 Task: Add an event  with title  Product Launch, date '2023/10/26' & Select Event type as  Collective. Add location for the event as  321 Passeig de Gracia, Barcelona, Spain and add a description: A product launch event is an exciting occasion where a new product is introduced to the market. It brings together stakeholders, industry experts, media personnel, and potential customers to showcase the product's features, benefits, and unique selling points. Create an event link  http-productlaunchcom & Select the event color as  Light Pink. , logged in from the account softage.1@softage.netand send the event invitation to softage.4@softage.net and softage.5@softage.net
Action: Mouse moved to (791, 237)
Screenshot: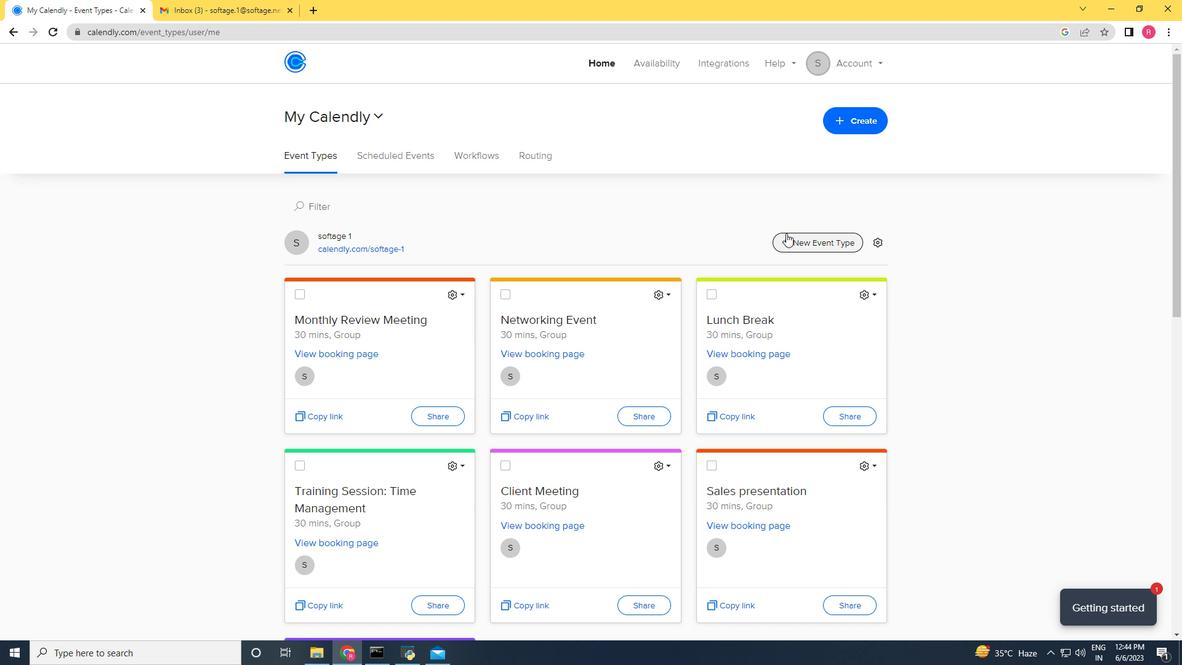 
Action: Mouse pressed left at (791, 237)
Screenshot: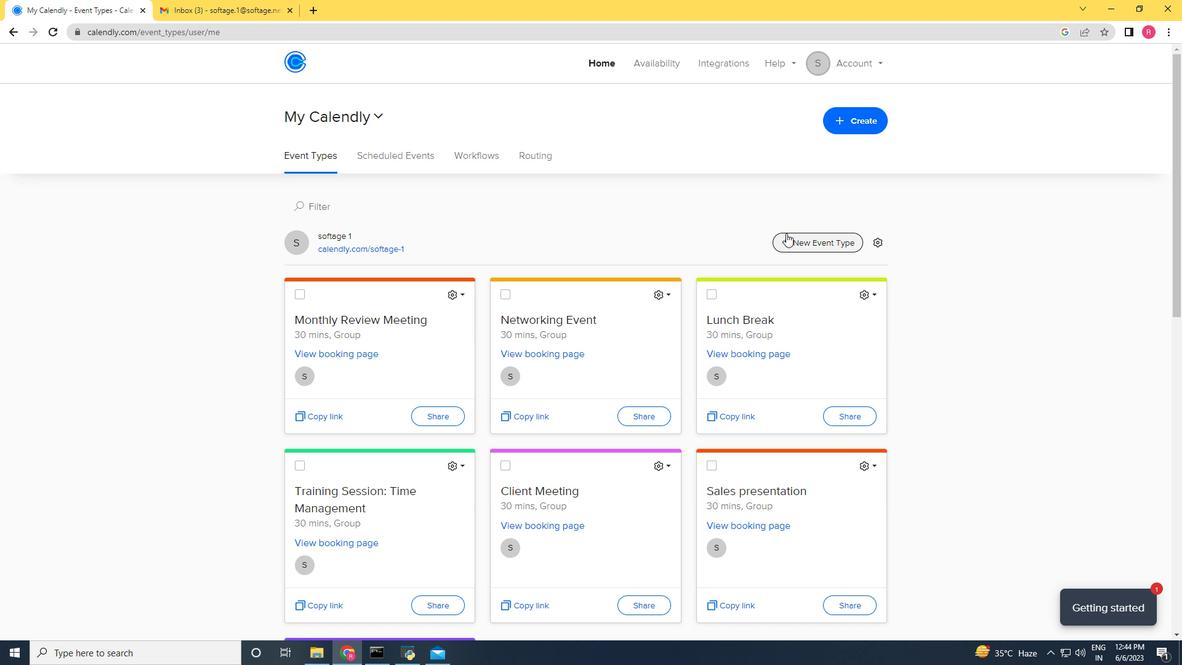 
Action: Mouse moved to (506, 373)
Screenshot: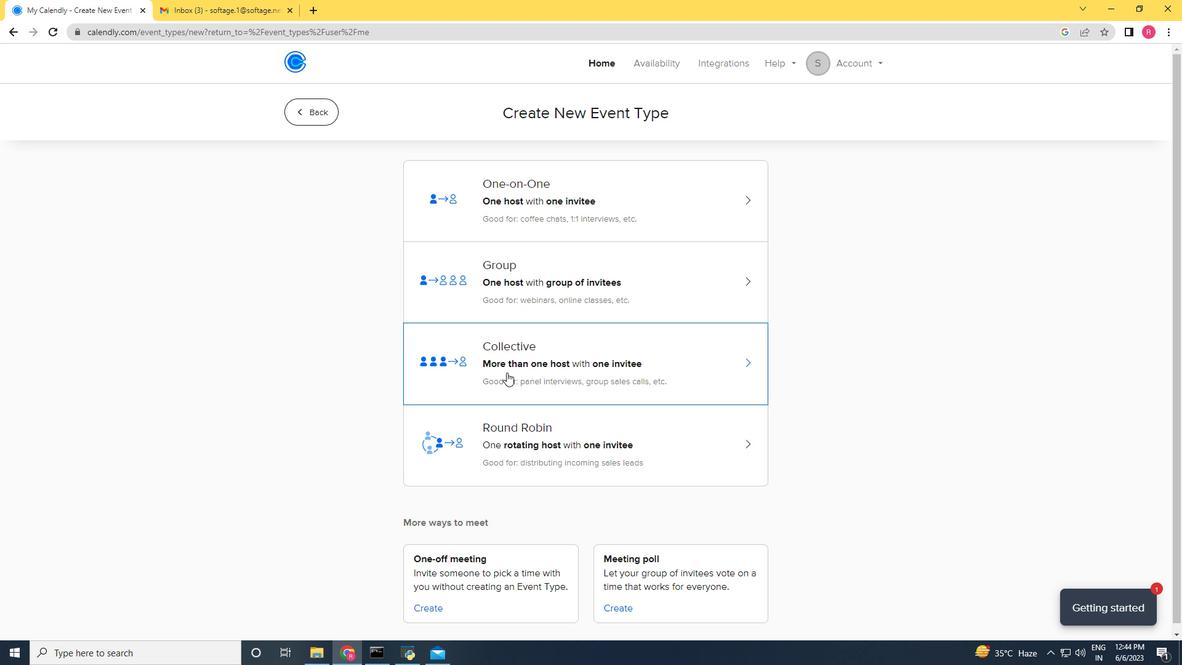 
Action: Mouse pressed left at (506, 373)
Screenshot: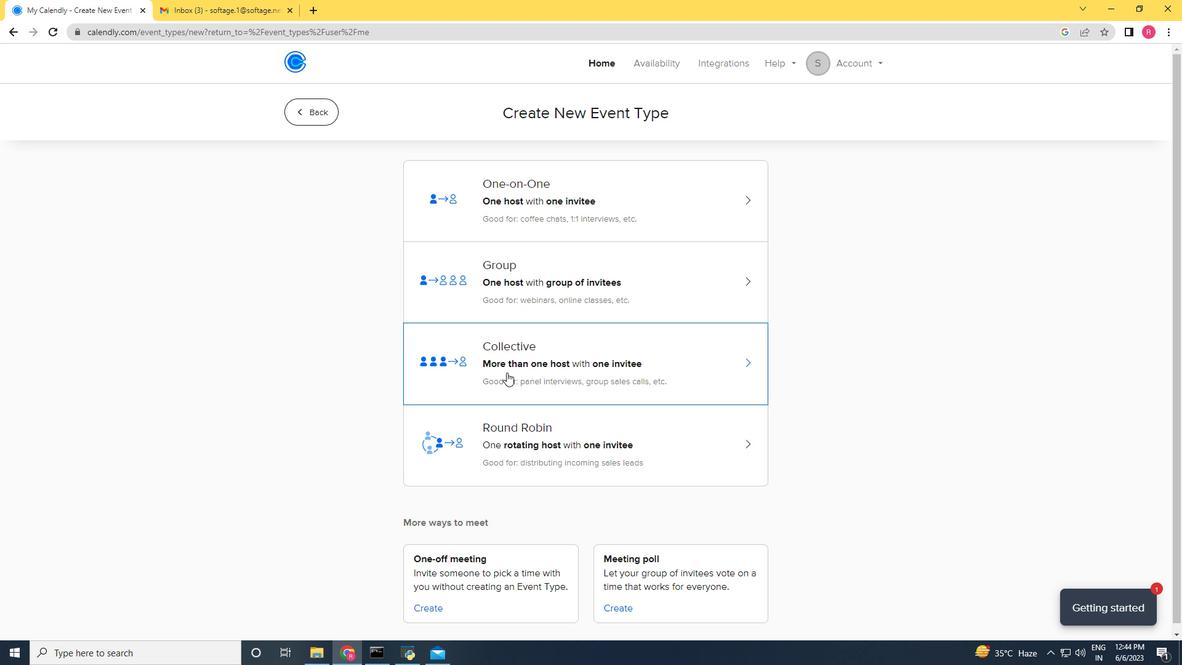 
Action: Mouse moved to (743, 270)
Screenshot: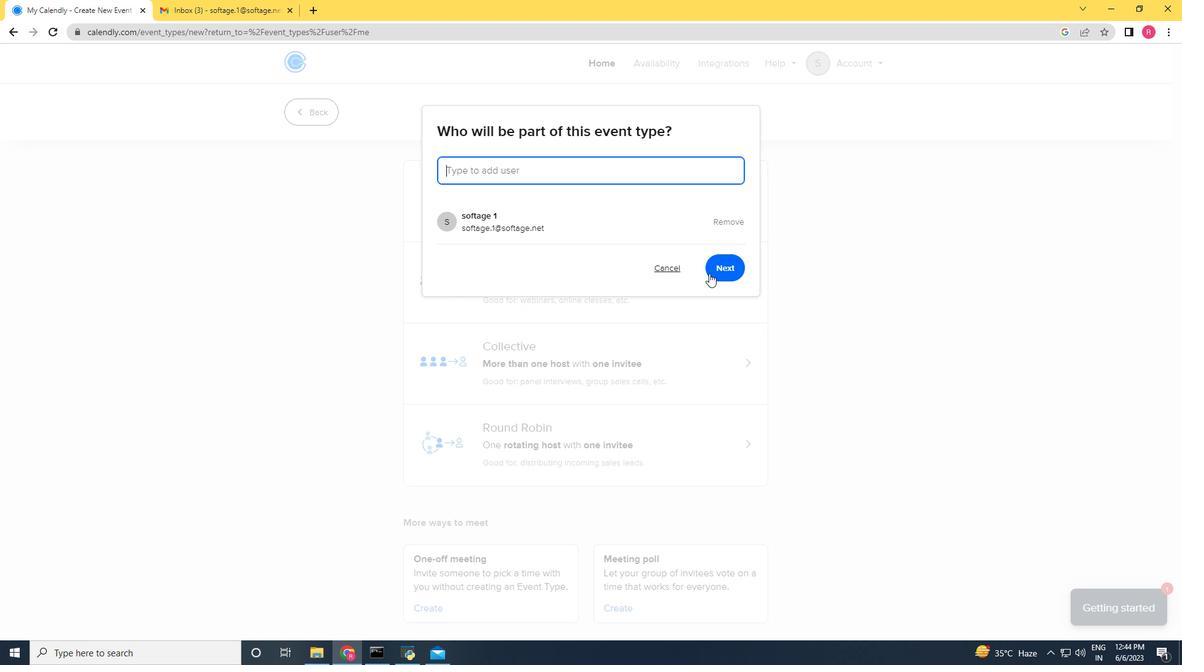 
Action: Mouse pressed left at (743, 270)
Screenshot: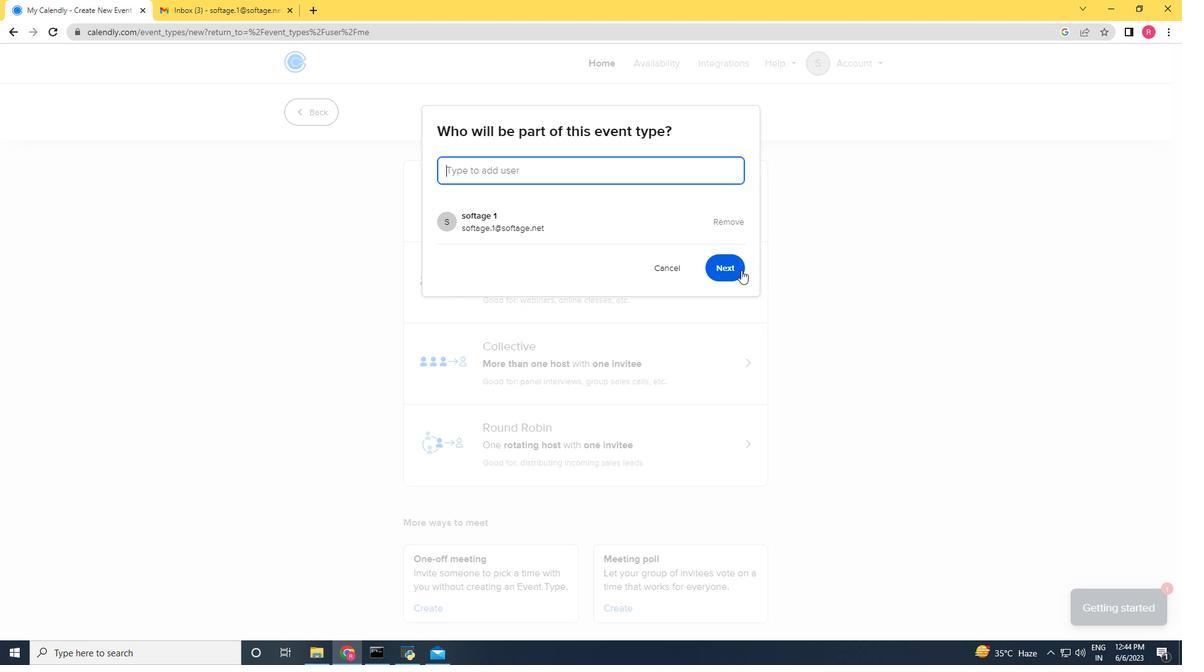 
Action: Mouse moved to (488, 287)
Screenshot: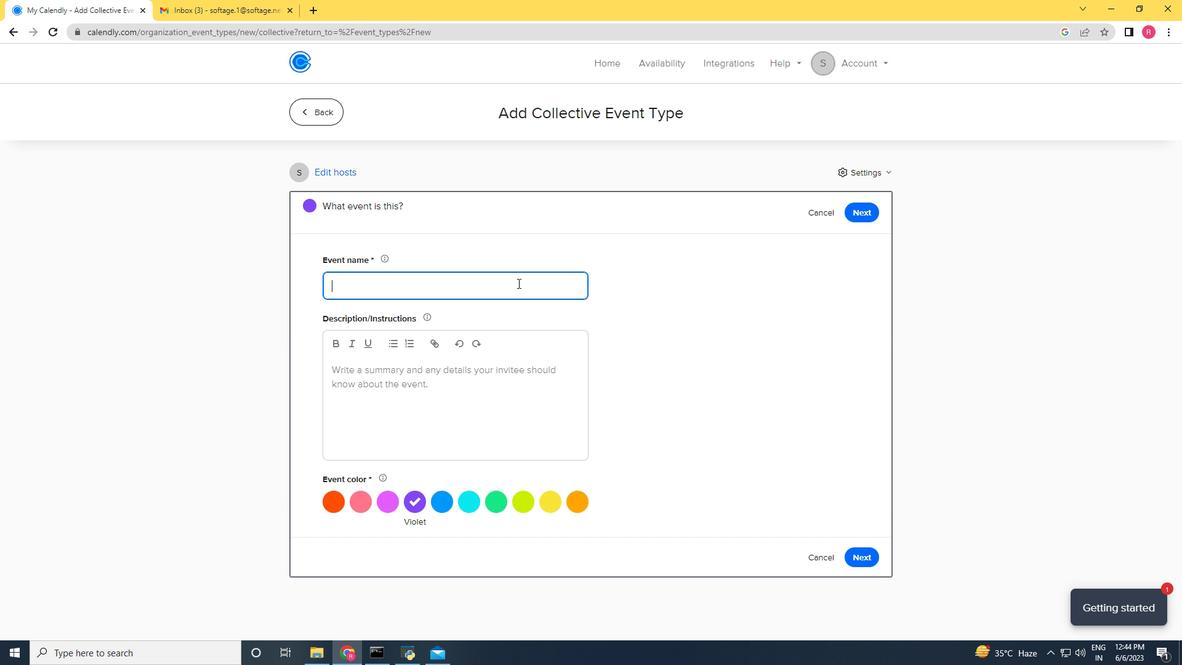 
Action: Key pressed <Key.shift>Product<Key.space><Key.shift>Launcg<Key.backspace>h
Screenshot: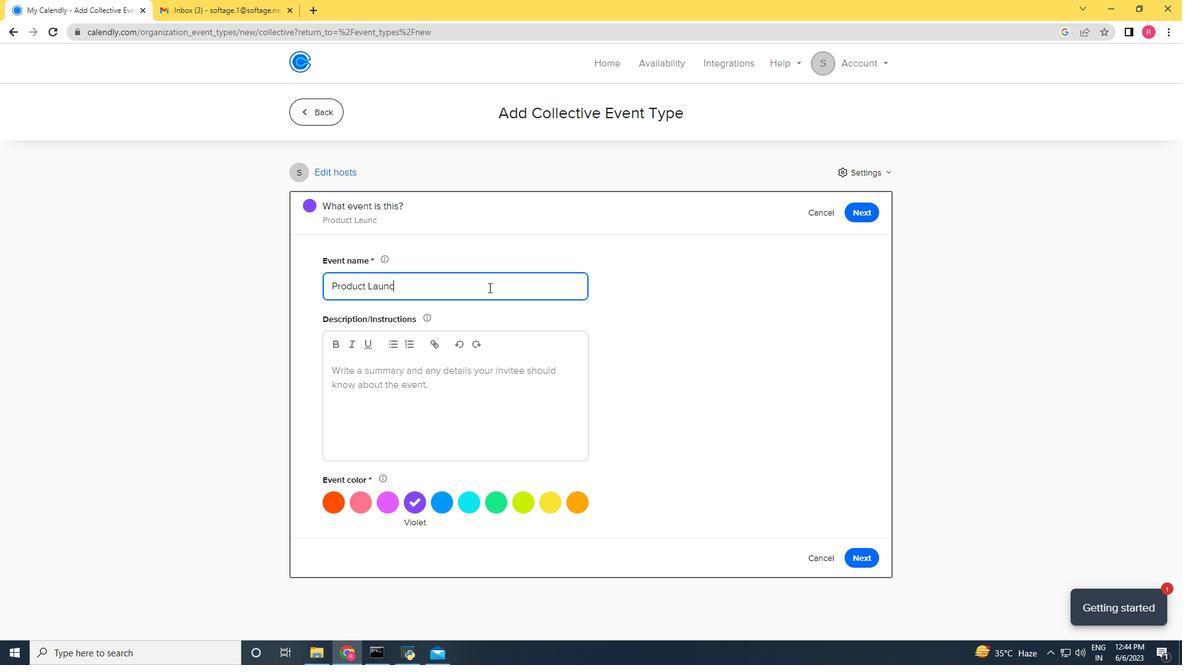 
Action: Mouse moved to (434, 404)
Screenshot: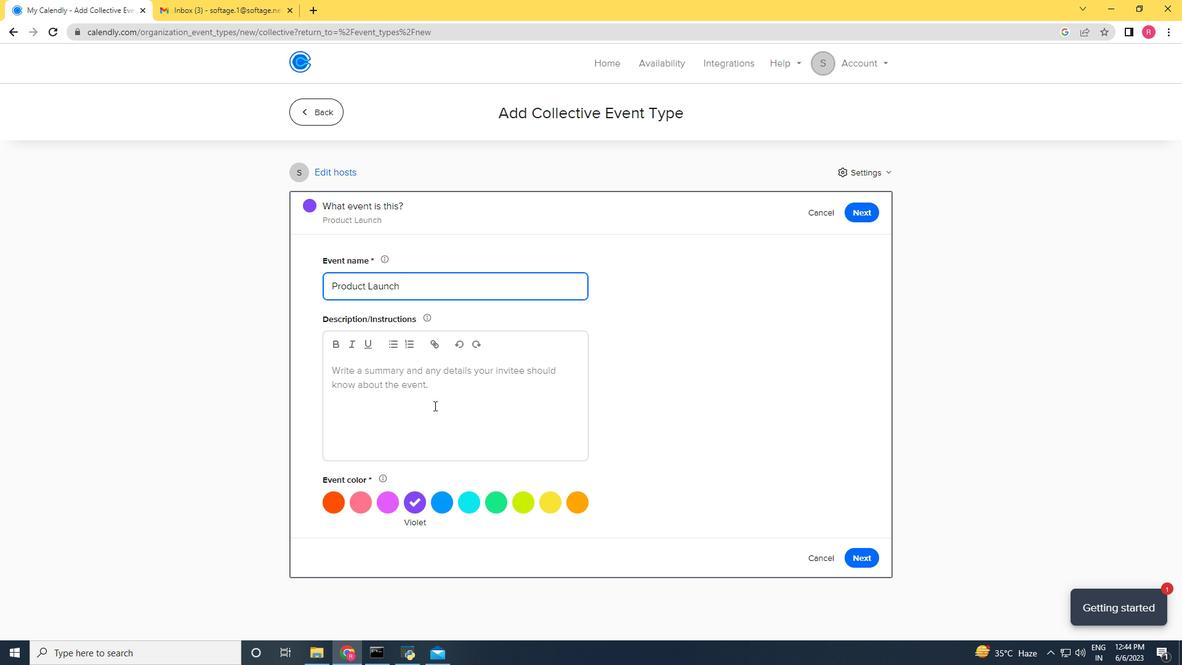 
Action: Mouse pressed left at (434, 404)
Screenshot: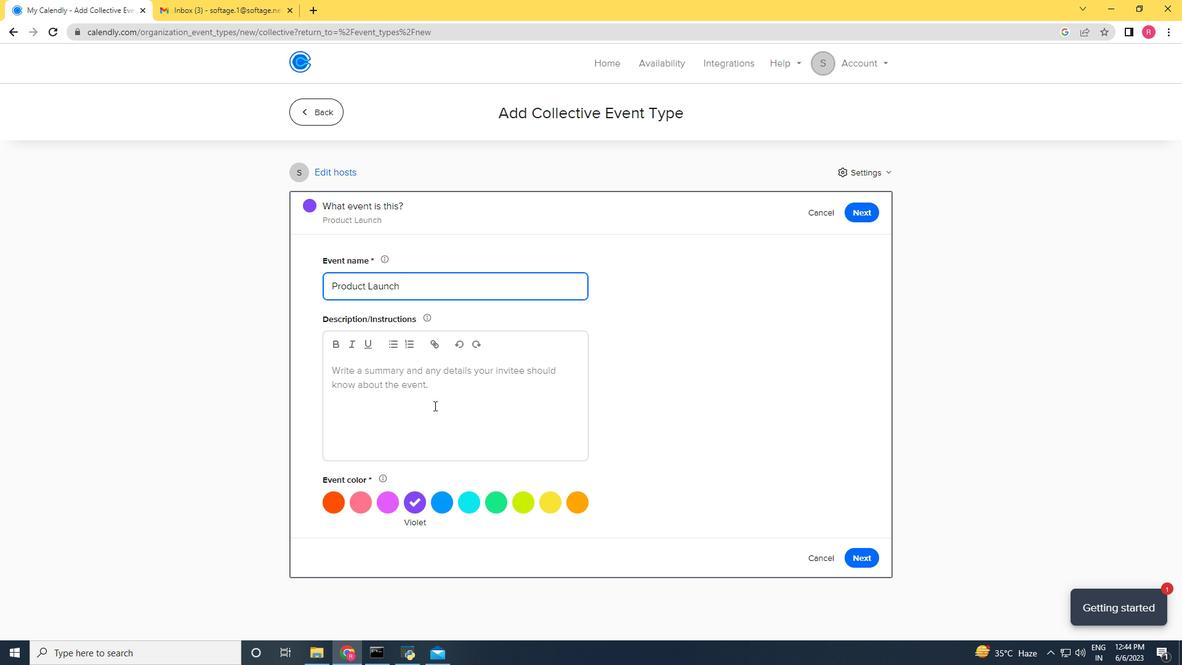 
Action: Mouse moved to (434, 403)
Screenshot: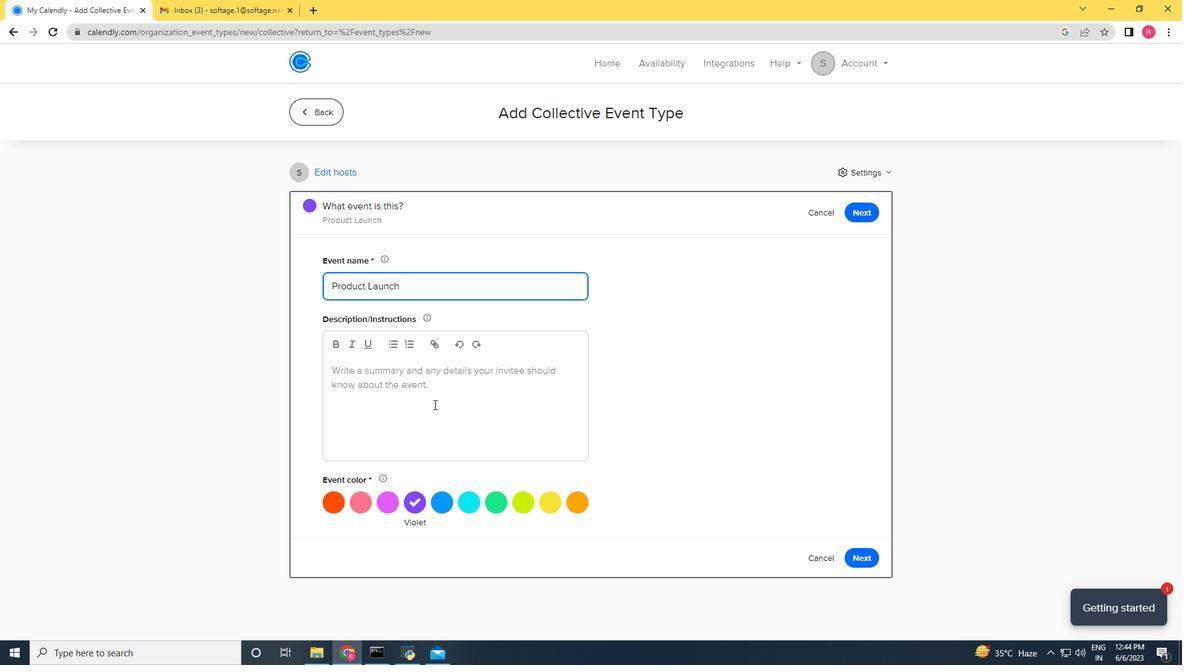 
Action: Key pressed <Key.shift><Key.shift>A<Key.space>product<Key.space>launch<Key.space>event<Key.space>is<Key.space>an<Key.space>exx<Key.backspace>citing<Key.space>occasion<Key.space>where<Key.space>a<Key.space>new<Key.space>product<Key.space>is<Key.space>introduced<Key.space>to<Key.space>thr<Key.space><Key.backspace><Key.backspace>e<Key.space>marketing<Key.space><Key.backspace>,<Key.backspace>.<Key.space><Key.shift>It<Key.space>bring<Key.space><Key.backspace>s<Key.space>together<Key.space>stakeholders<Key.space><Key.backspace>,<Key.space>industry<Key.space>experts,<Key.space>media<Key.space>personnek<Key.backspace>l,<Key.space>and<Key.space>potential<Key.space>customers<Key.space>to<Key.space>showcase<Key.space>the<Key.space>prduct's<Key.space><Key.backspace><Key.backspace><Key.backspace><Key.backspace><Key.backspace><Key.backspace><Key.backspace>oduct;s<Key.space><Key.backspace><Key.backspace><Key.backspace>'s<Key.space>features<Key.space><Key.backspace>,<Key.space>benefits,<Key.space>and<Key.space>unique<Key.space>selling<Key.space>poins<Key.backspace><Key.backspace>nts.
Screenshot: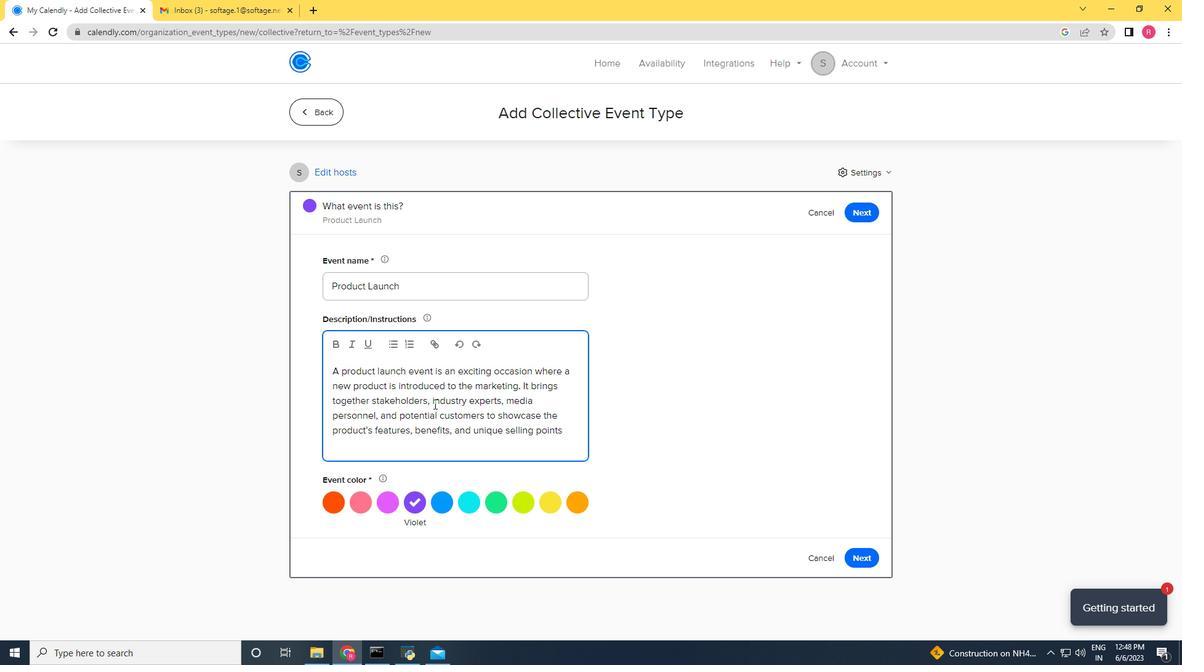 
Action: Mouse moved to (564, 489)
Screenshot: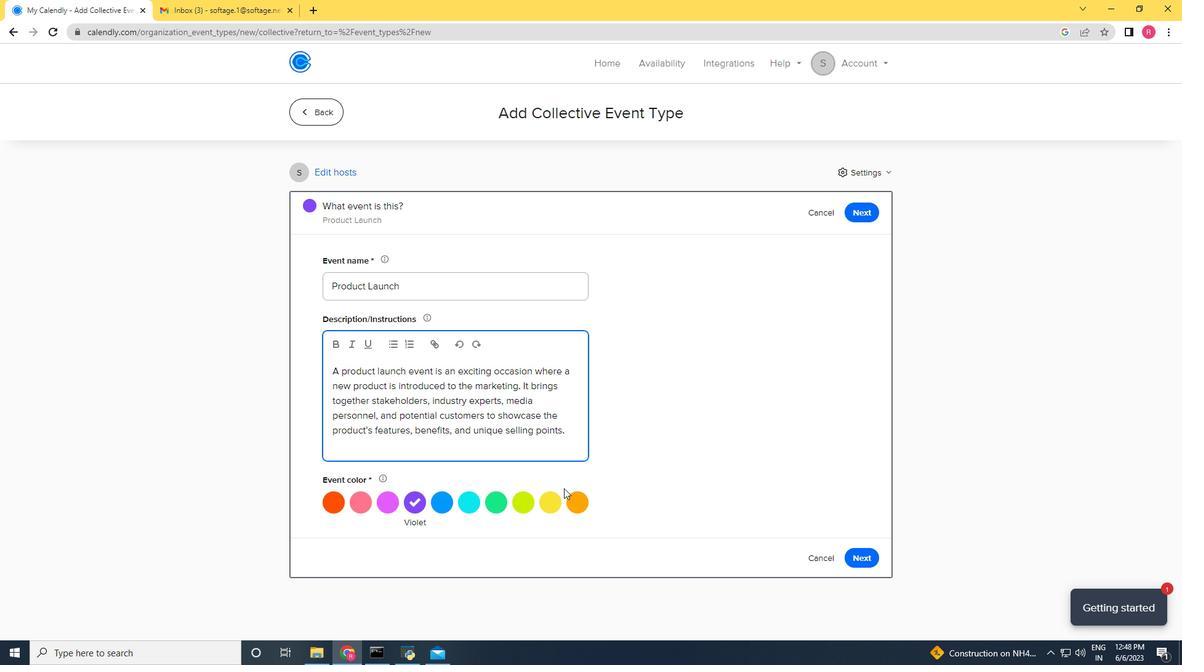 
Action: Mouse scrolled (564, 488) with delta (0, 0)
Screenshot: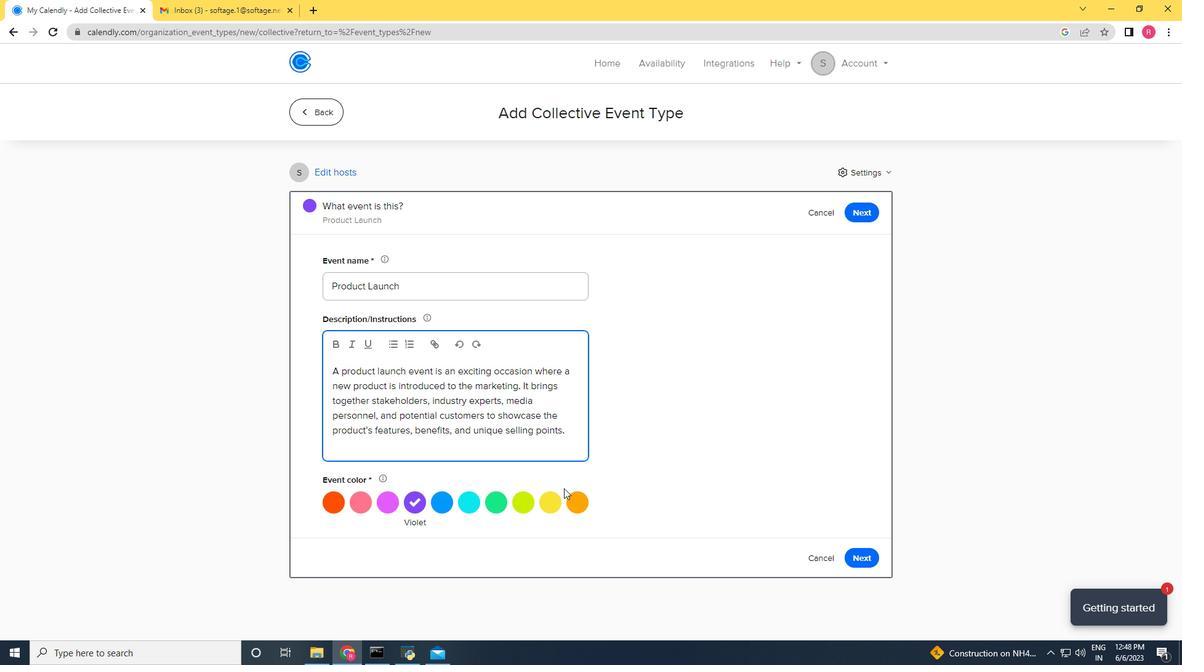 
Action: Mouse moved to (564, 489)
Screenshot: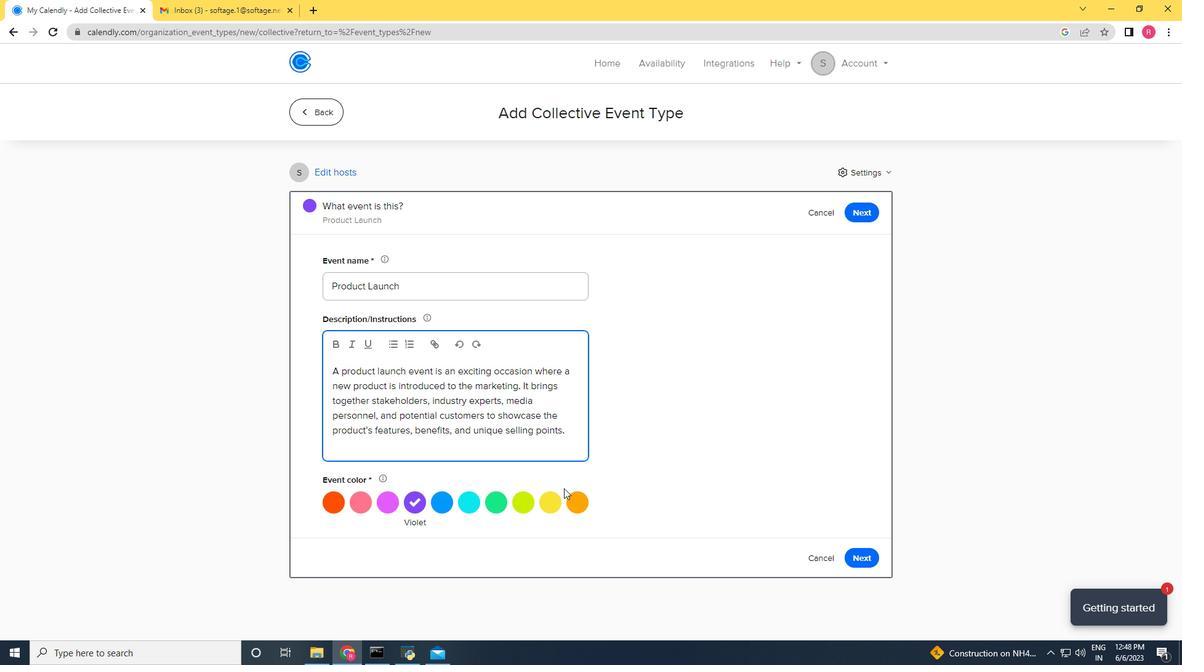 
Action: Mouse scrolled (564, 488) with delta (0, 0)
Screenshot: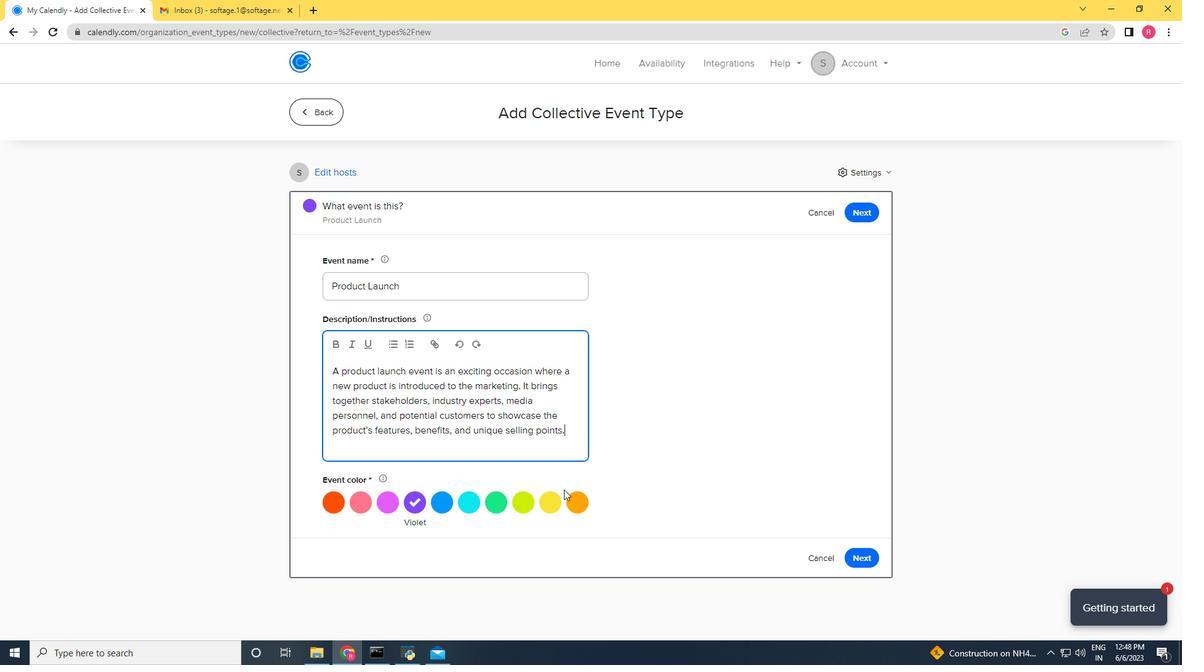 
Action: Mouse moved to (358, 498)
Screenshot: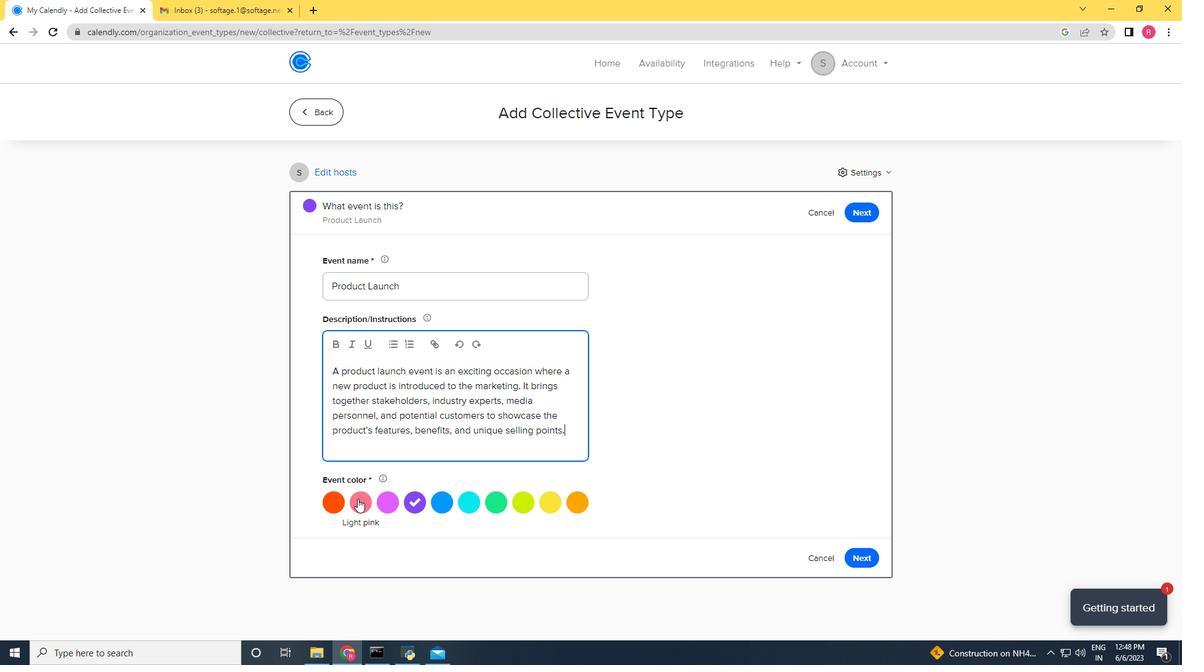 
Action: Mouse pressed left at (357, 498)
Screenshot: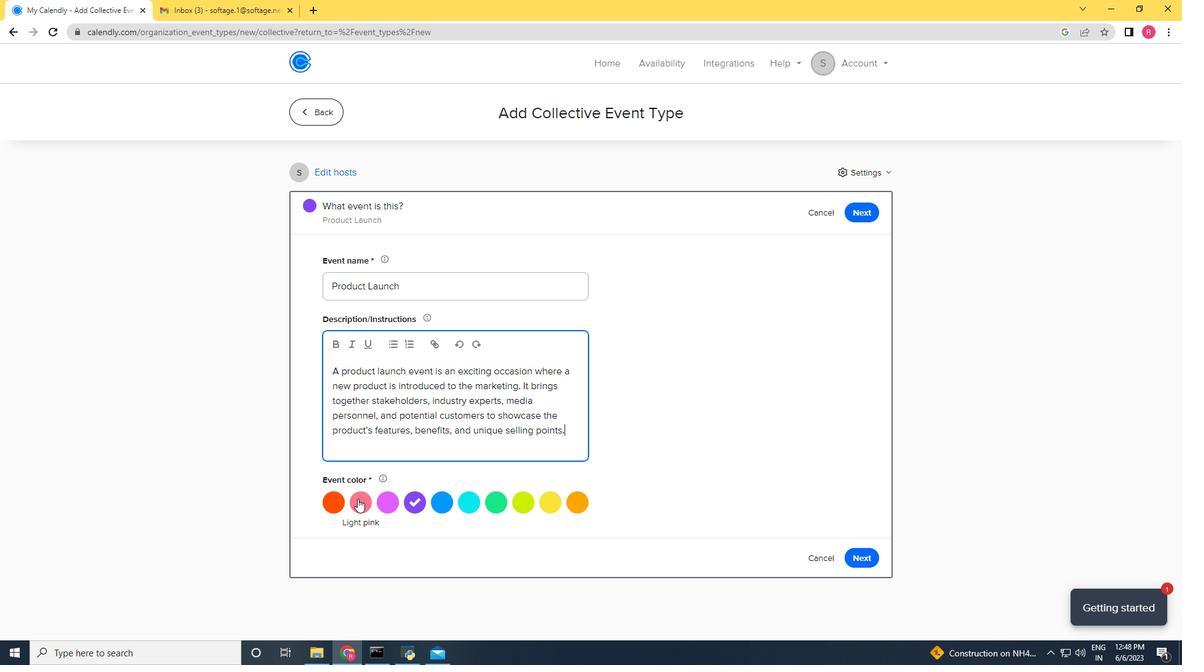 
Action: Mouse moved to (875, 556)
Screenshot: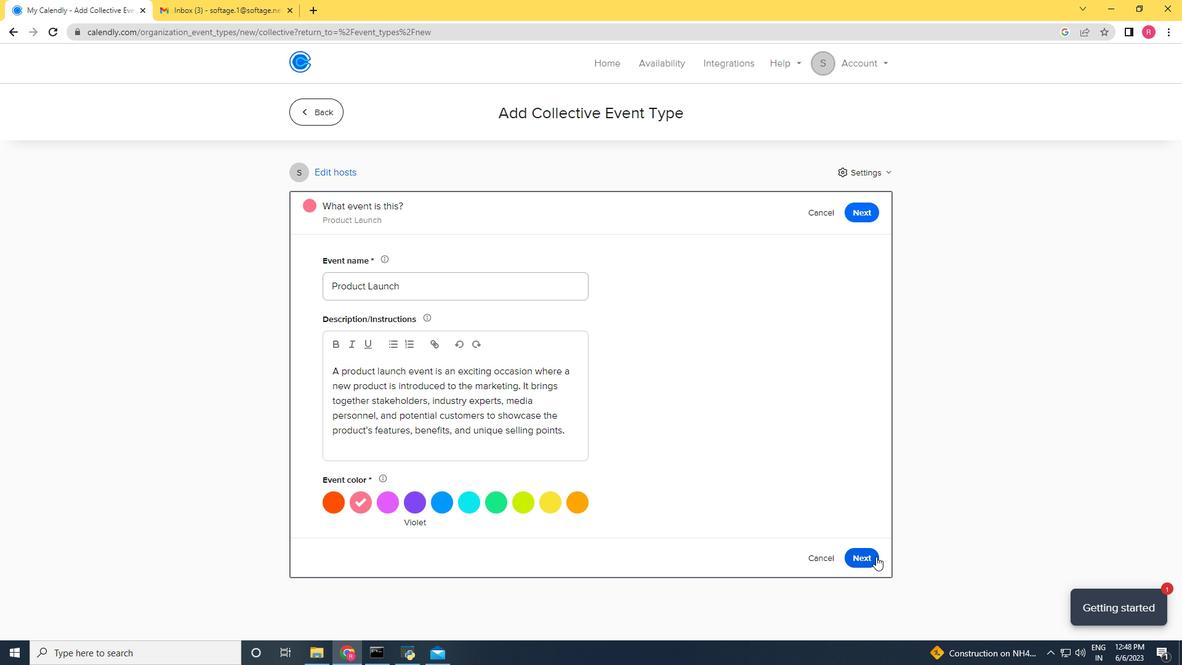 
Action: Mouse pressed left at (875, 556)
Screenshot: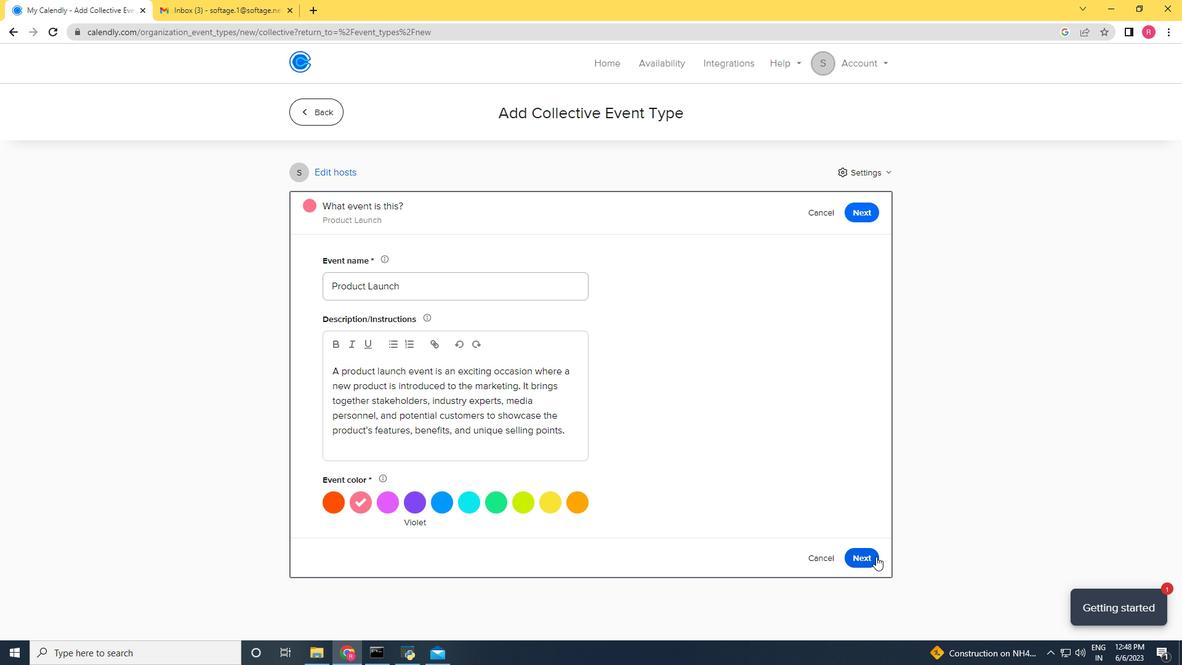 
Action: Mouse moved to (425, 369)
Screenshot: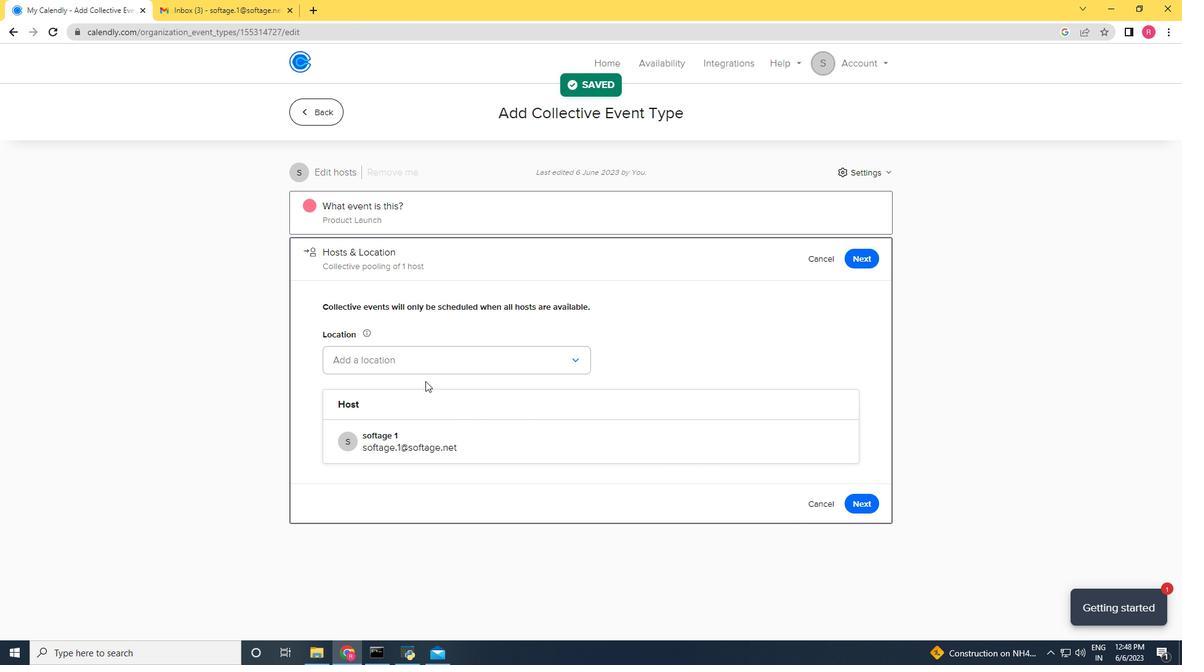 
Action: Mouse pressed left at (425, 369)
Screenshot: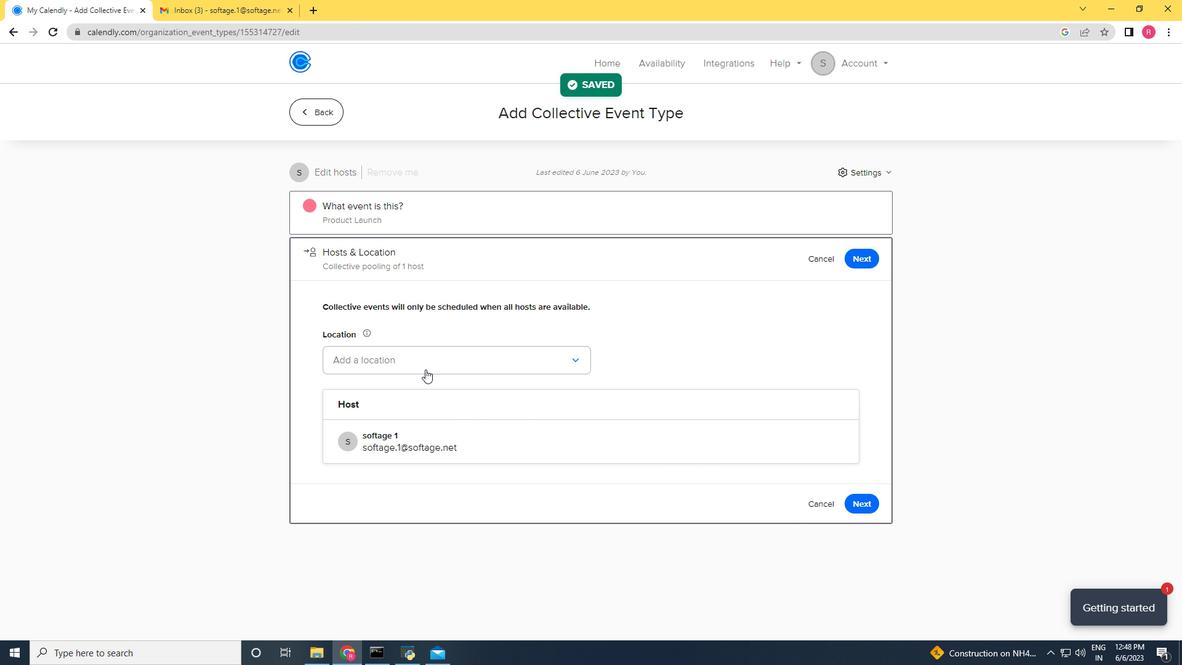 
Action: Mouse moved to (418, 391)
Screenshot: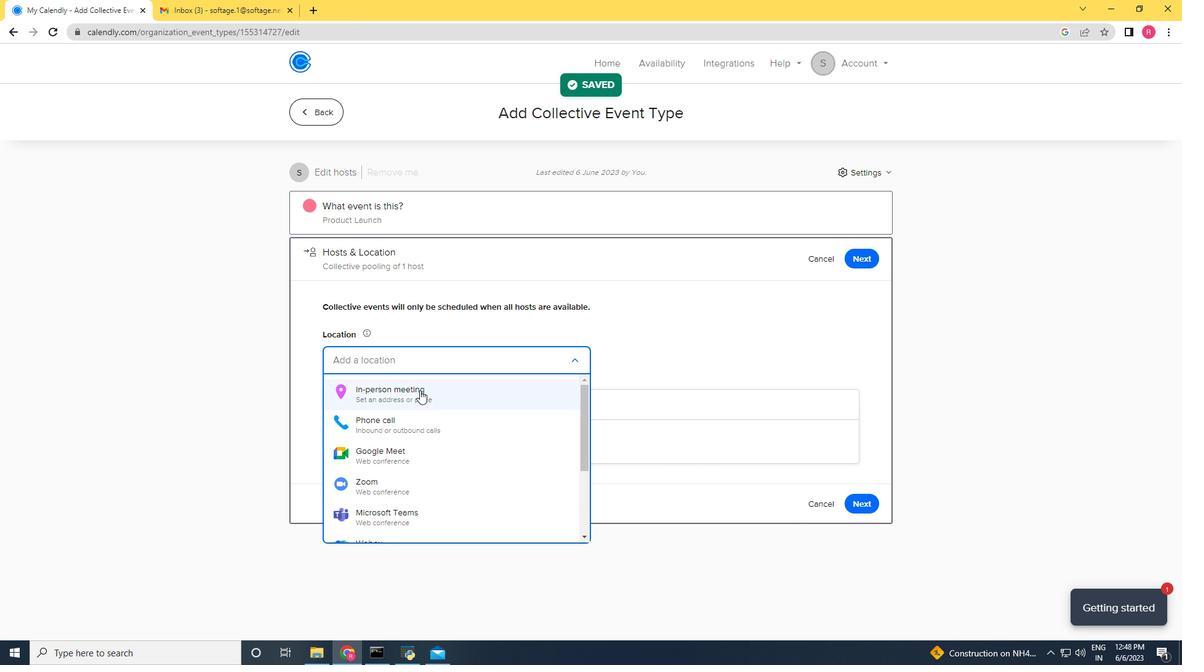 
Action: Mouse pressed left at (418, 391)
Screenshot: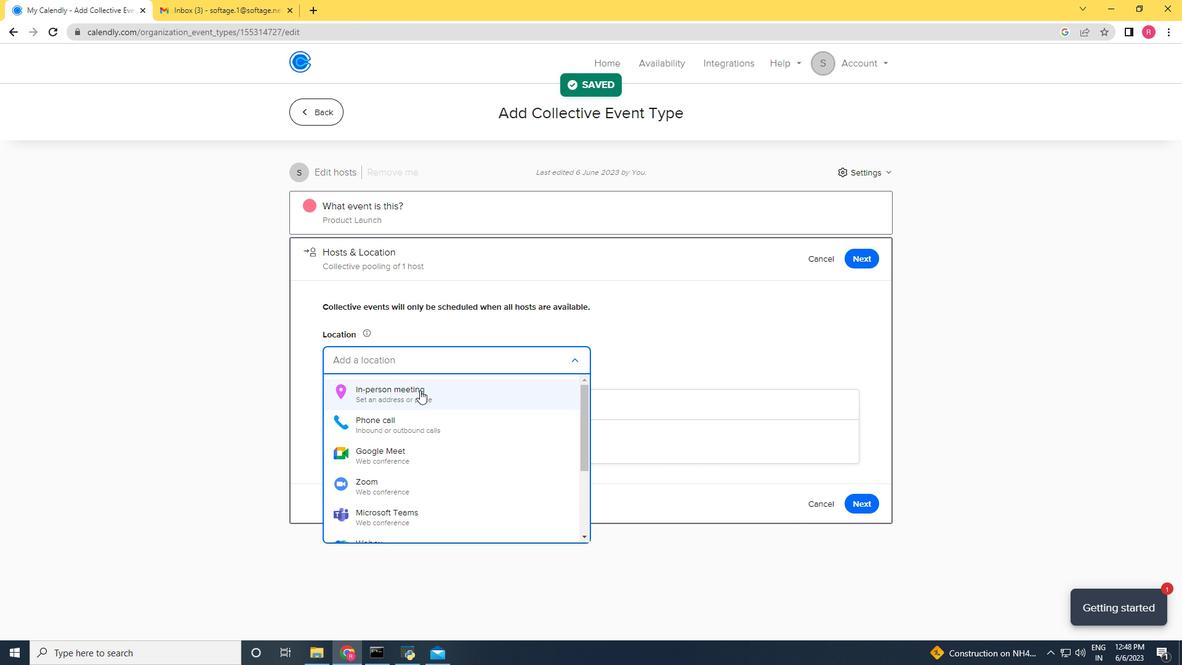 
Action: Mouse moved to (538, 195)
Screenshot: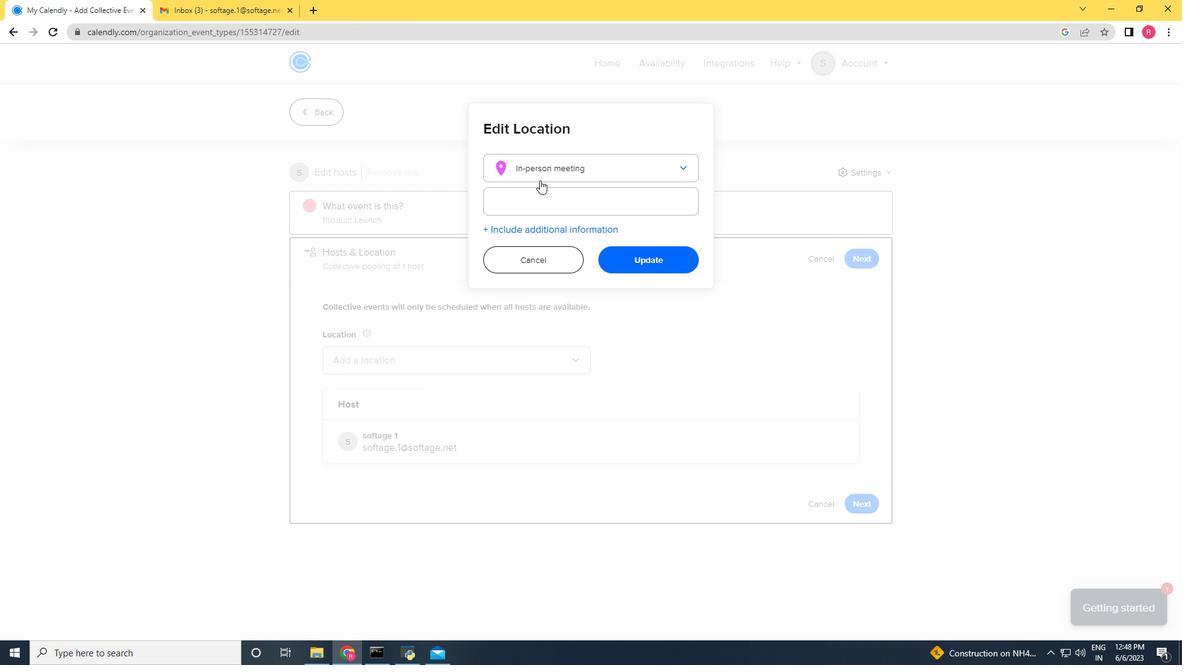 
Action: Mouse pressed left at (538, 195)
Screenshot: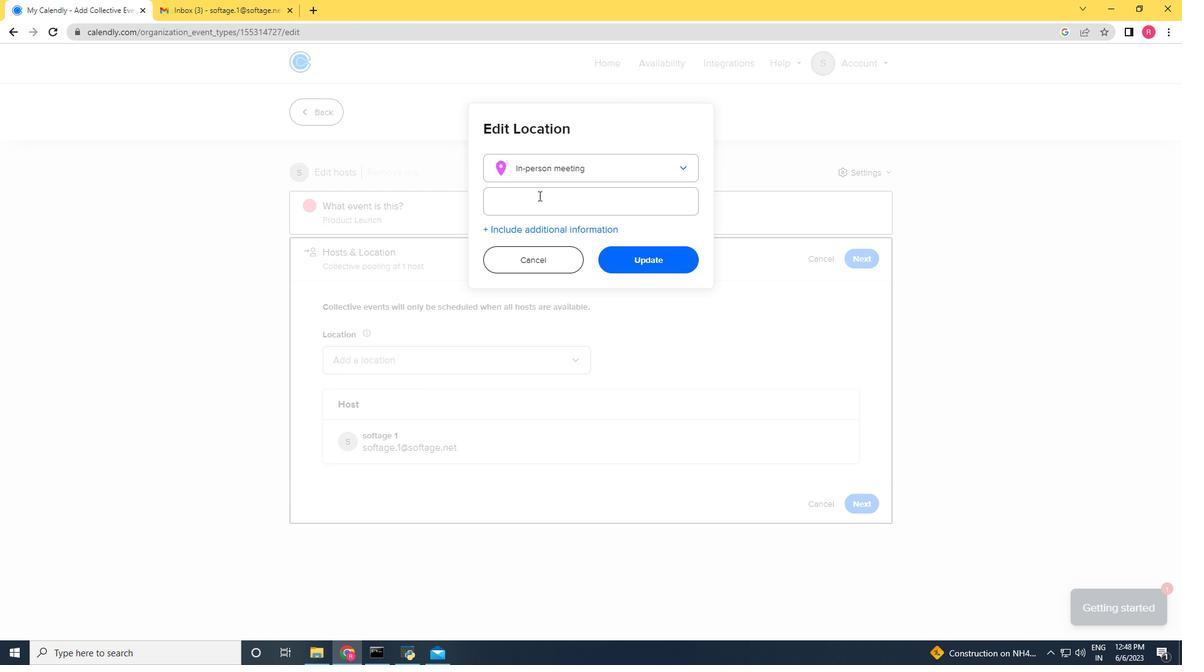 
Action: Mouse moved to (537, 195)
Screenshot: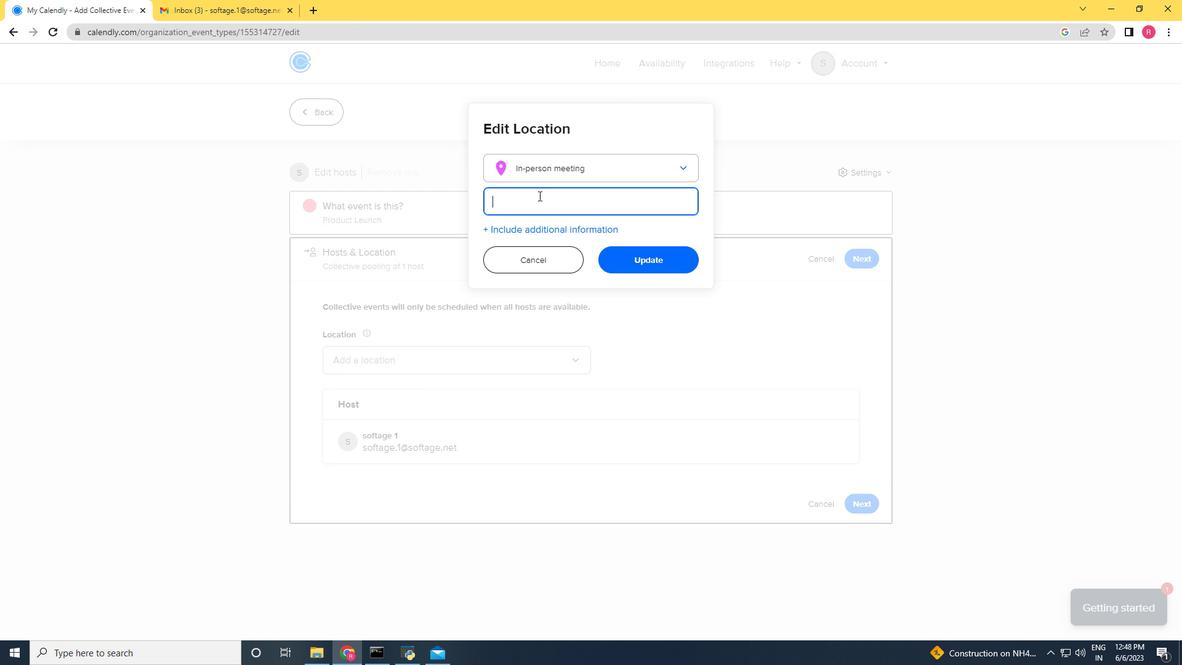 
Action: Key pressed 321<Key.space><Key.shift>Passeig<Key.space><Key.backspace><Key.backspace><Key.backspace><Key.backspace>d<Key.backspace>eig<Key.space>de<Key.space><Key.shift>Gracia,<Key.space><Key.shift><Key.shift><Key.shift><Key.shift><Key.shift><Key.shift>Barcelona,<Key.space>s<Key.backspace><Key.shift><Key.shift><Key.shift><Key.shift><Key.shift><Key.shift><Key.shift><Key.shift><Key.shift><Key.shift><Key.shift><Key.shift><Key.shift><Key.shift>Spain
Screenshot: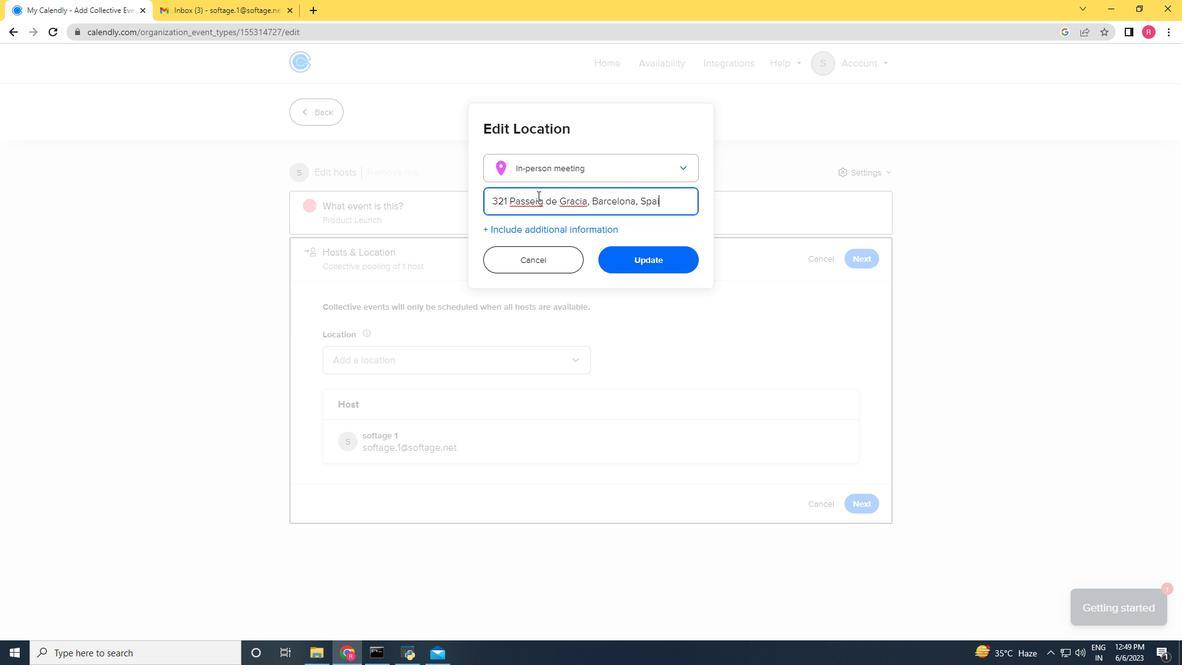 
Action: Mouse moved to (677, 266)
Screenshot: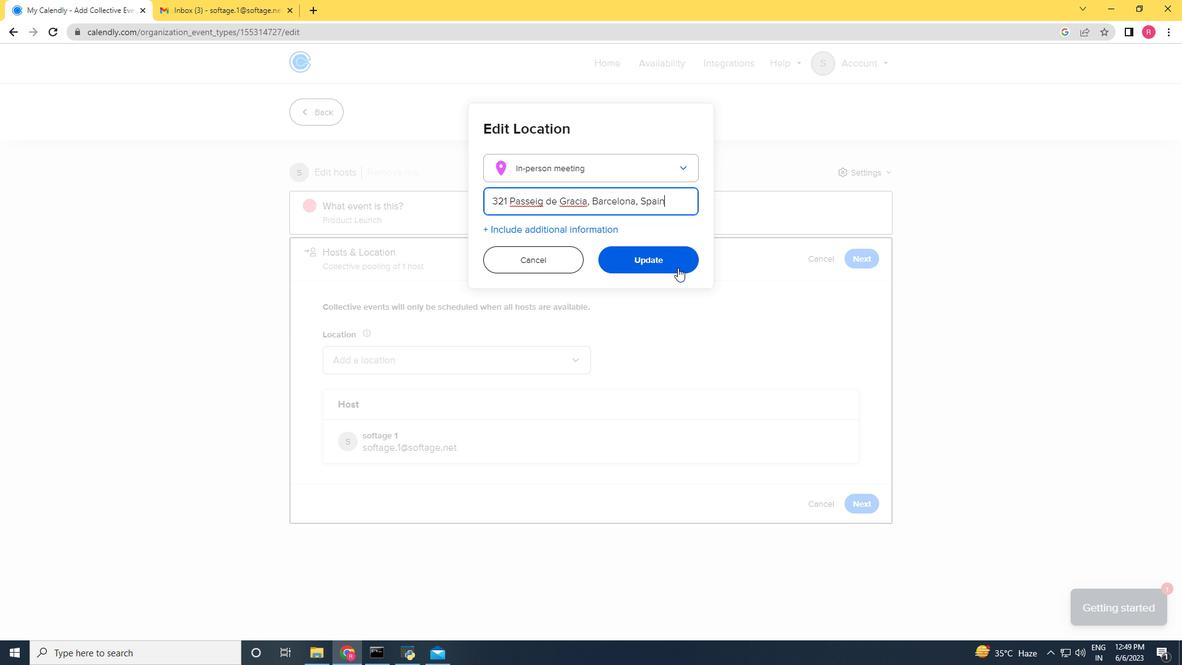 
Action: Mouse pressed left at (677, 266)
Screenshot: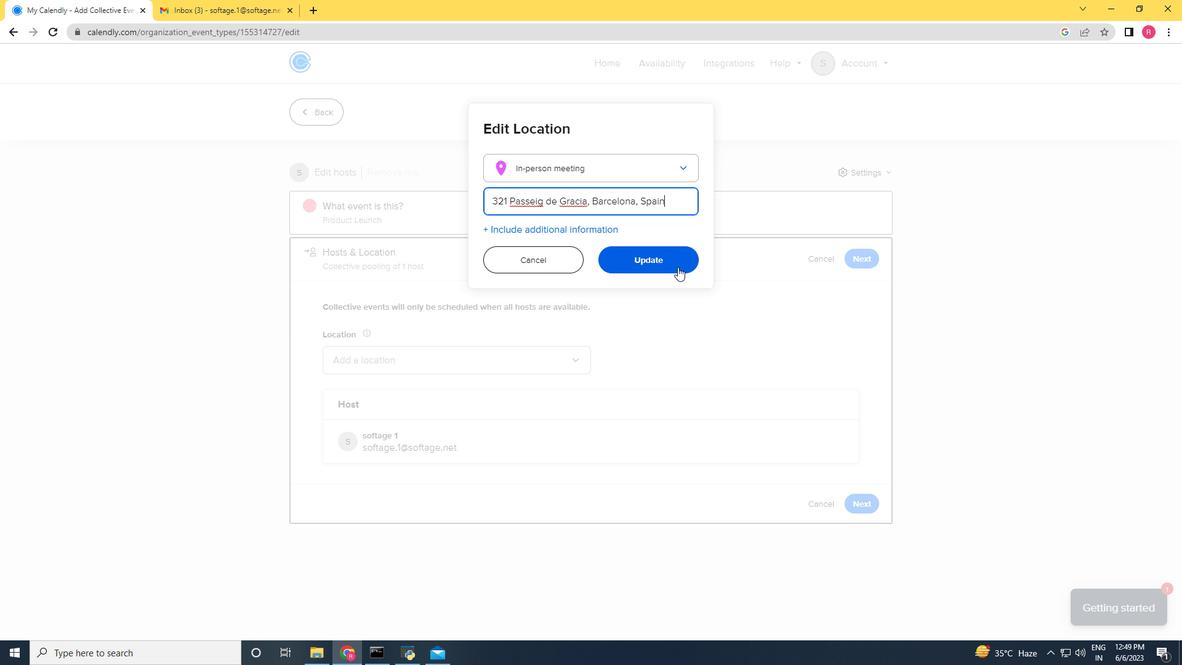 
Action: Mouse moved to (870, 504)
Screenshot: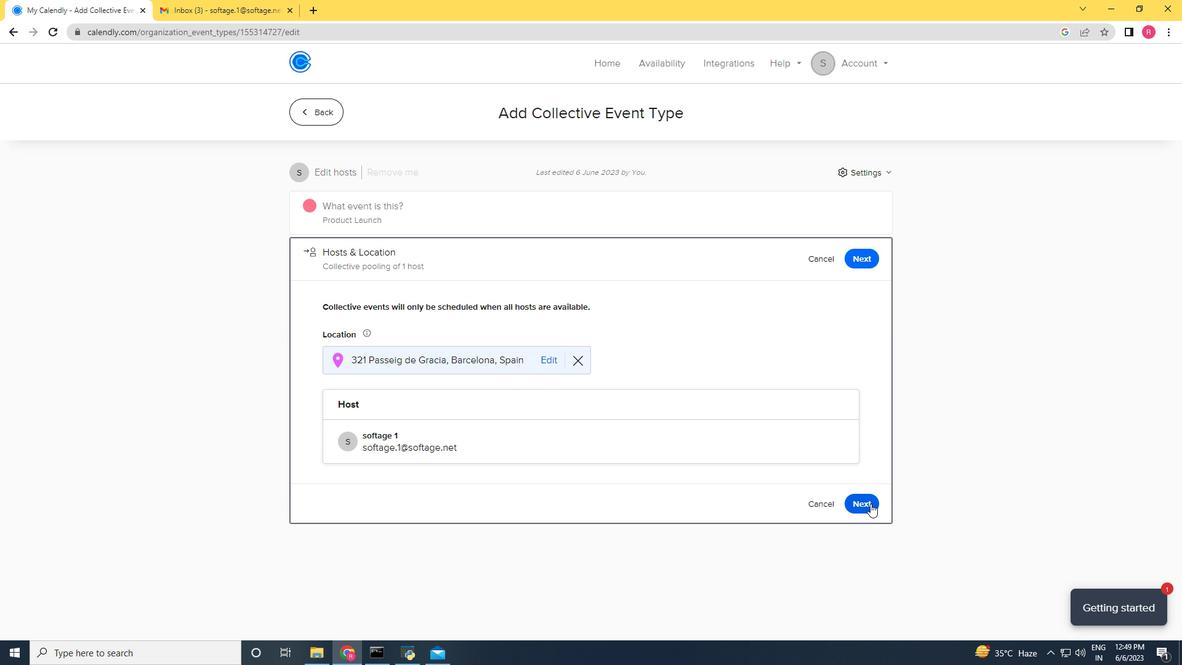 
Action: Mouse pressed left at (870, 504)
Screenshot: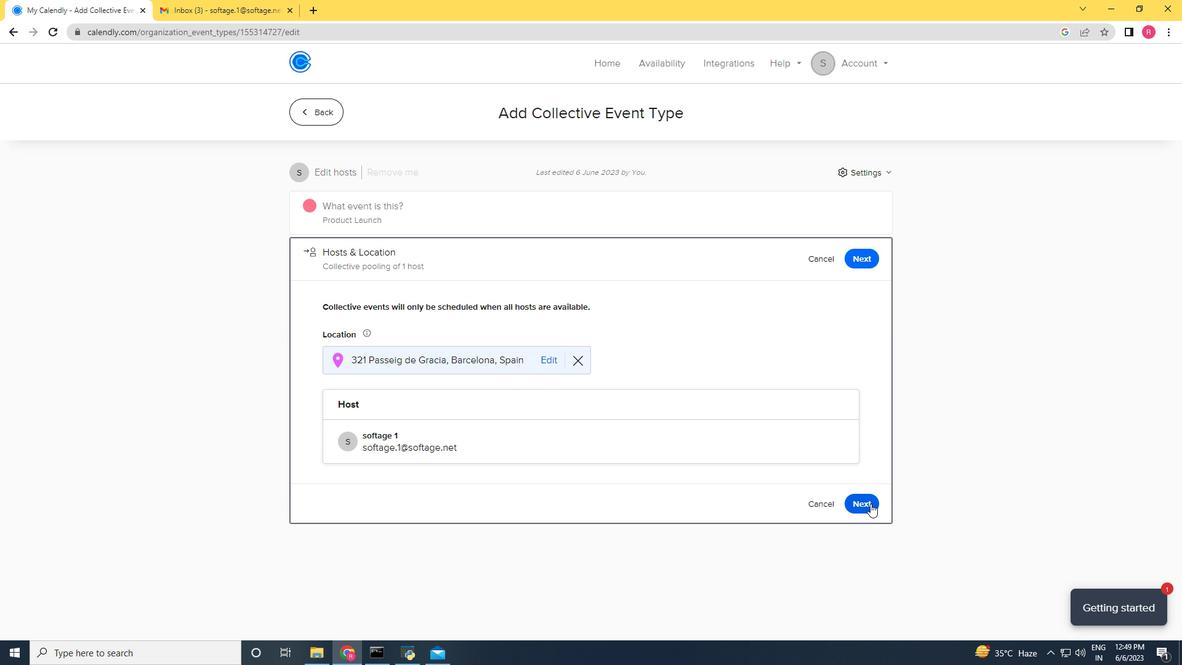 
Action: Mouse moved to (333, 447)
Screenshot: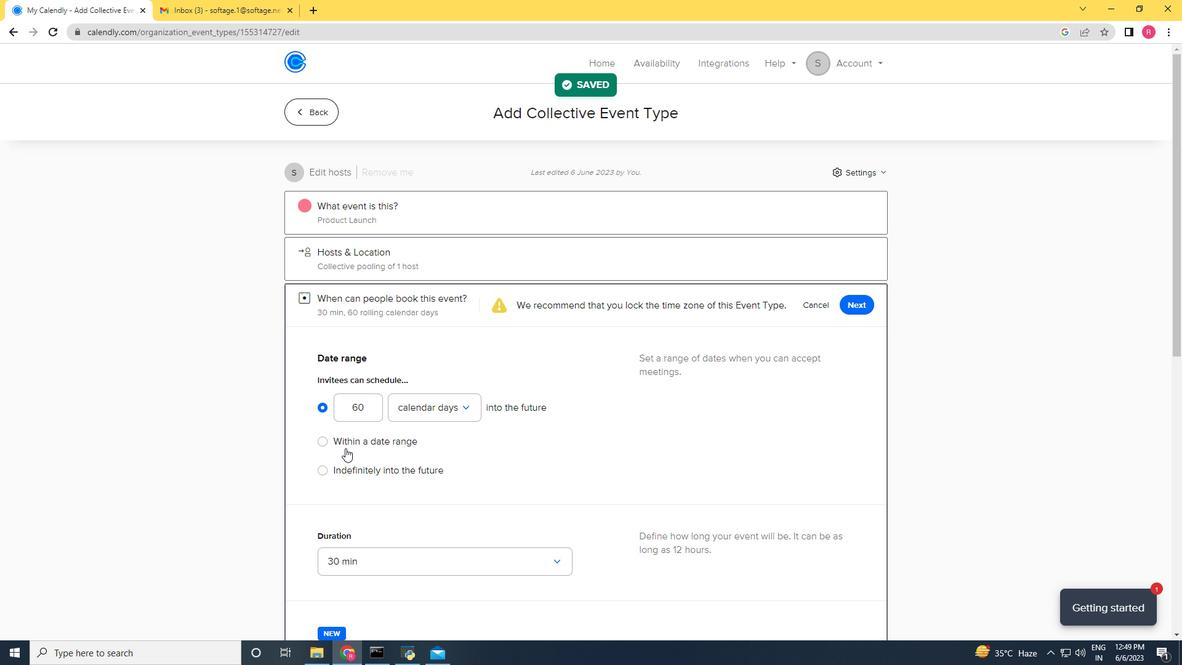 
Action: Mouse pressed left at (333, 447)
Screenshot: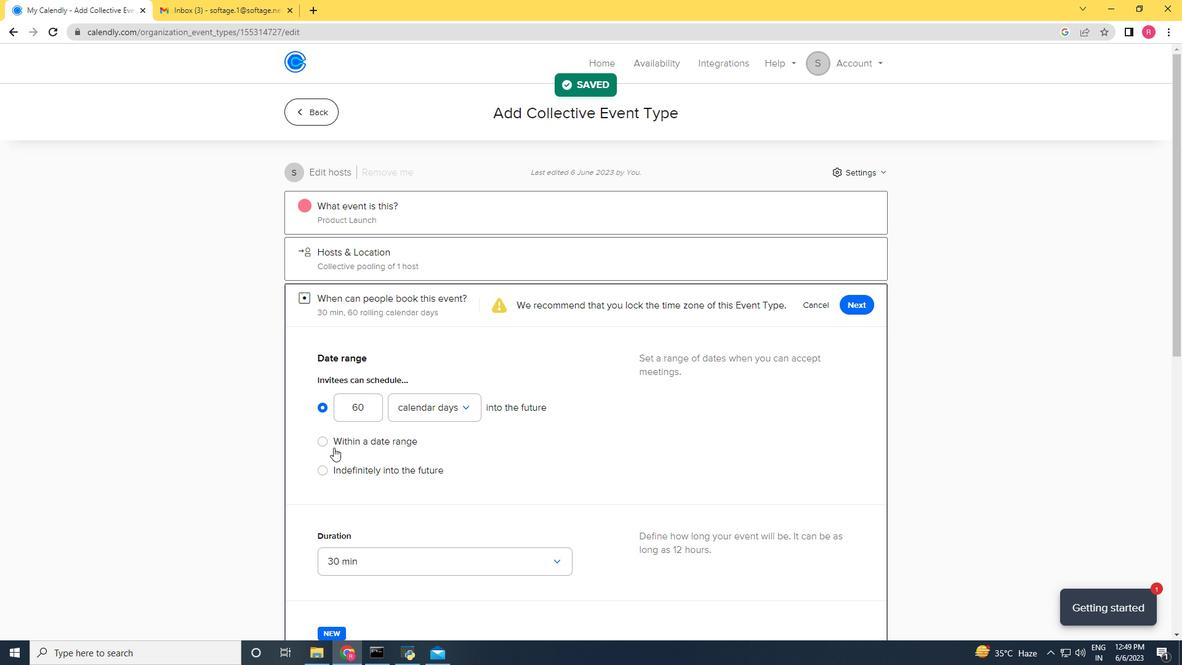
Action: Mouse moved to (464, 442)
Screenshot: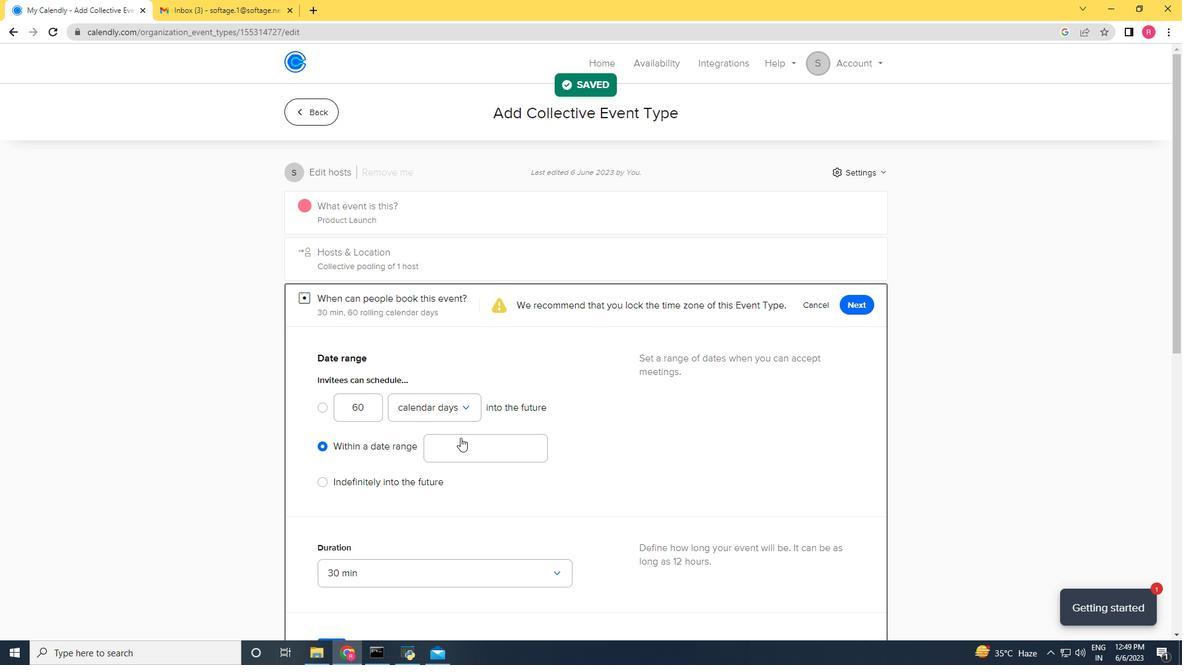 
Action: Mouse pressed left at (464, 442)
Screenshot: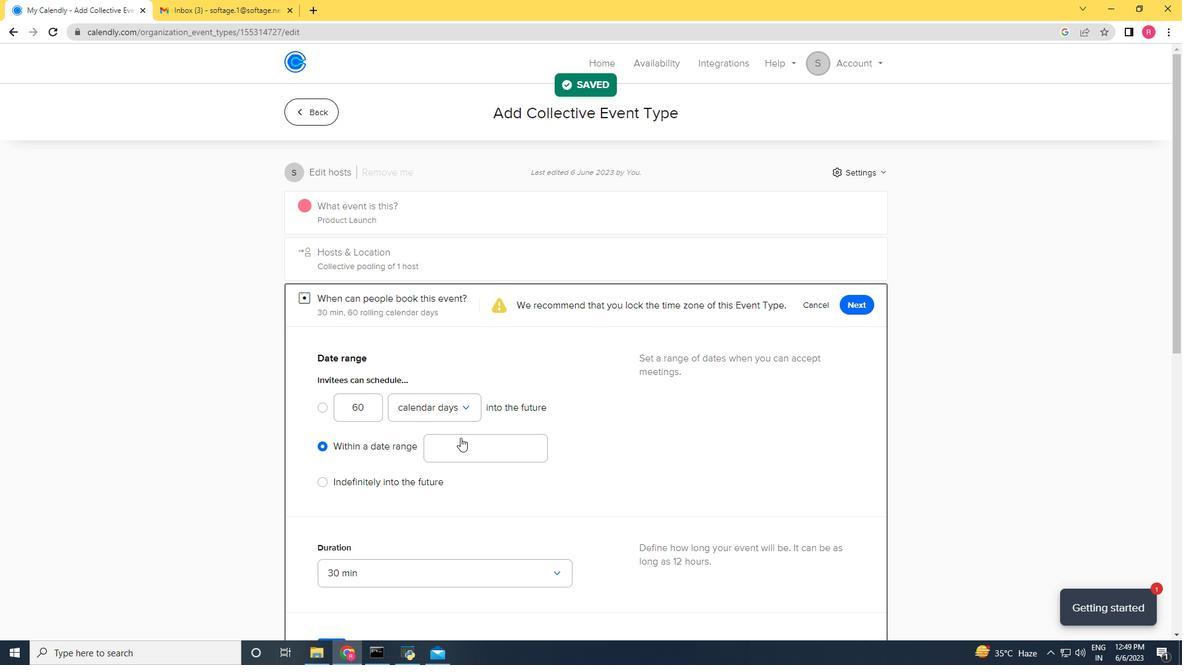 
Action: Mouse moved to (524, 224)
Screenshot: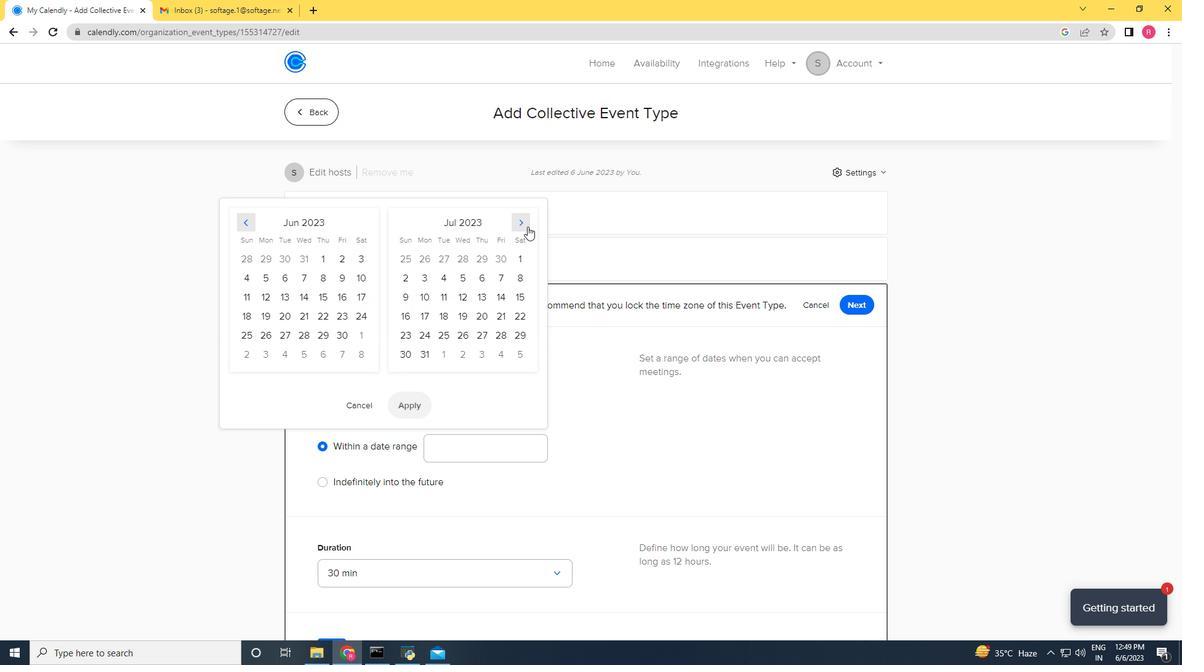 
Action: Mouse pressed left at (524, 224)
Screenshot: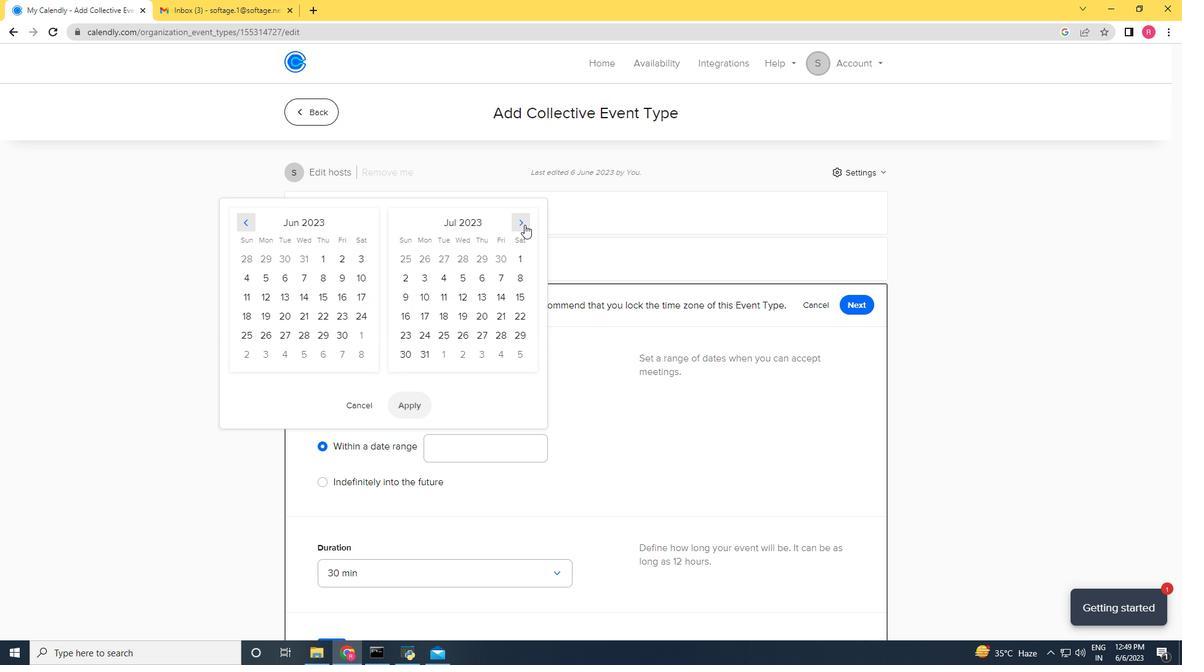
Action: Mouse pressed left at (524, 224)
Screenshot: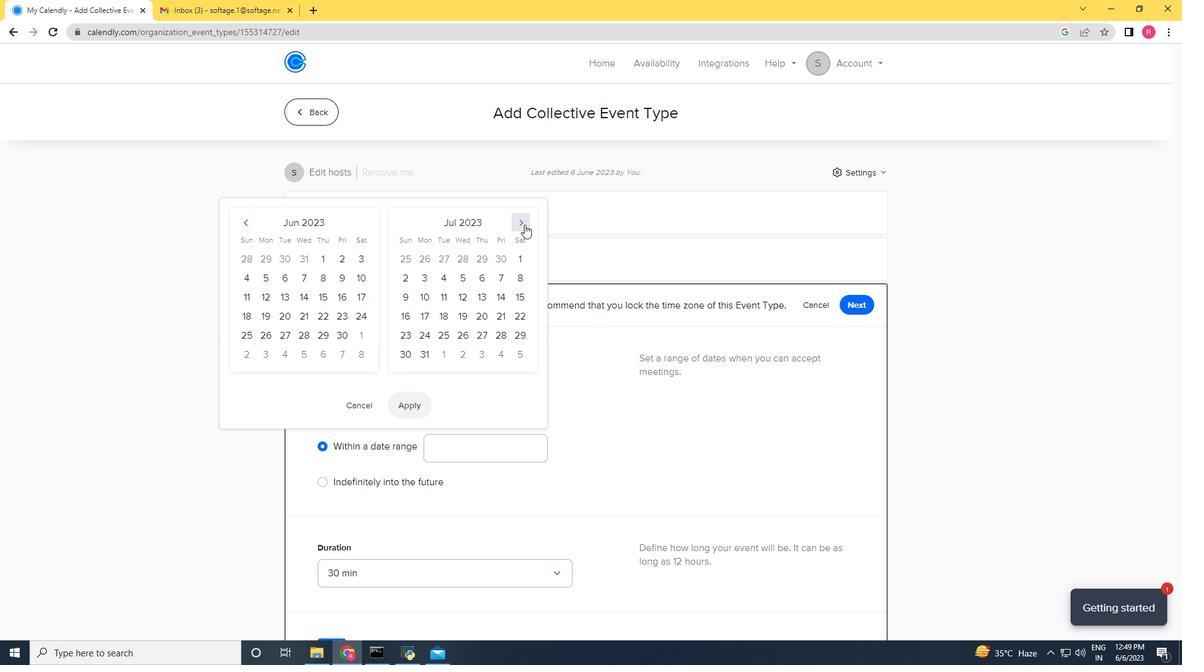 
Action: Mouse moved to (524, 224)
Screenshot: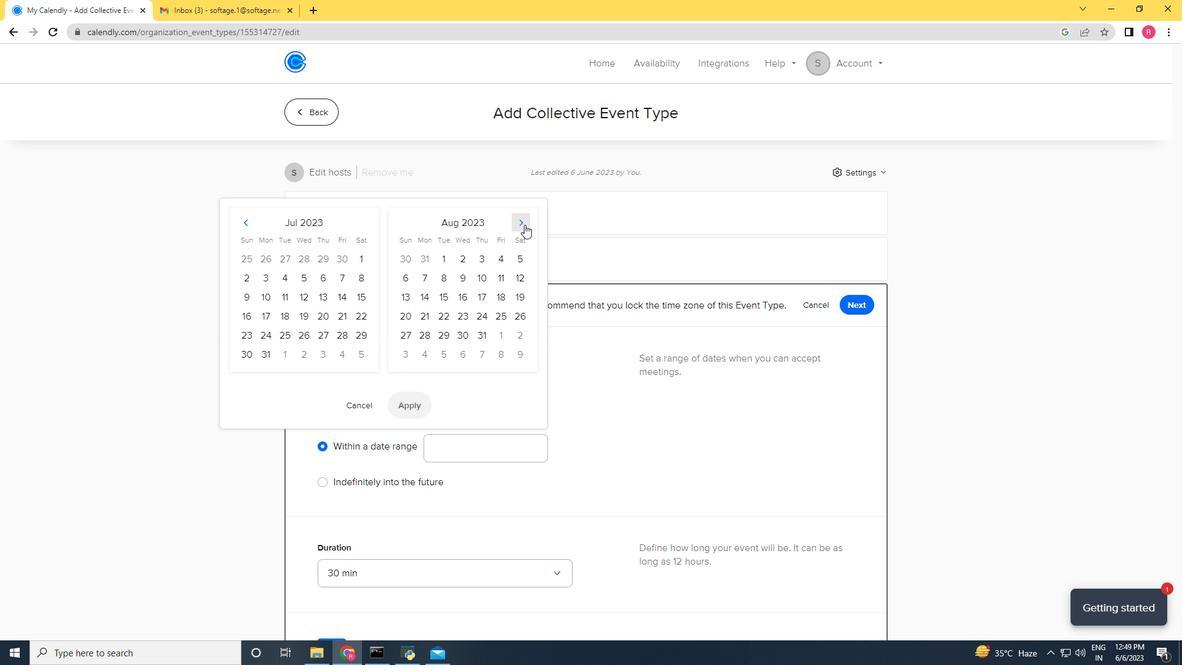 
Action: Mouse pressed left at (524, 224)
Screenshot: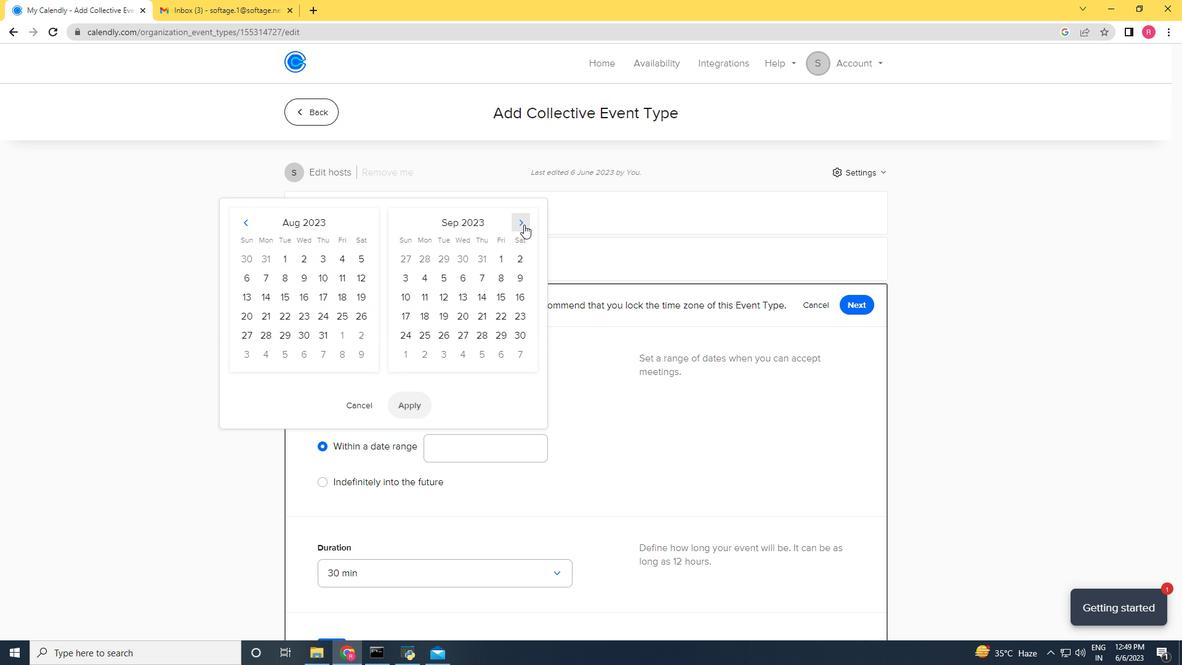 
Action: Mouse moved to (480, 315)
Screenshot: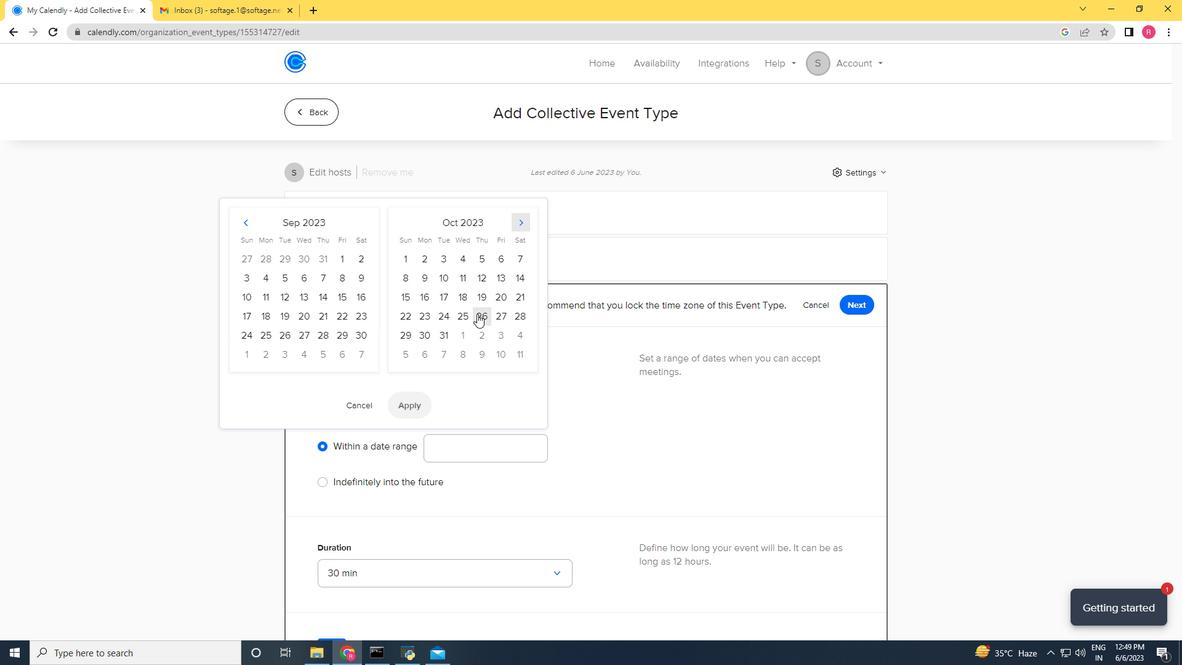 
Action: Mouse pressed left at (480, 315)
Screenshot: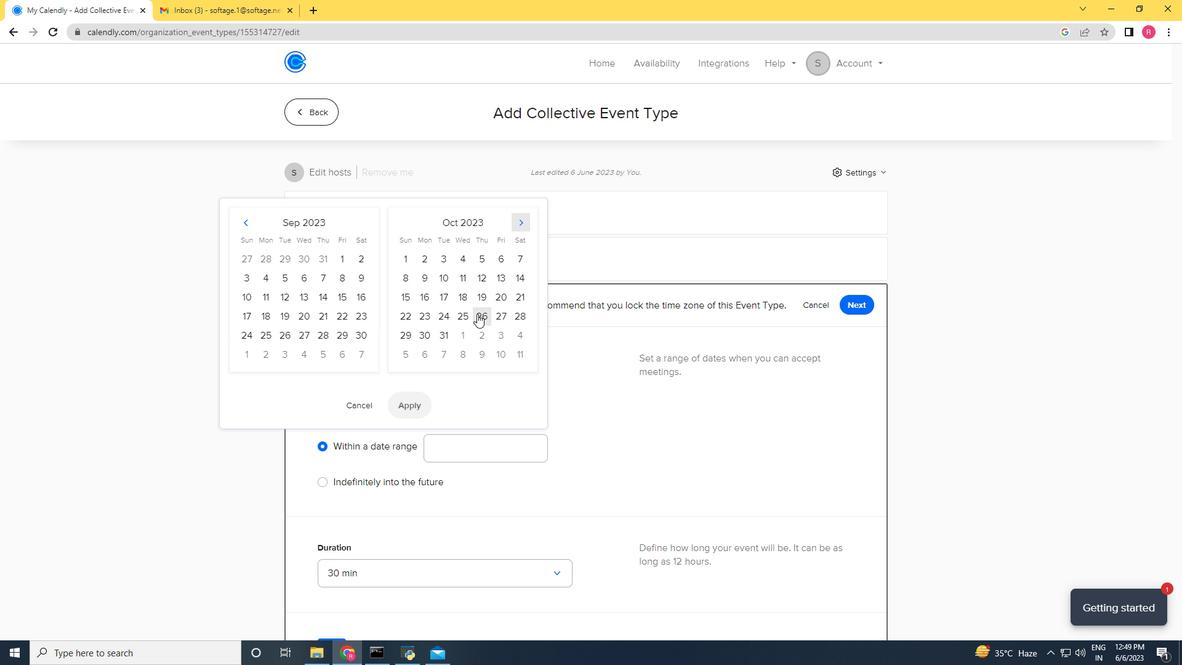 
Action: Mouse moved to (519, 318)
Screenshot: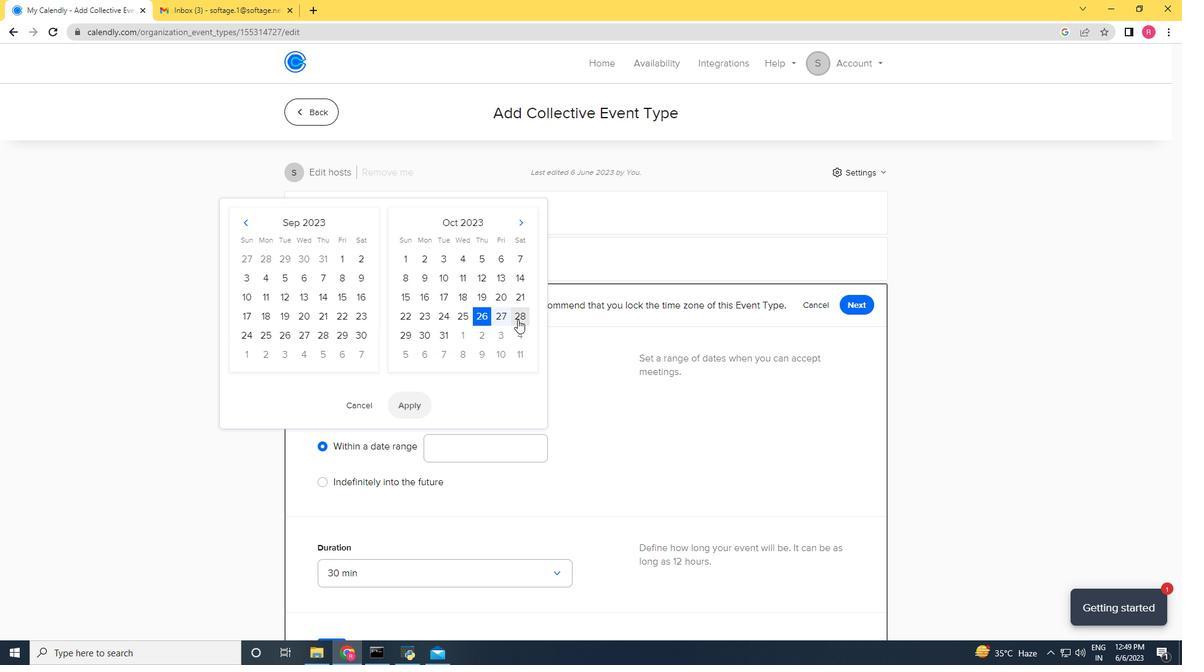 
Action: Mouse pressed left at (519, 318)
Screenshot: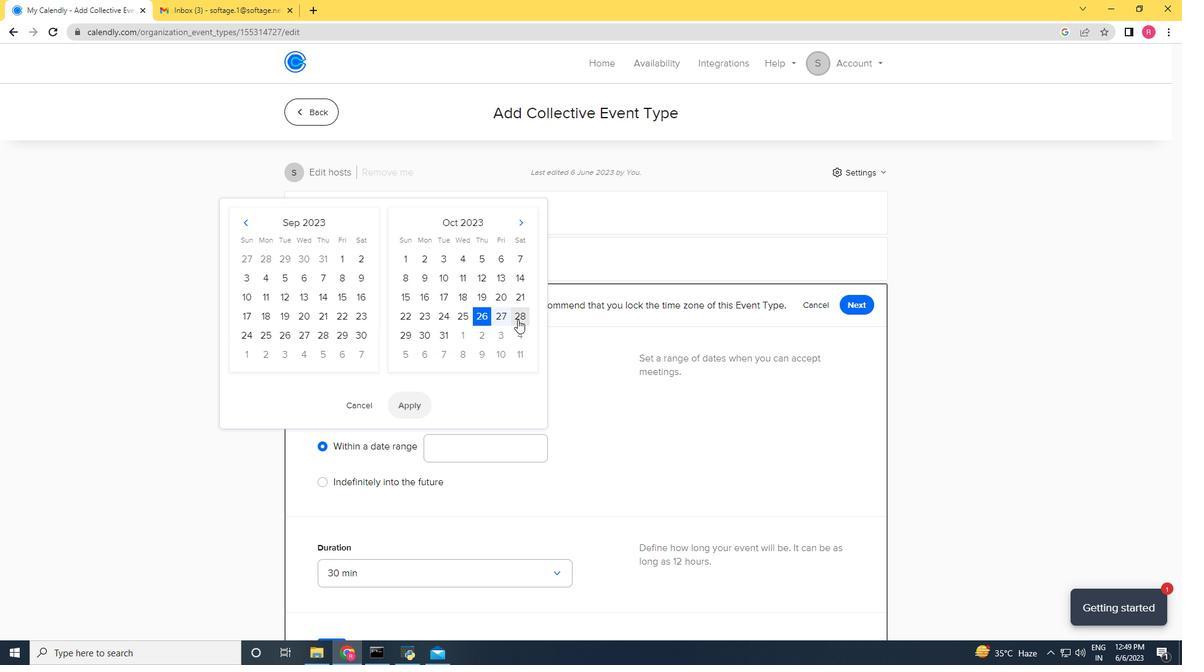 
Action: Mouse moved to (414, 400)
Screenshot: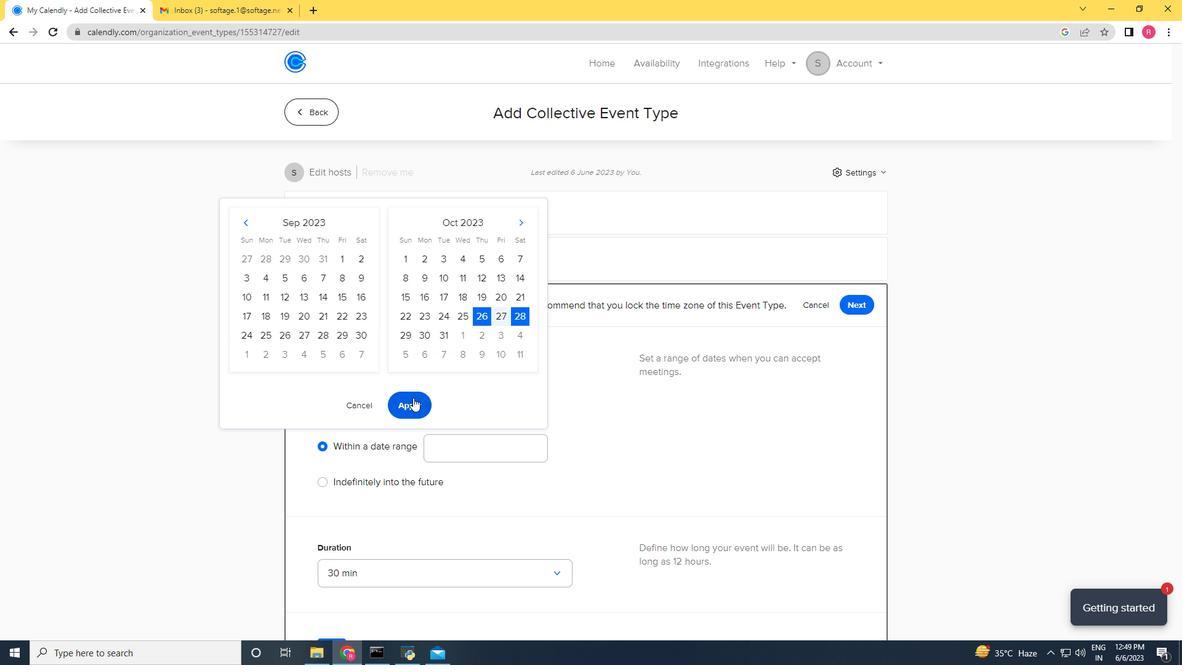 
Action: Mouse pressed left at (414, 400)
Screenshot: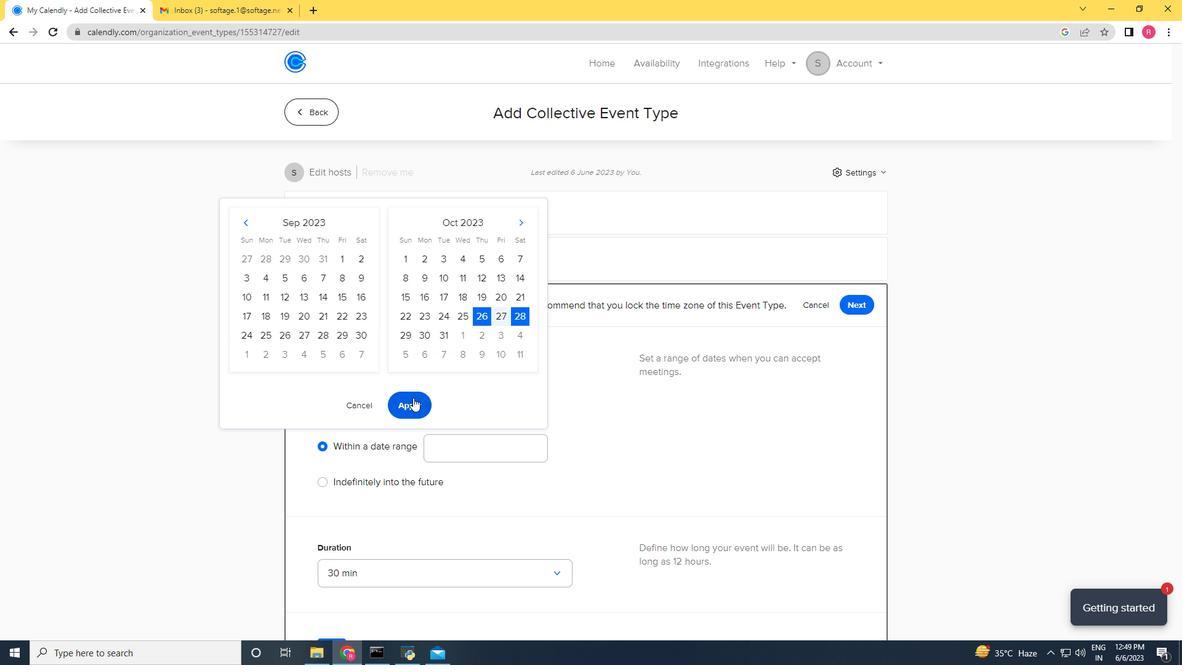 
Action: Mouse moved to (791, 384)
Screenshot: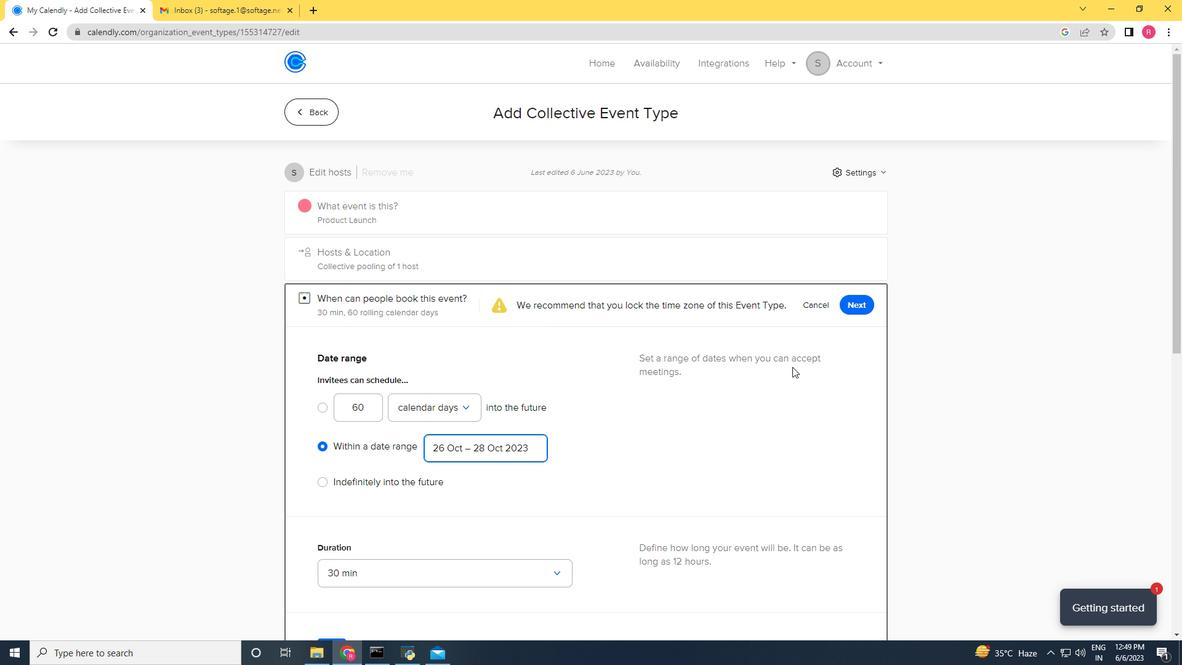 
Action: Mouse scrolled (792, 378) with delta (0, 0)
Screenshot: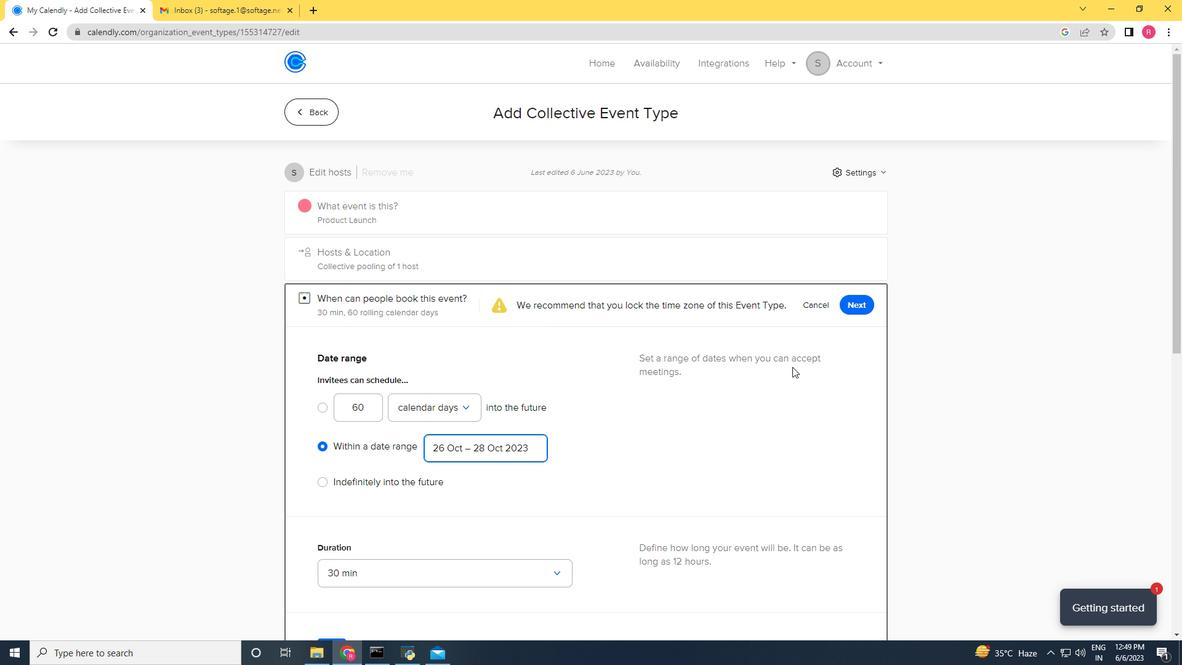 
Action: Mouse moved to (786, 403)
Screenshot: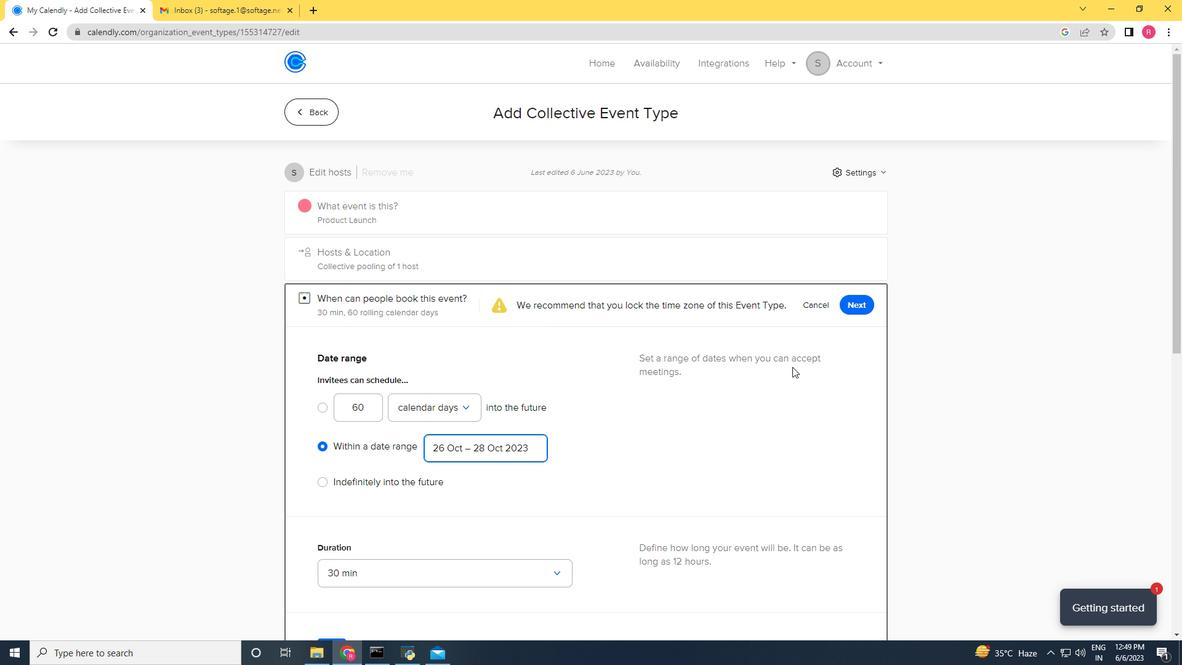 
Action: Mouse scrolled (786, 403) with delta (0, 0)
Screenshot: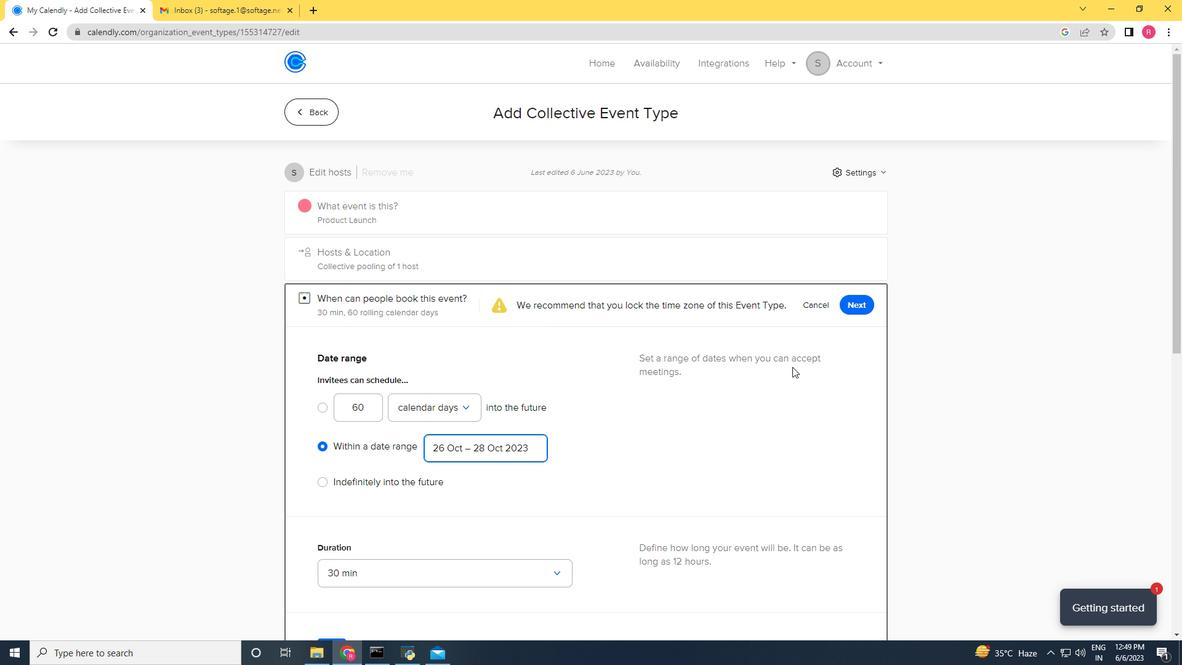 
Action: Mouse moved to (782, 424)
Screenshot: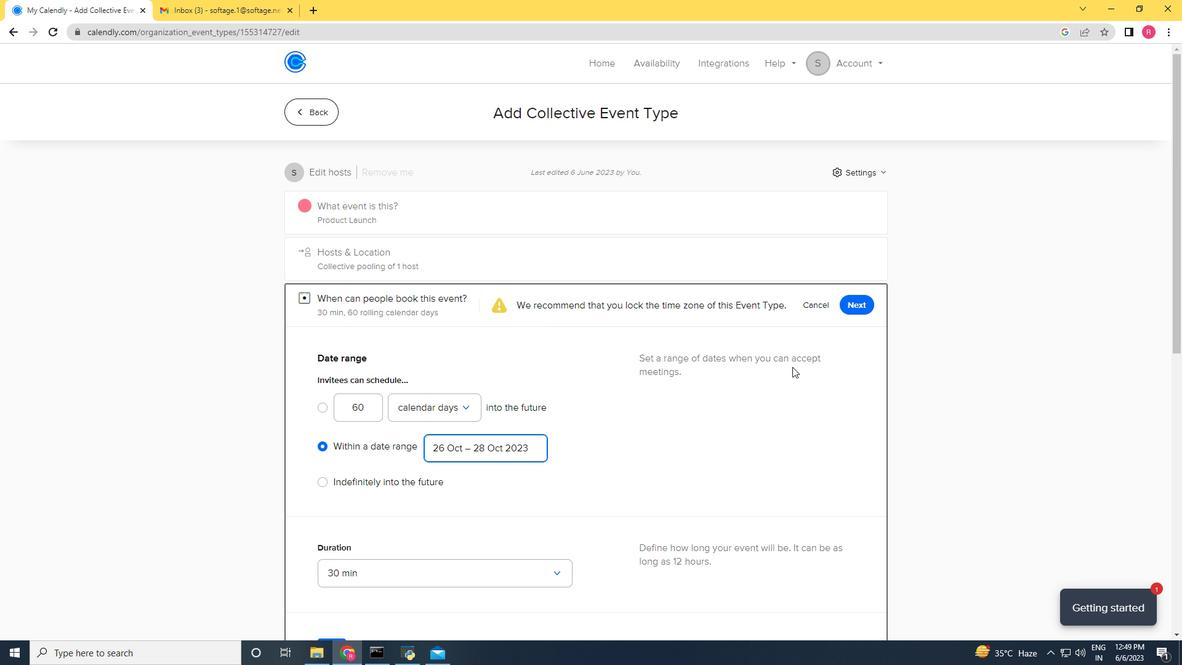
Action: Mouse scrolled (783, 421) with delta (0, 0)
Screenshot: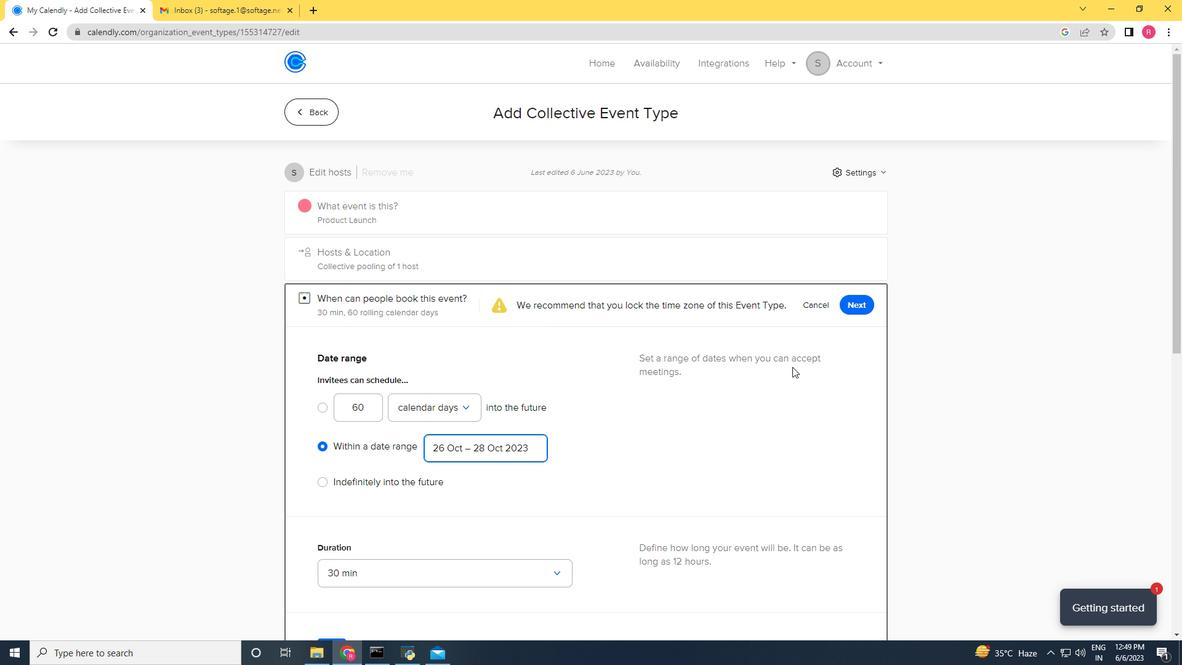 
Action: Mouse moved to (782, 426)
Screenshot: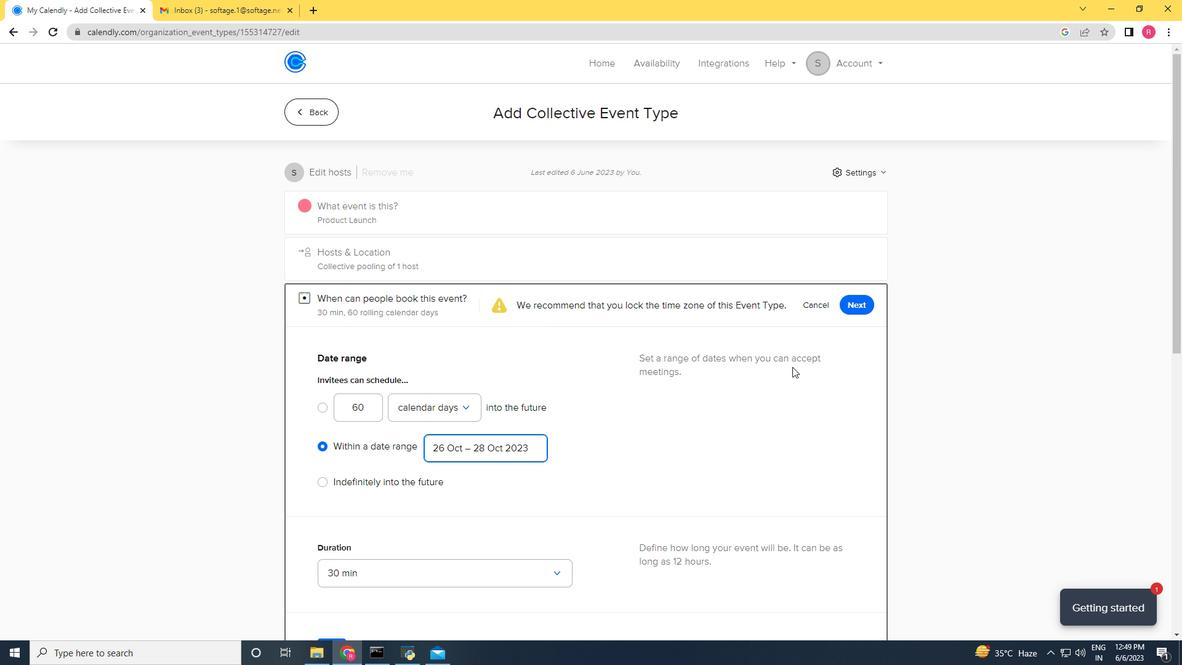 
Action: Mouse scrolled (782, 423) with delta (0, 0)
Screenshot: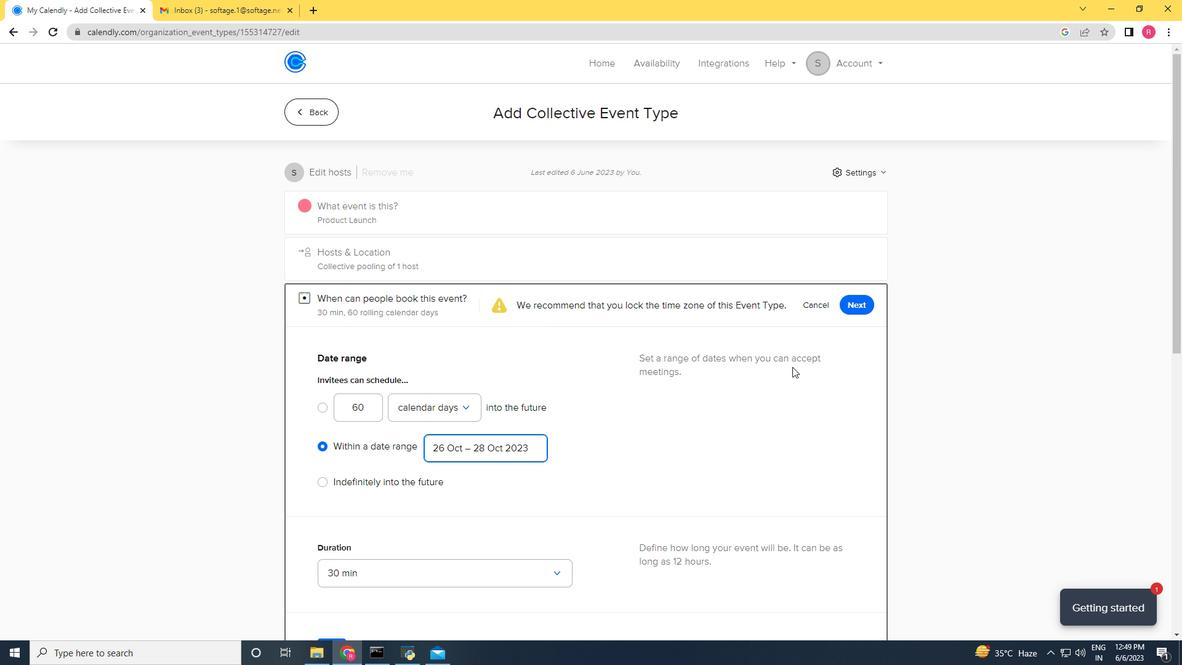 
Action: Mouse moved to (781, 427)
Screenshot: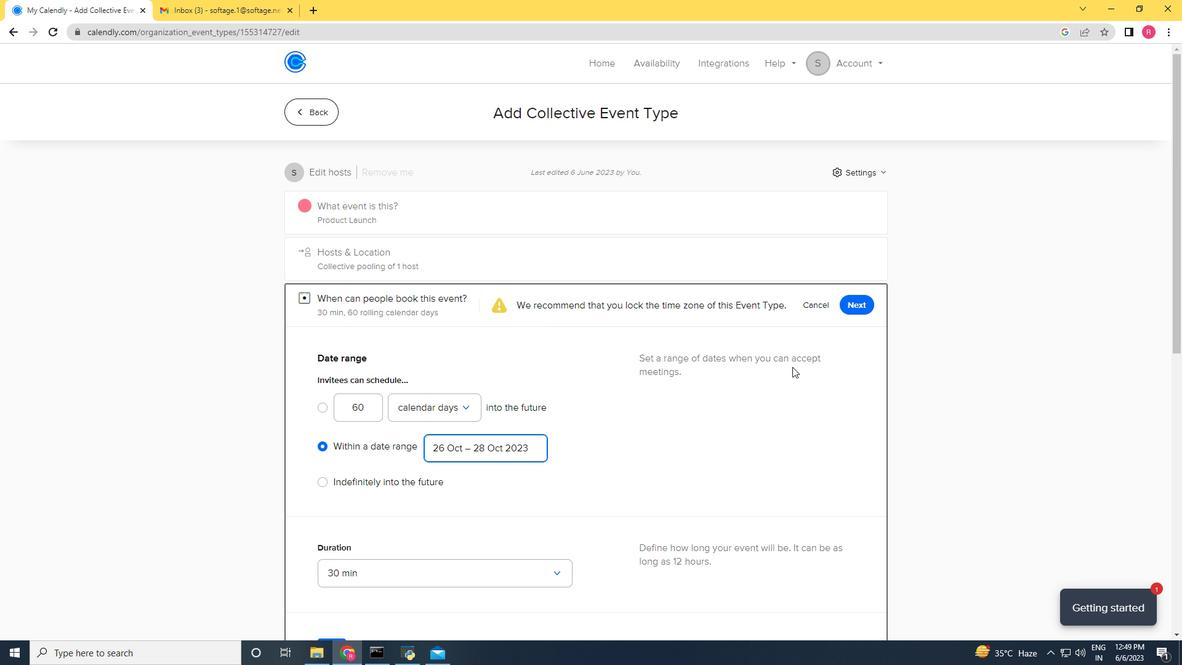 
Action: Mouse scrolled (782, 425) with delta (0, 0)
Screenshot: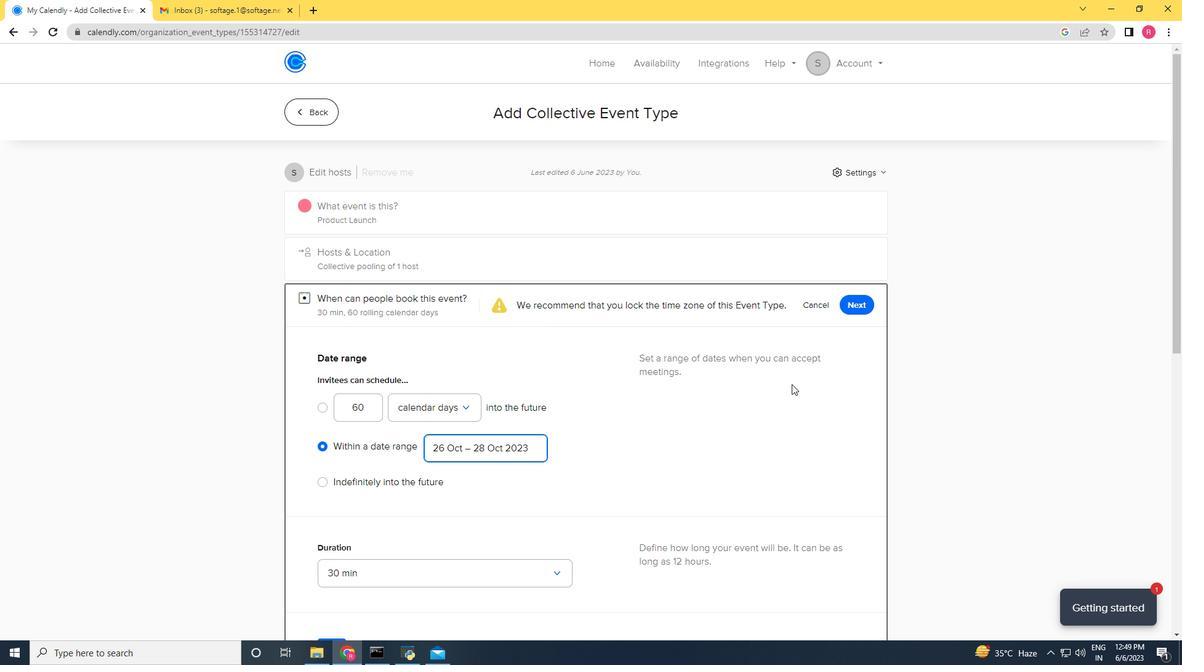 
Action: Mouse moved to (778, 443)
Screenshot: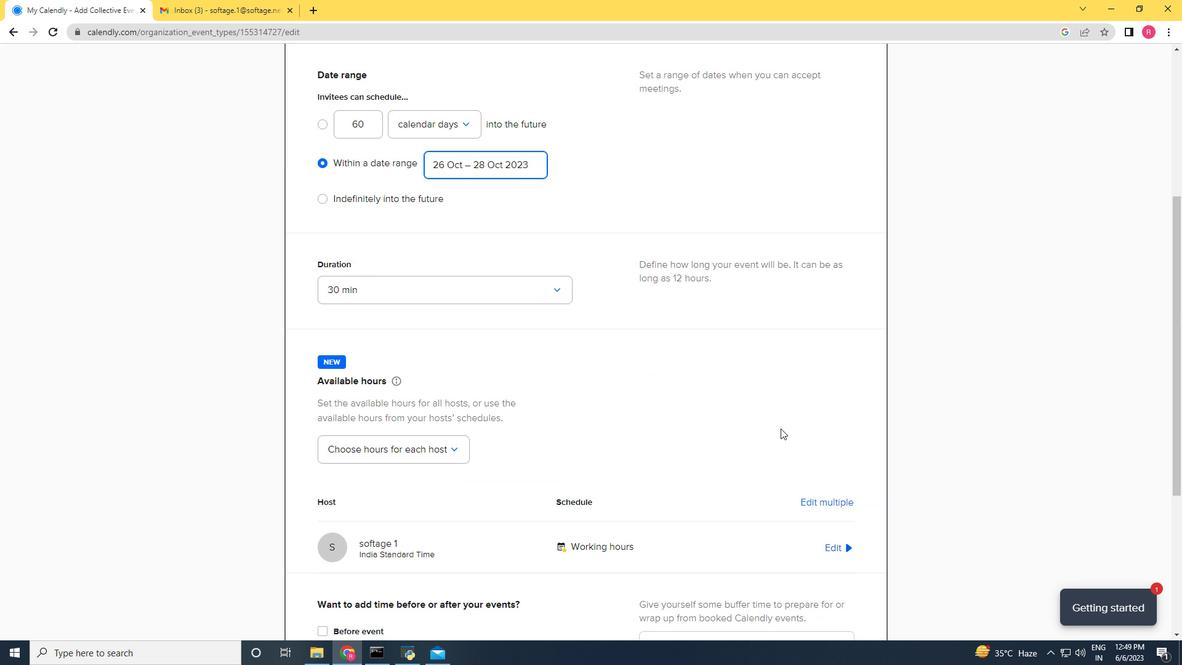 
Action: Mouse scrolled (778, 443) with delta (0, 0)
Screenshot: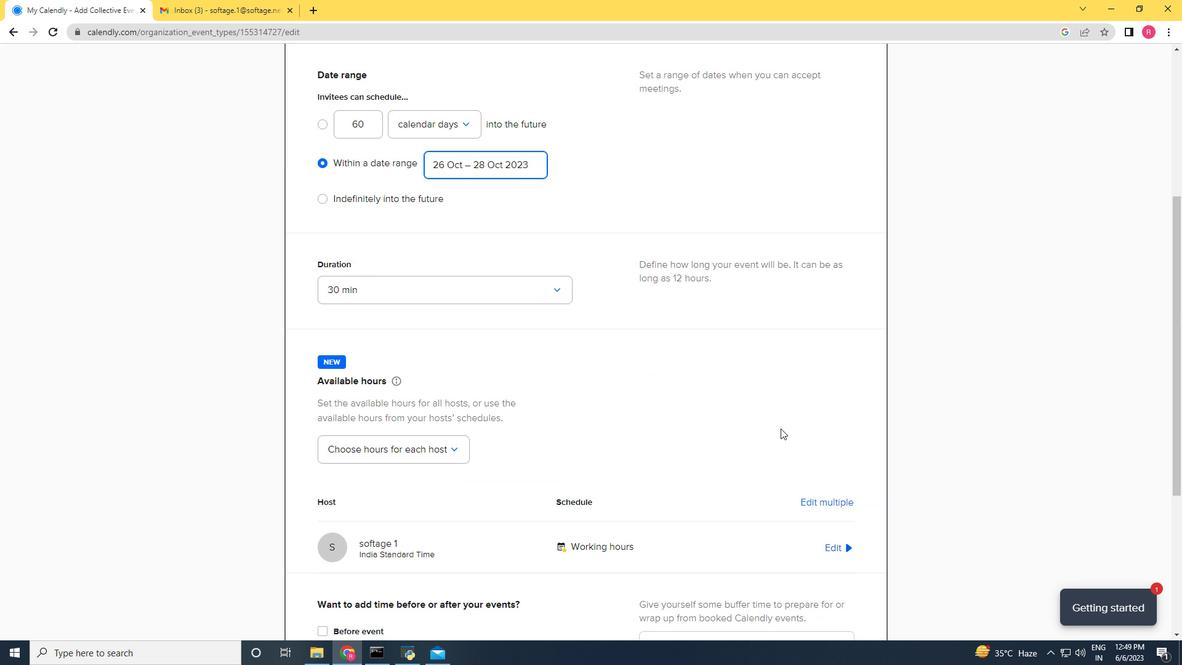 
Action: Mouse moved to (778, 455)
Screenshot: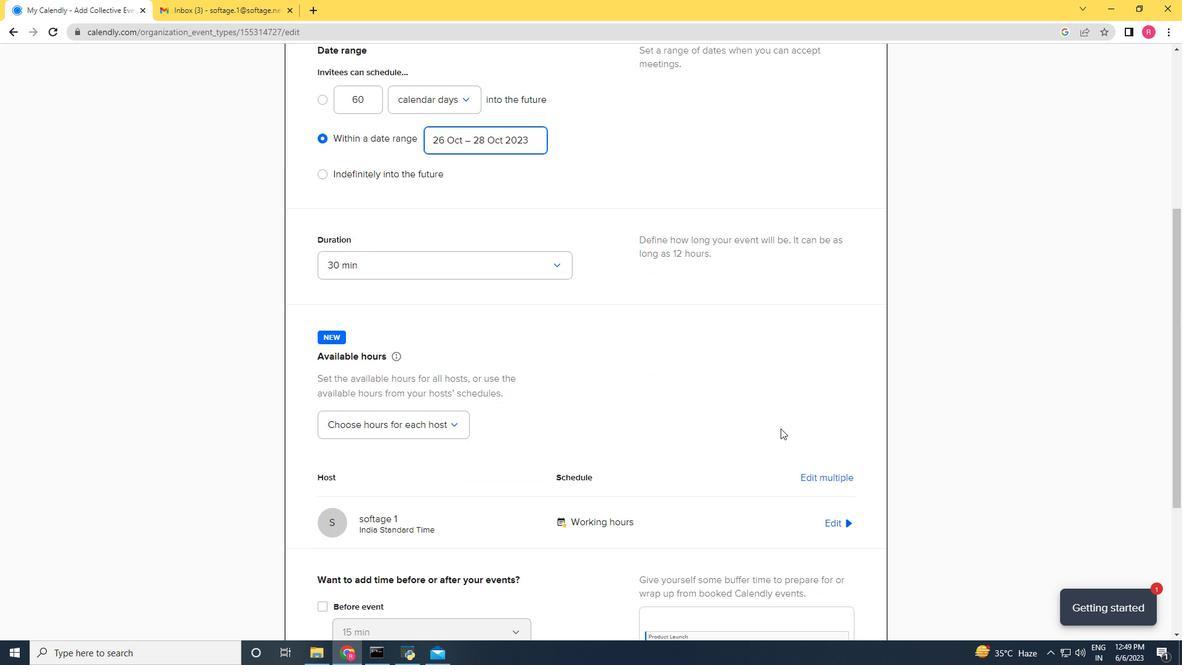 
Action: Mouse scrolled (778, 454) with delta (0, 0)
Screenshot: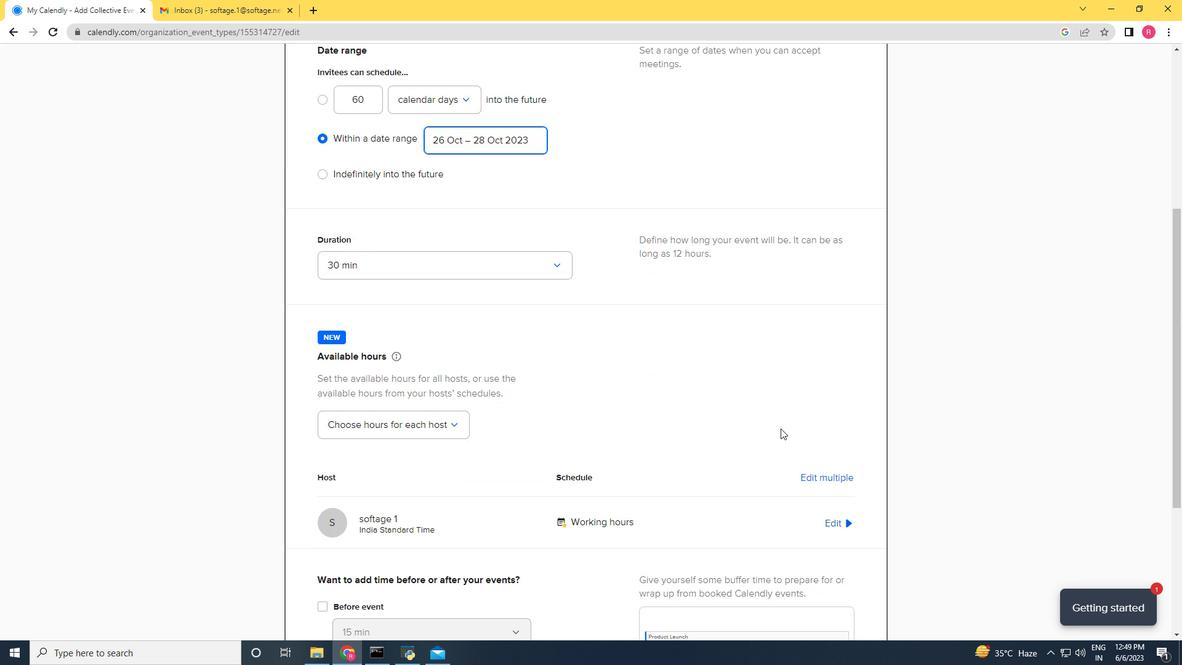 
Action: Mouse moved to (778, 456)
Screenshot: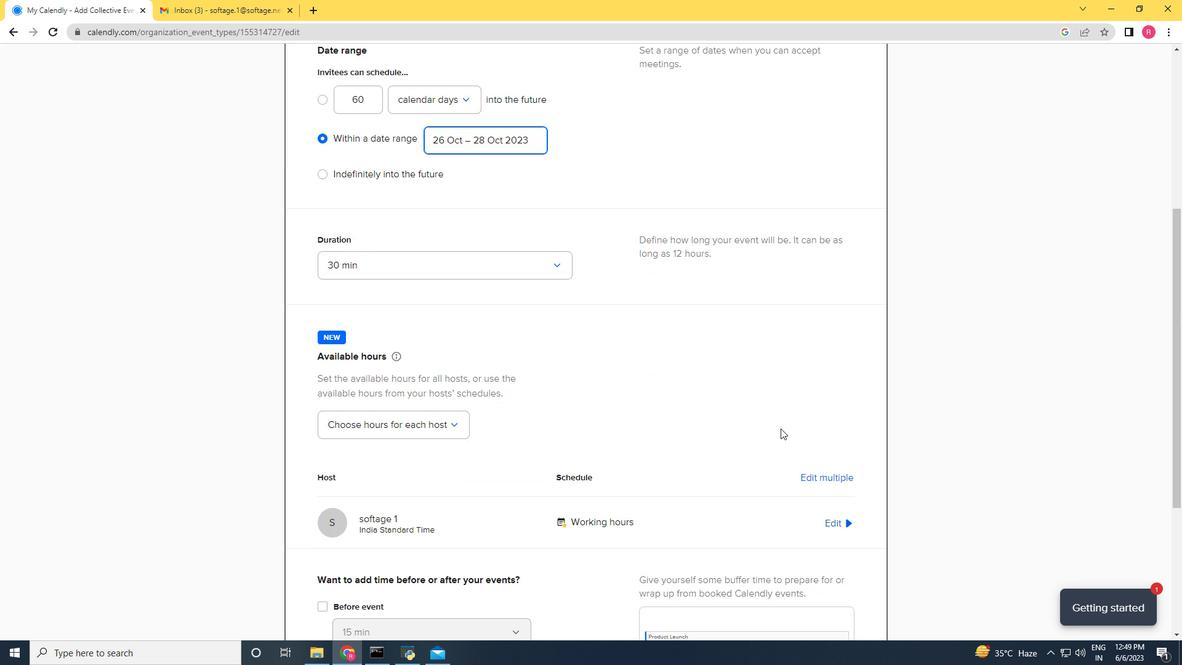 
Action: Mouse scrolled (778, 455) with delta (0, 0)
Screenshot: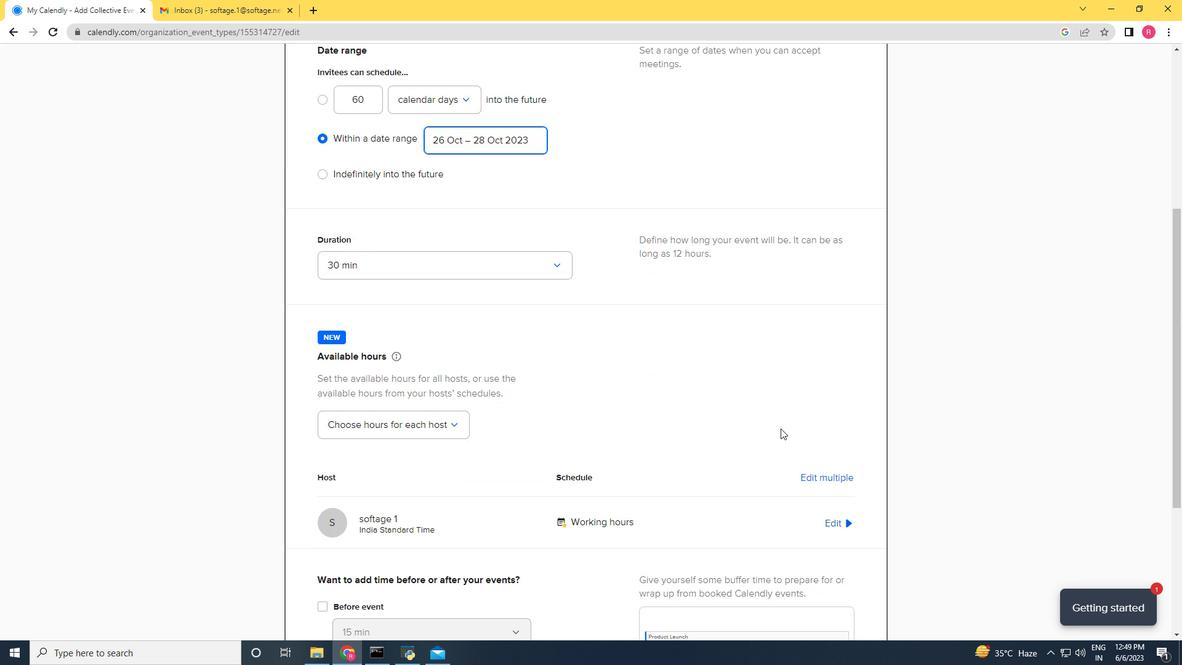 
Action: Mouse moved to (777, 456)
Screenshot: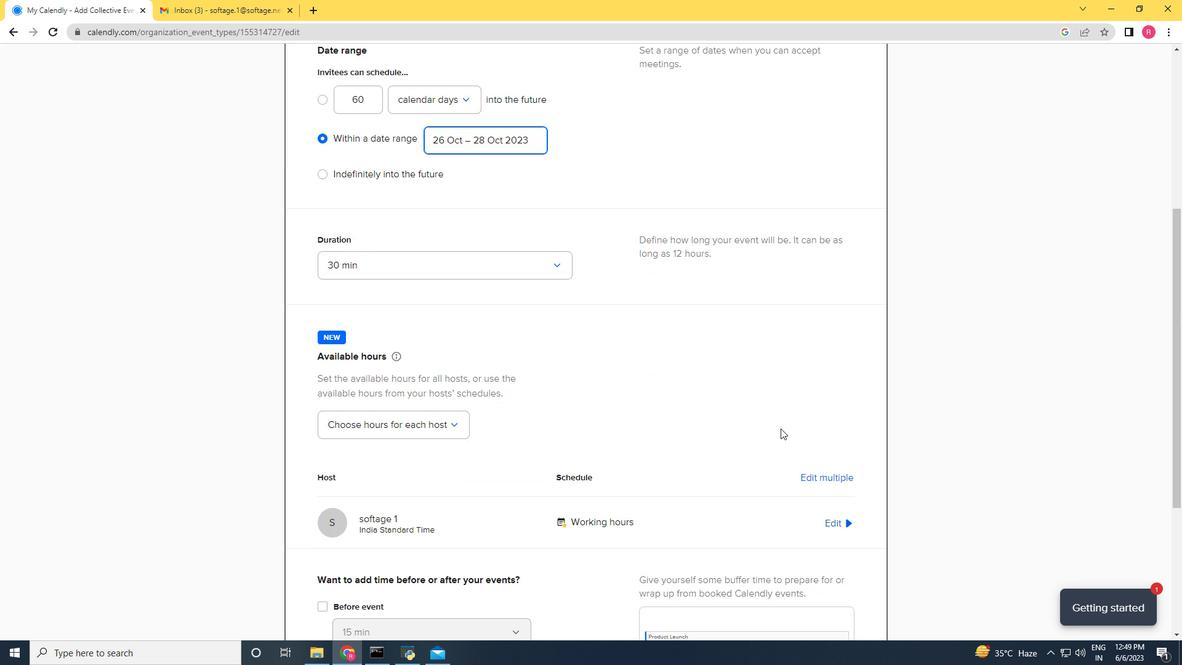 
Action: Mouse scrolled (777, 457) with delta (0, 0)
Screenshot: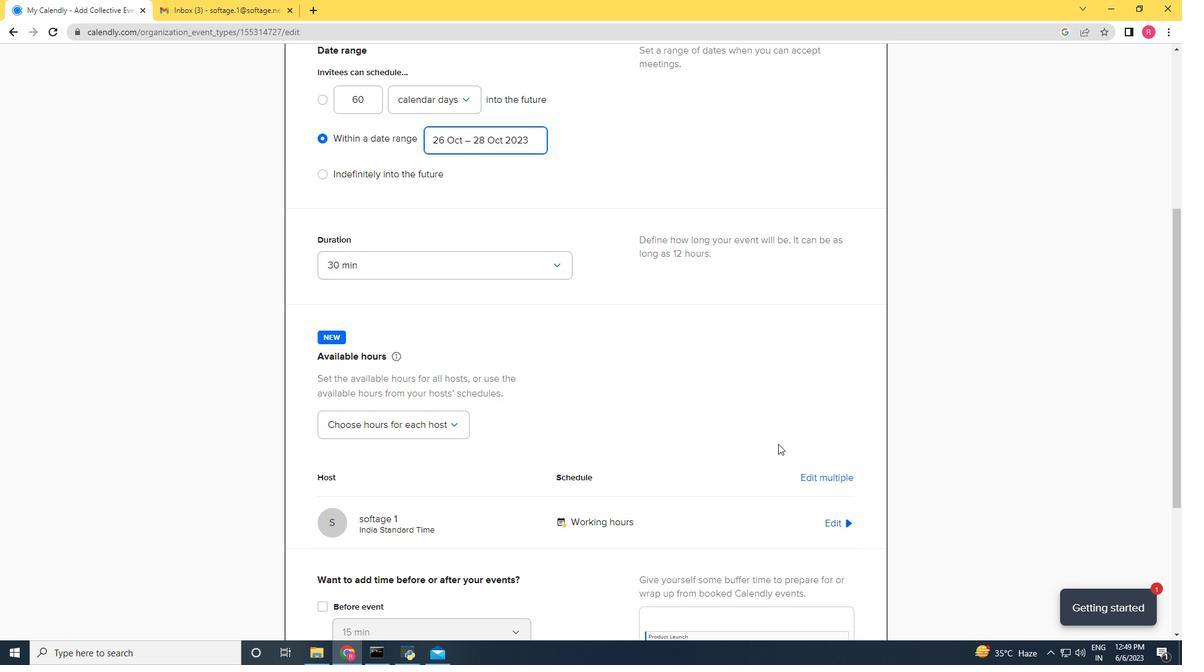 
Action: Mouse scrolled (777, 456) with delta (0, 0)
Screenshot: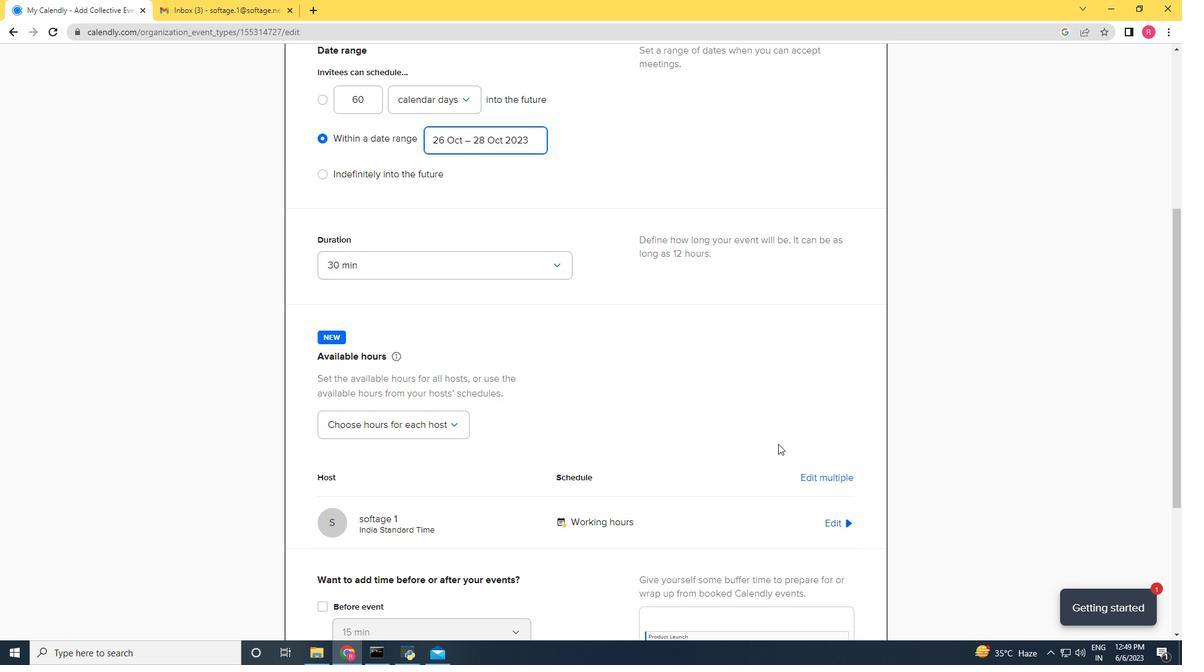 
Action: Mouse scrolled (777, 456) with delta (0, 0)
Screenshot: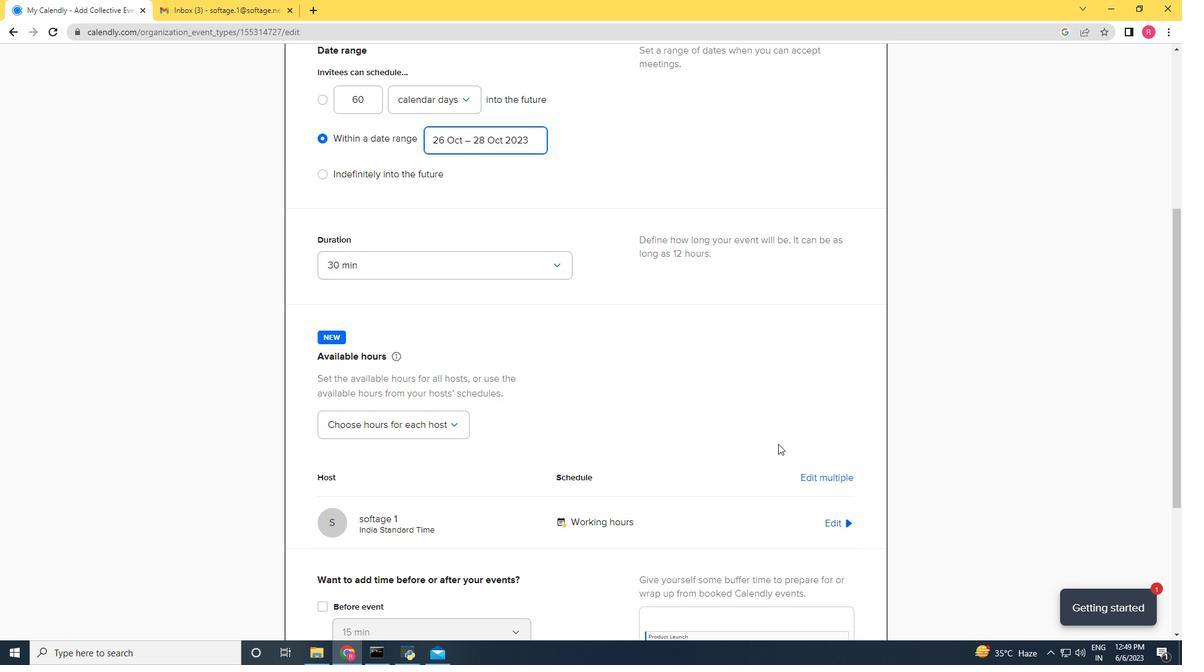
Action: Mouse moved to (776, 467)
Screenshot: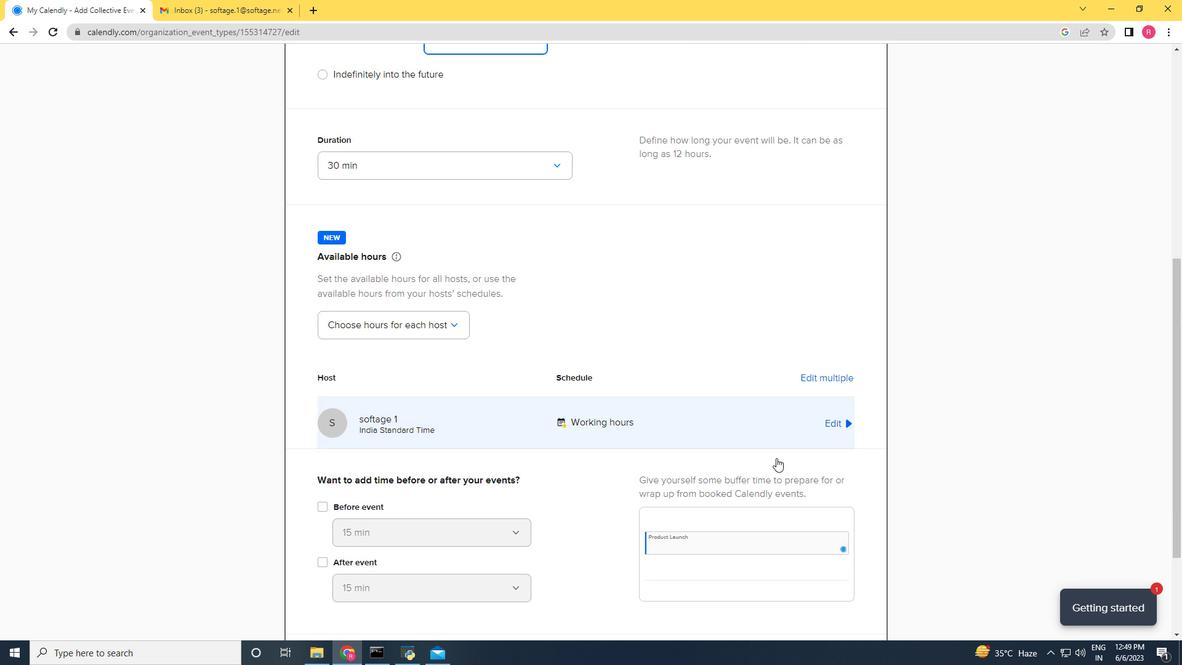 
Action: Mouse scrolled (776, 467) with delta (0, 0)
Screenshot: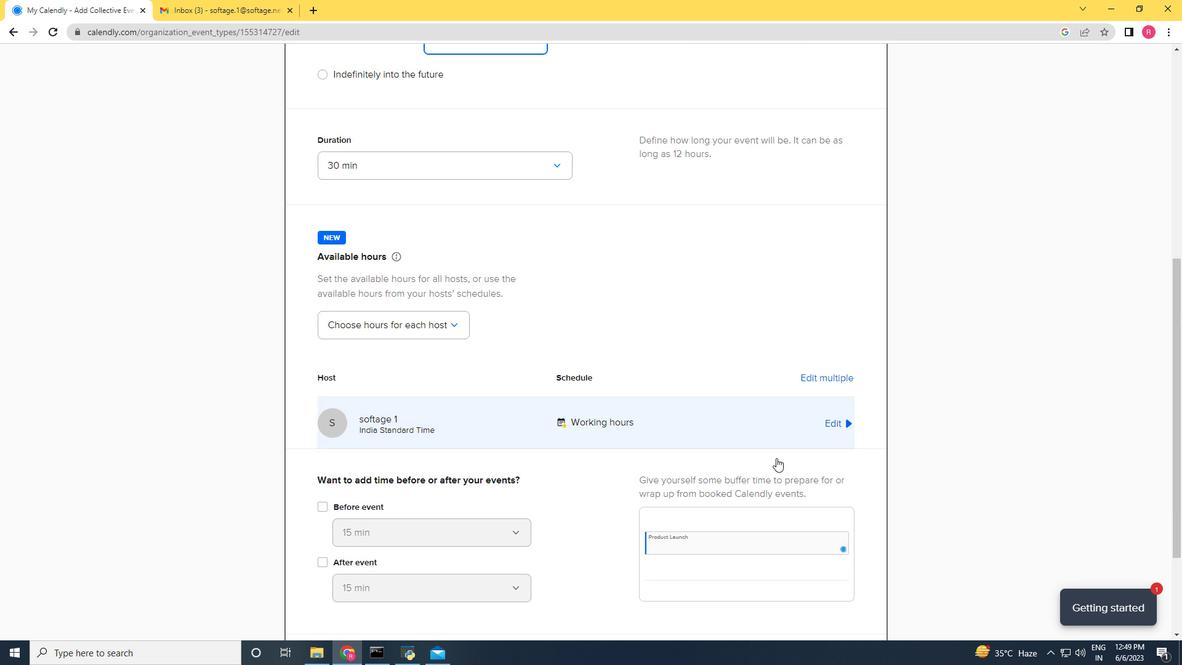 
Action: Mouse moved to (778, 490)
Screenshot: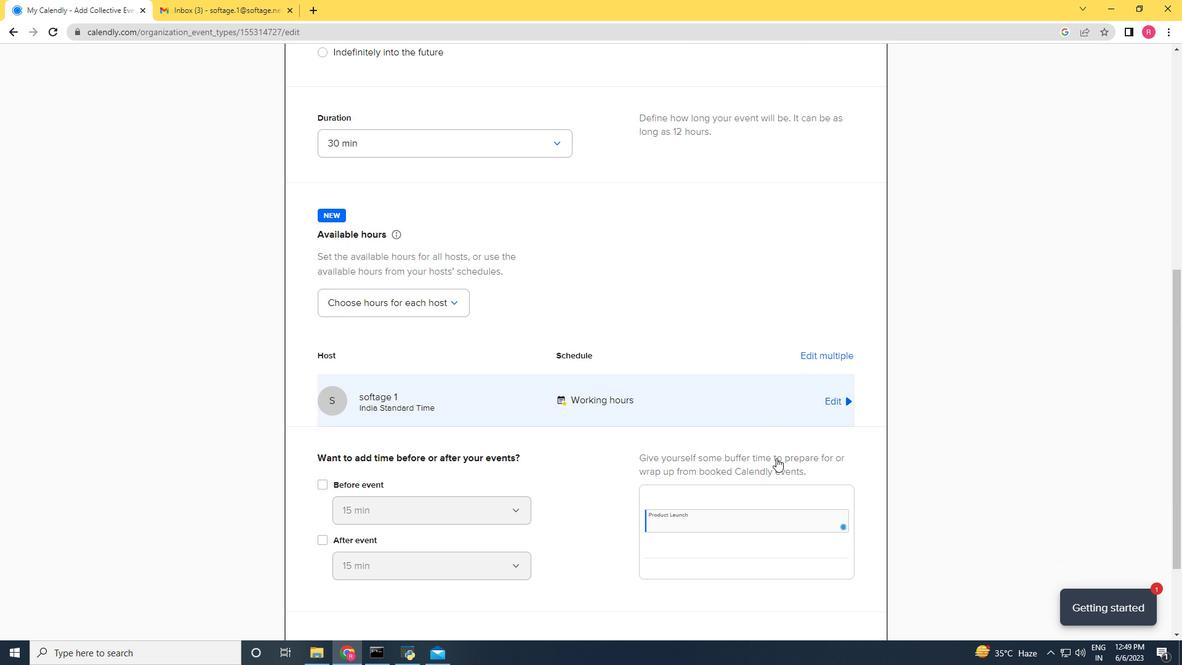 
Action: Mouse scrolled (777, 483) with delta (0, 0)
Screenshot: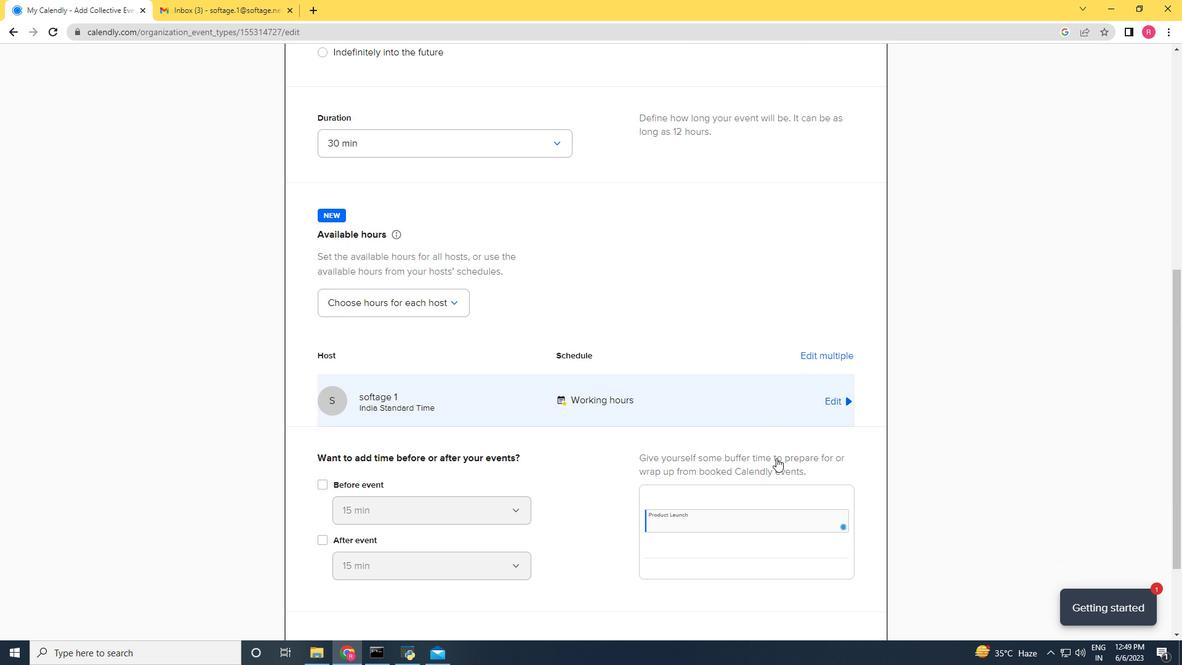 
Action: Mouse moved to (780, 506)
Screenshot: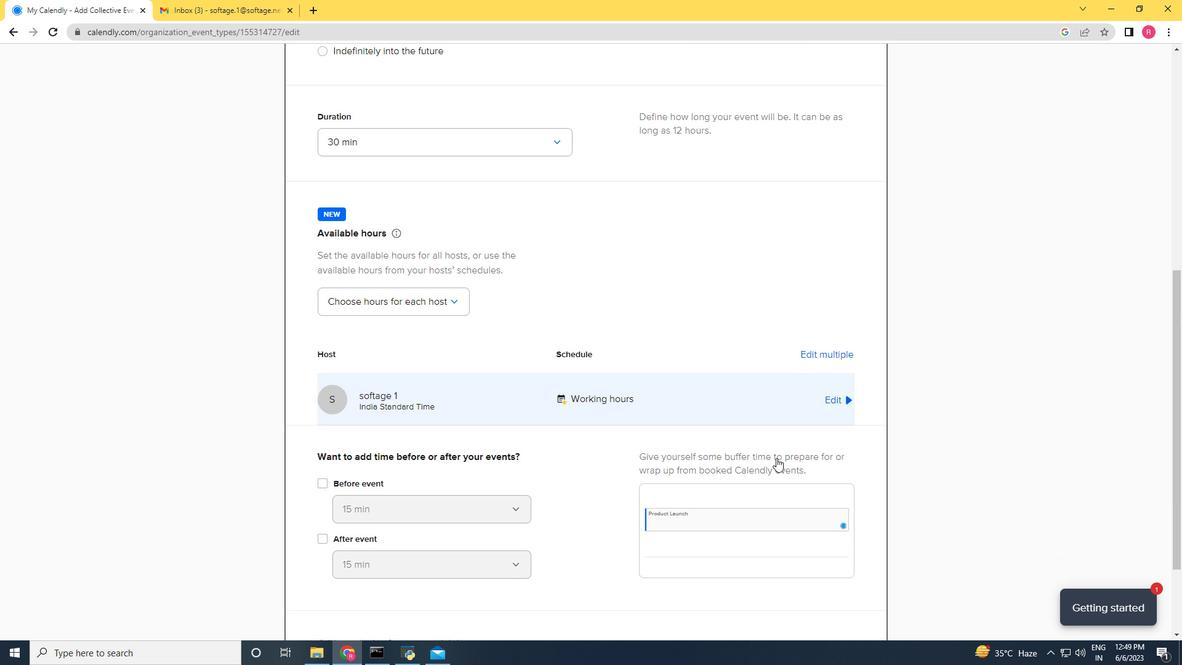
Action: Mouse scrolled (779, 495) with delta (0, 0)
Screenshot: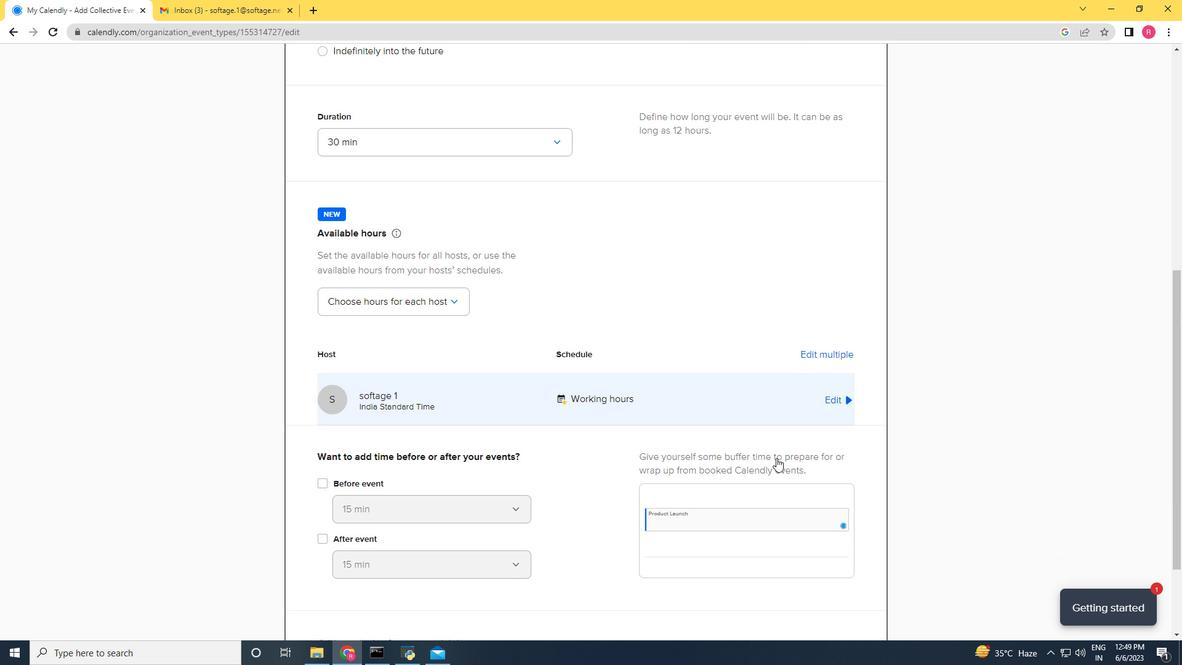 
Action: Mouse moved to (782, 518)
Screenshot: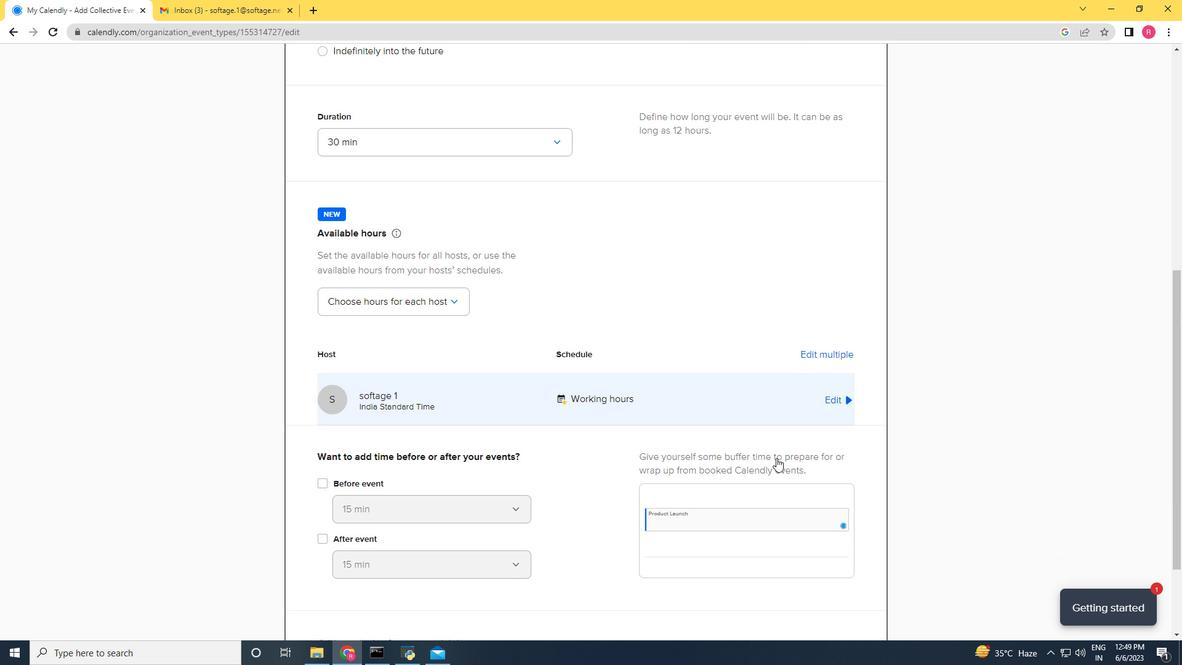 
Action: Mouse scrolled (782, 509) with delta (0, 0)
Screenshot: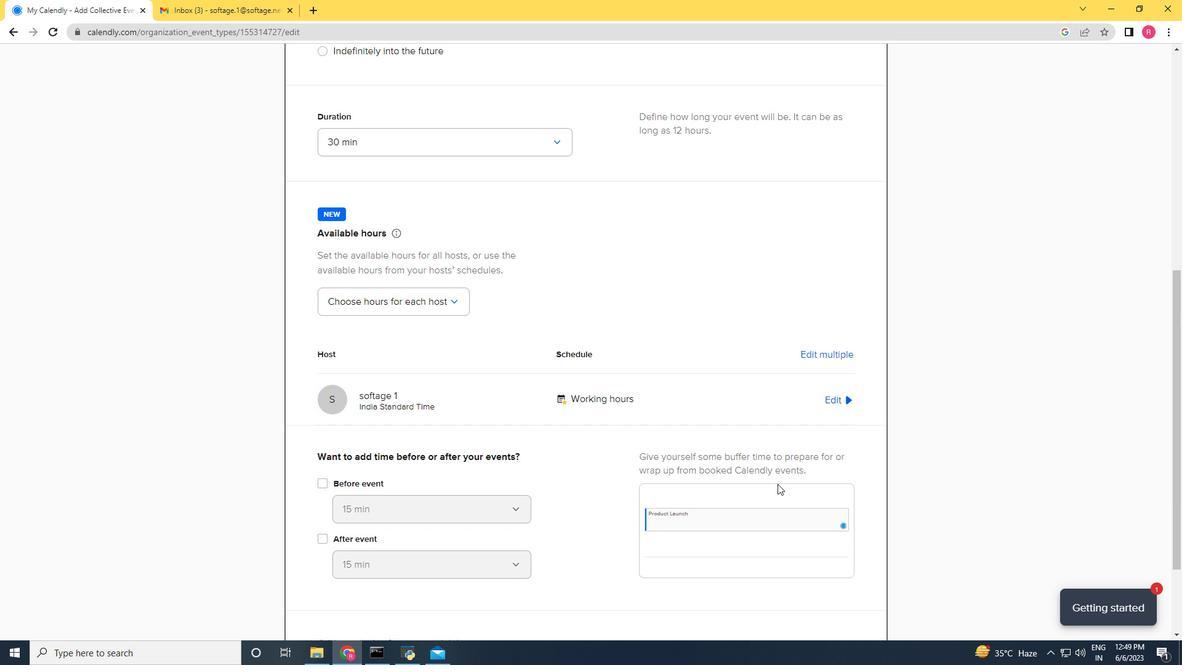 
Action: Mouse moved to (783, 520)
Screenshot: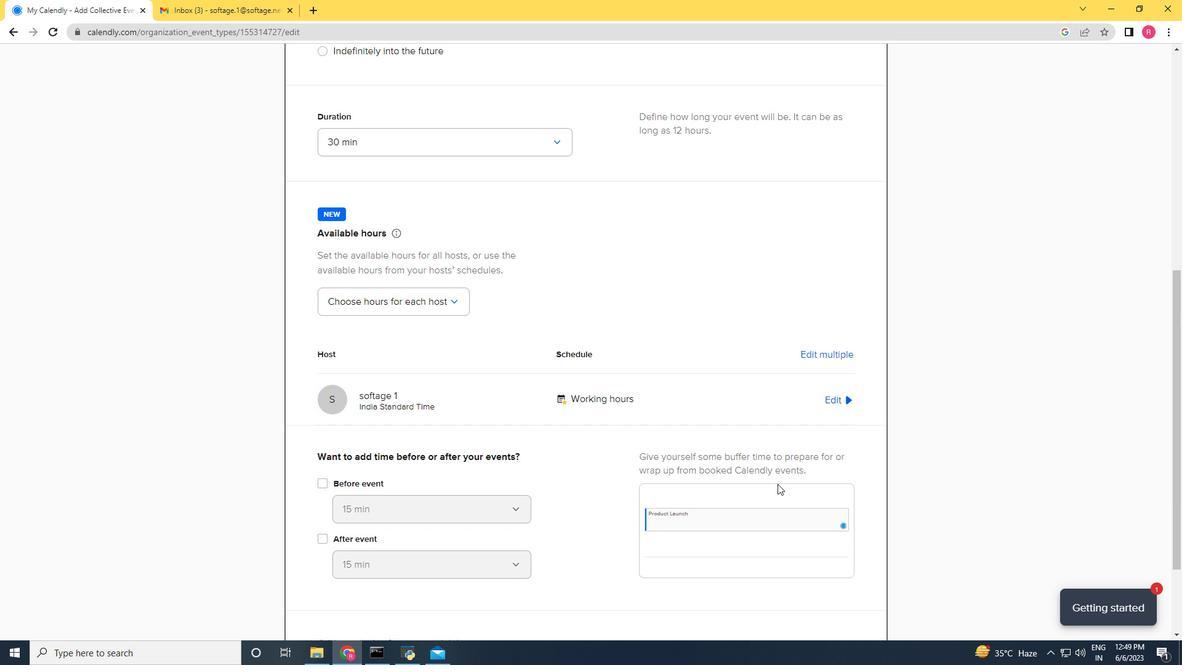 
Action: Mouse scrolled (782, 517) with delta (0, 0)
Screenshot: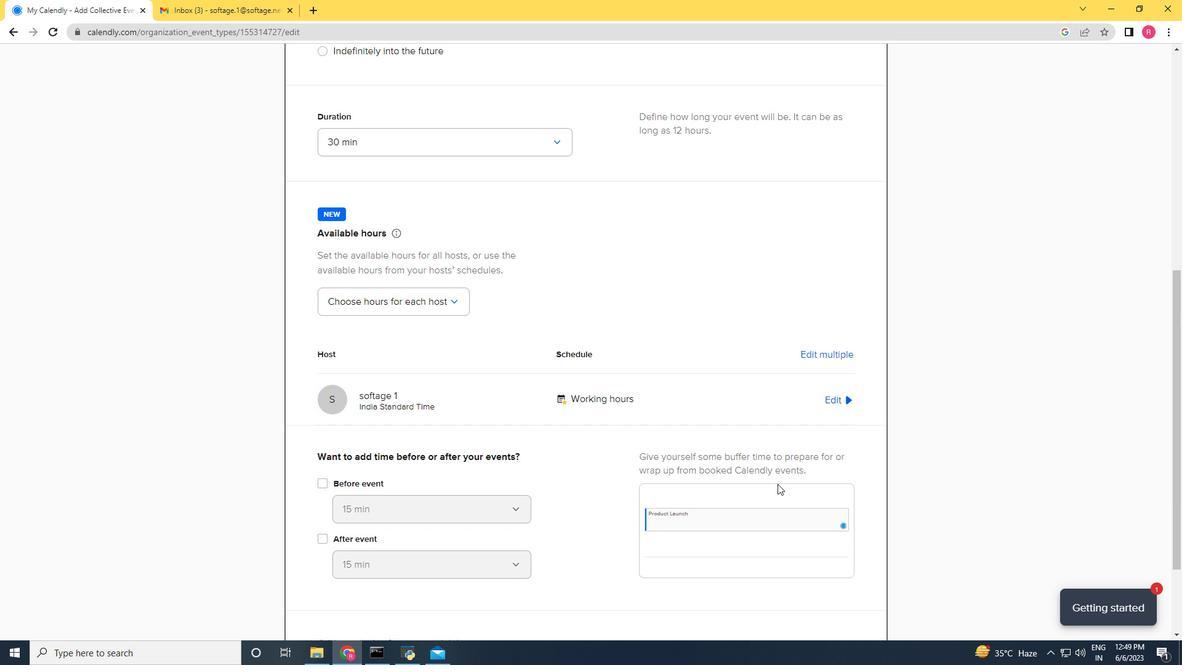 
Action: Mouse moved to (786, 543)
Screenshot: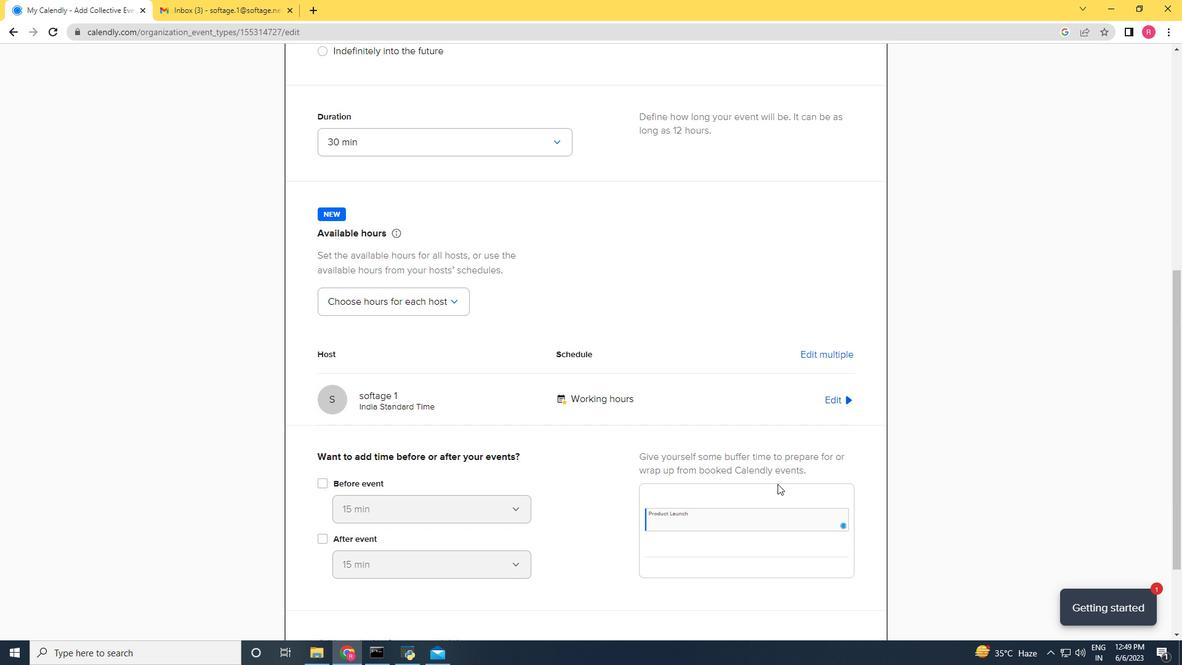 
Action: Mouse scrolled (783, 528) with delta (0, 0)
Screenshot: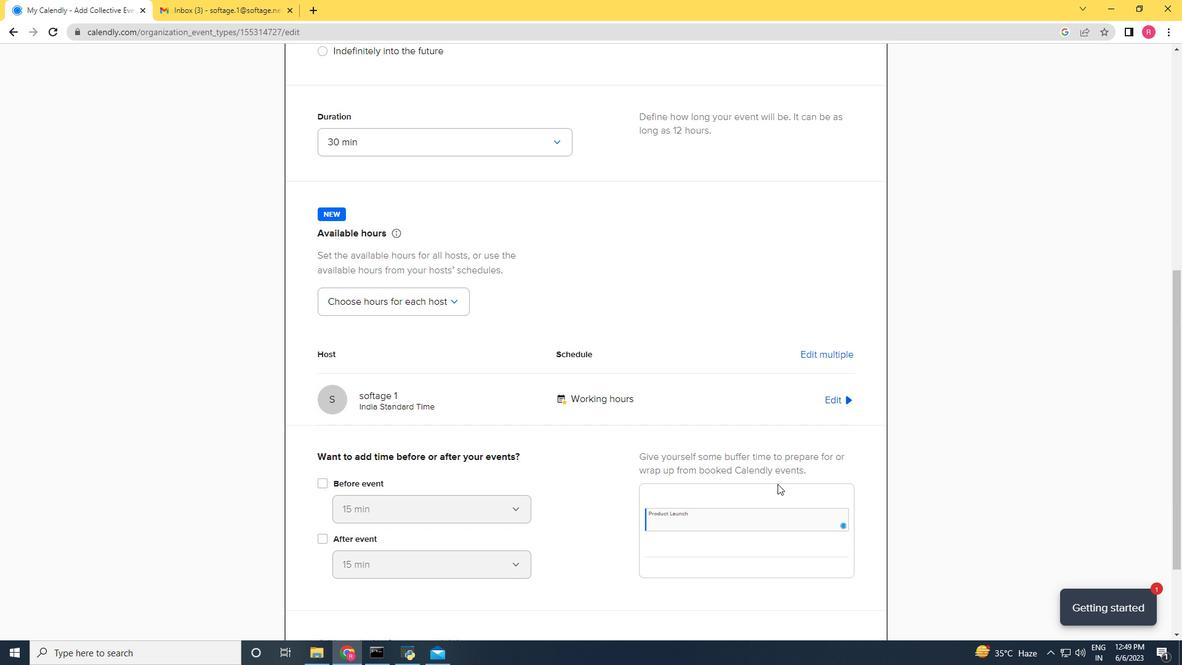 
Action: Mouse moved to (868, 581)
Screenshot: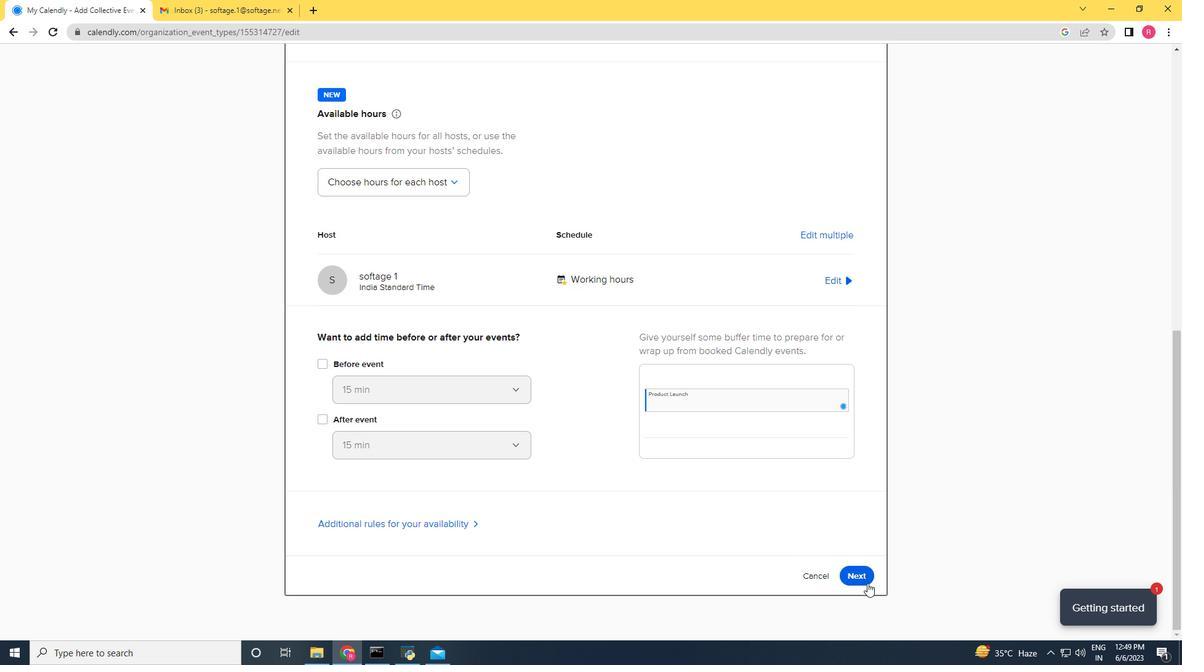 
Action: Mouse pressed left at (868, 581)
Screenshot: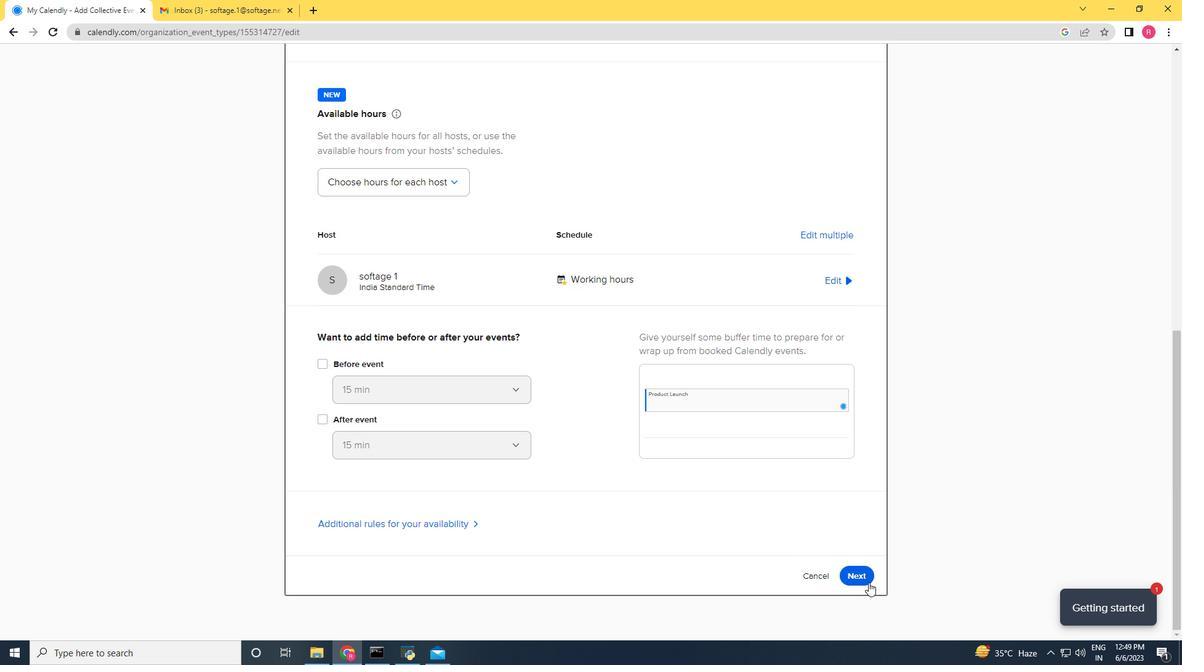 
Action: Mouse moved to (695, 511)
Screenshot: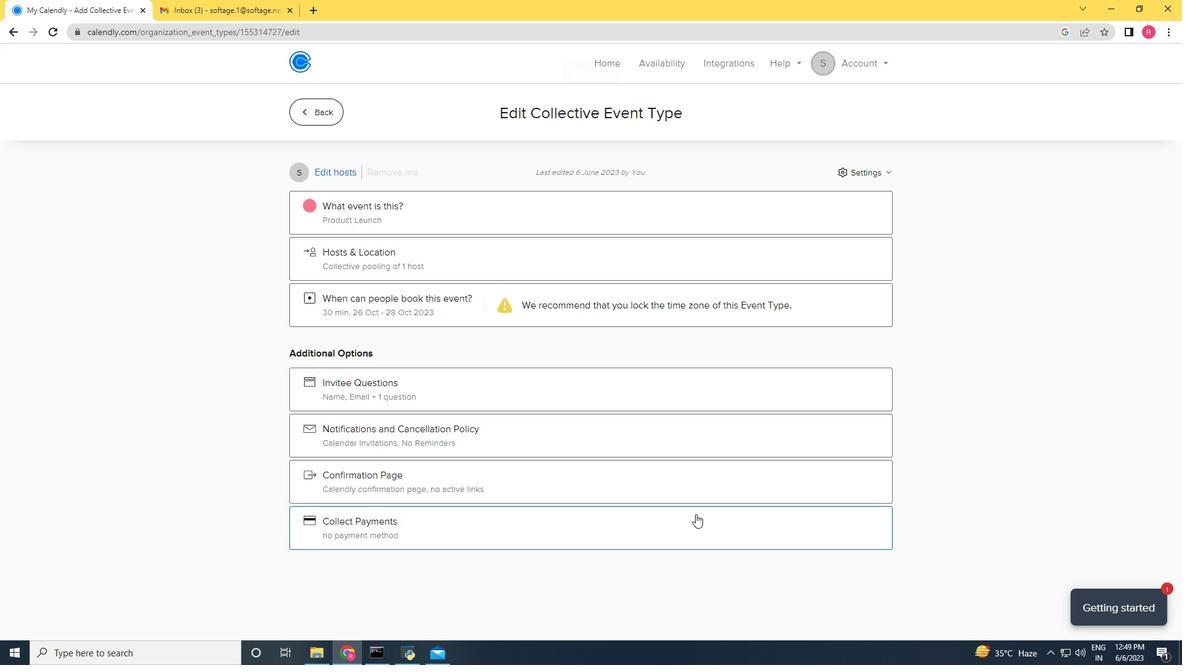 
Action: Mouse scrolled (695, 512) with delta (0, 0)
Screenshot: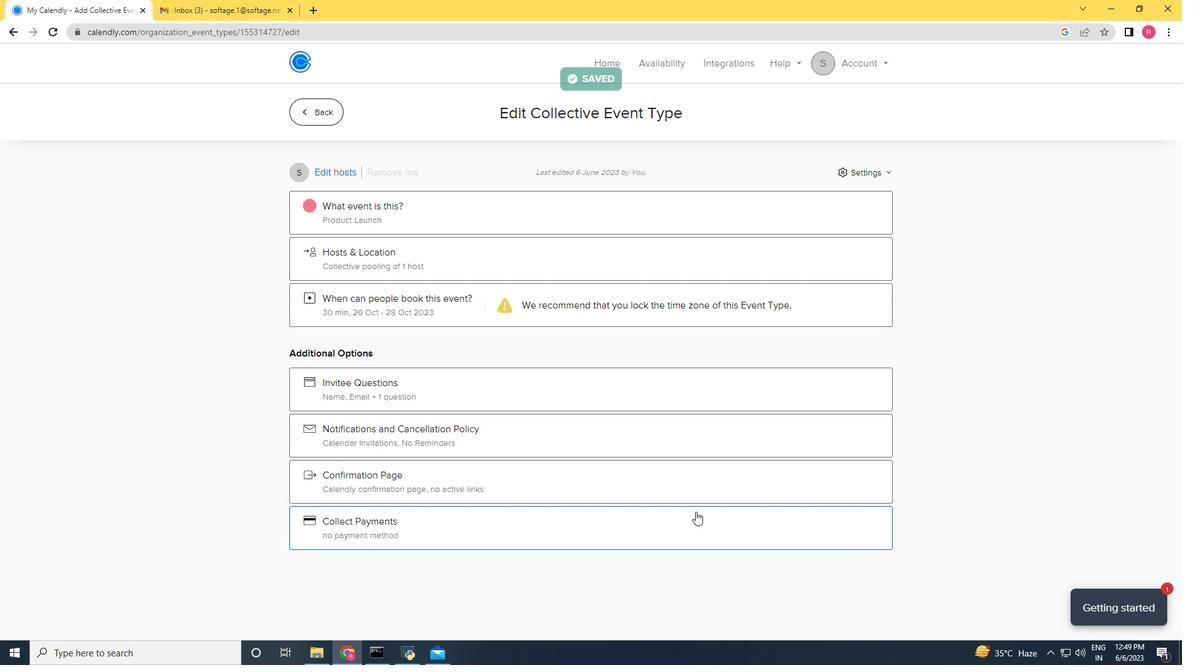 
Action: Mouse scrolled (695, 512) with delta (0, 0)
Screenshot: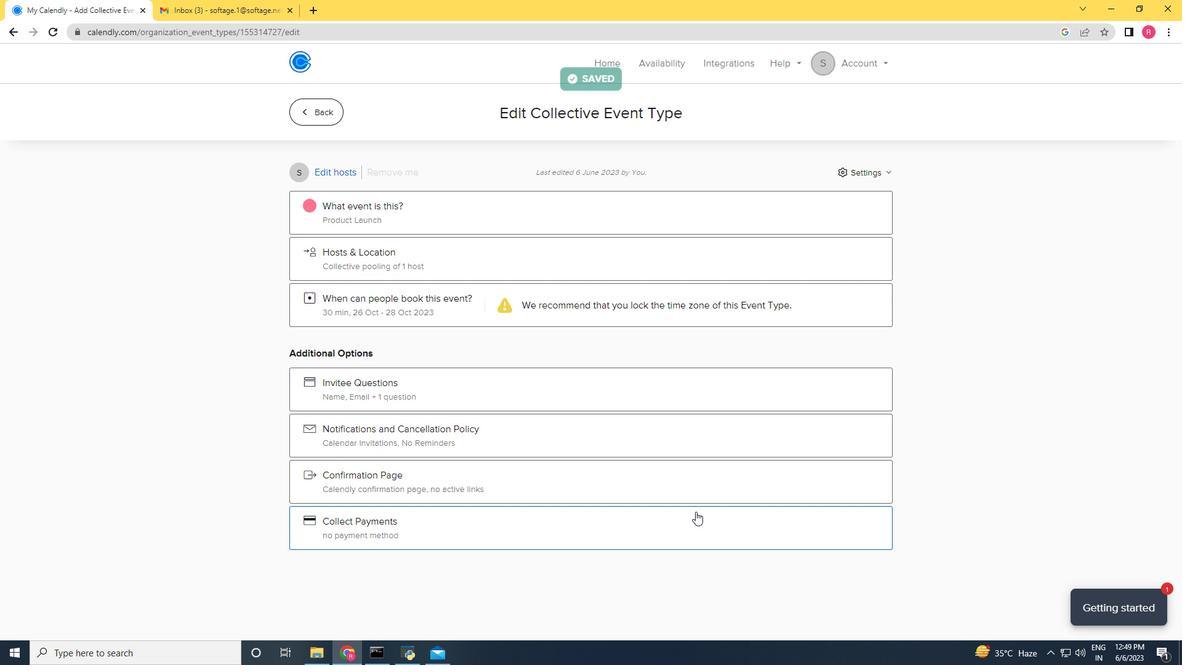 
Action: Mouse scrolled (695, 512) with delta (0, 0)
Screenshot: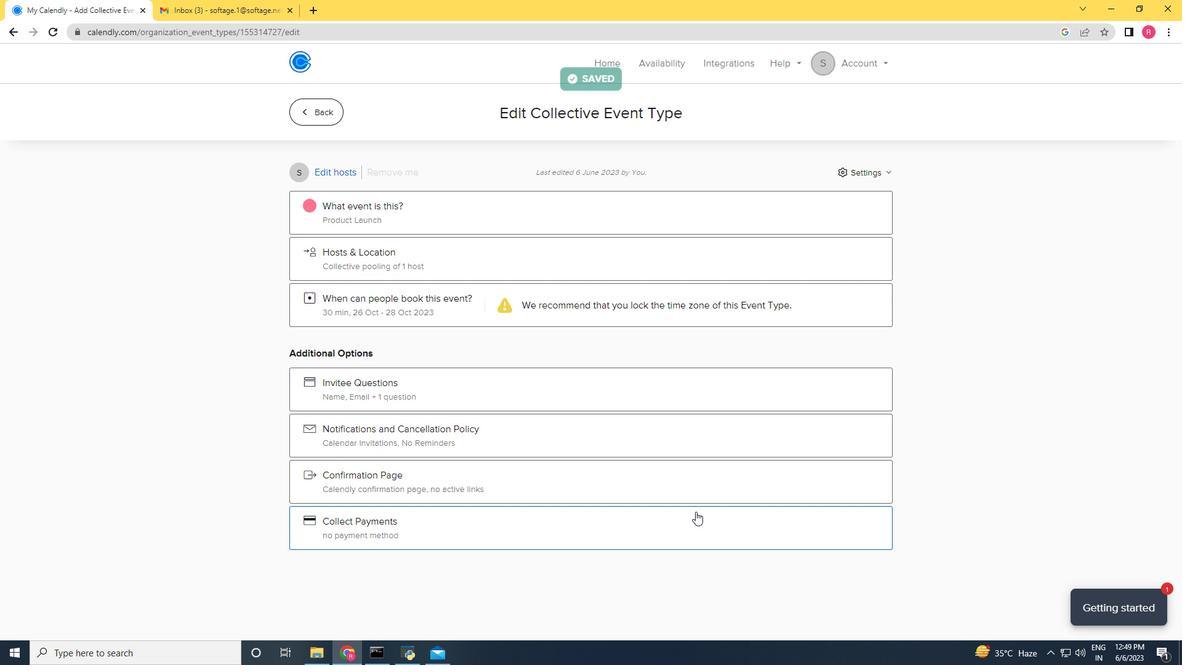
Action: Mouse scrolled (695, 512) with delta (0, 0)
Screenshot: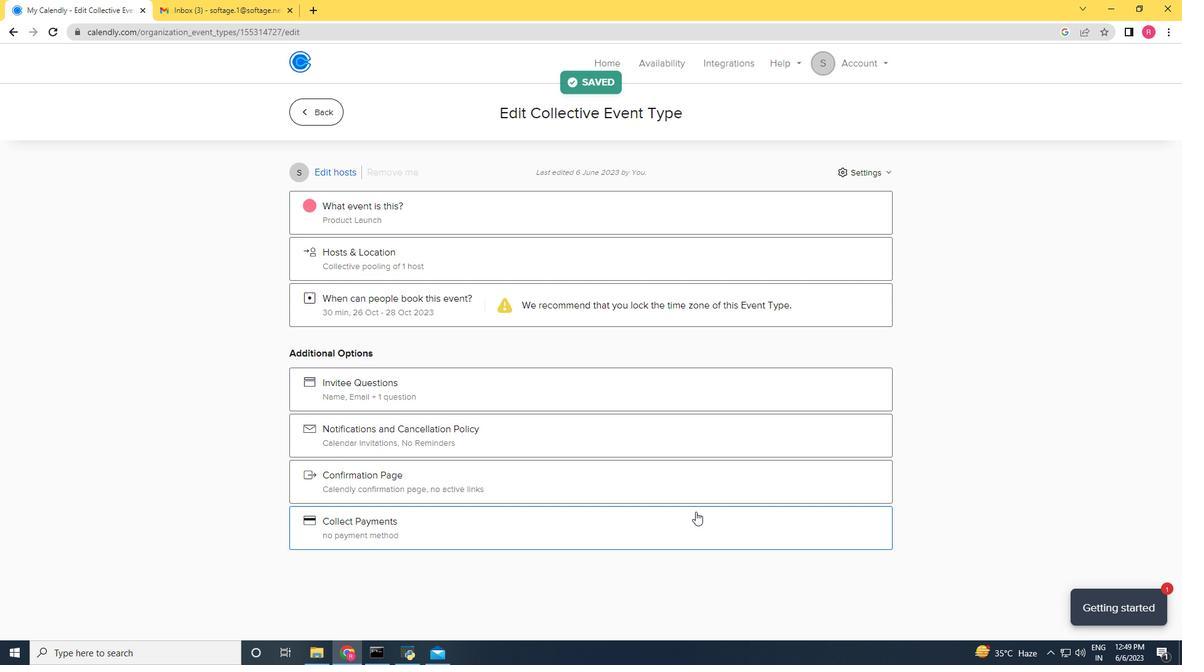 
Action: Mouse scrolled (695, 512) with delta (0, 0)
Screenshot: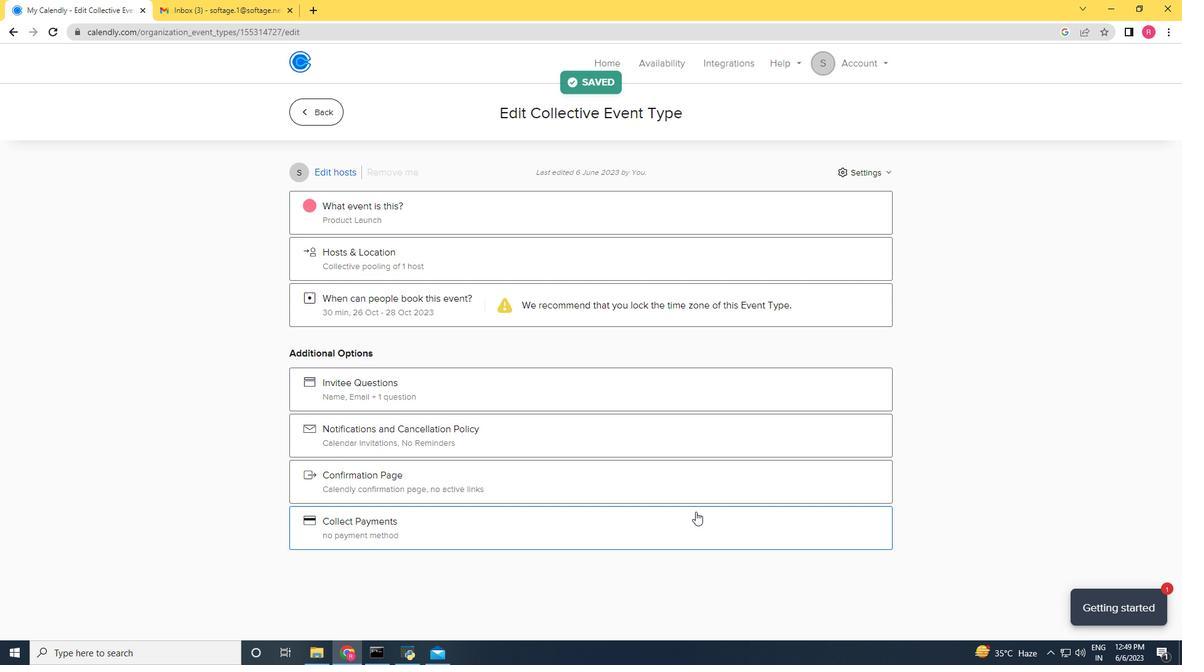 
Action: Mouse moved to (848, 108)
Screenshot: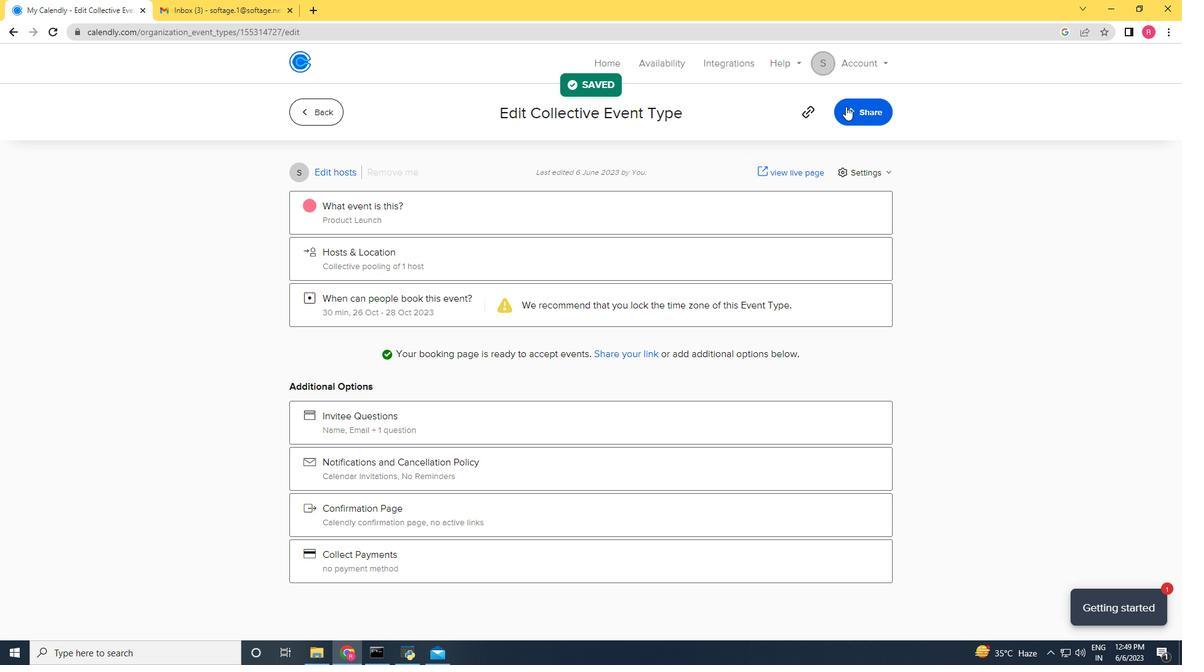 
Action: Mouse pressed left at (848, 108)
Screenshot: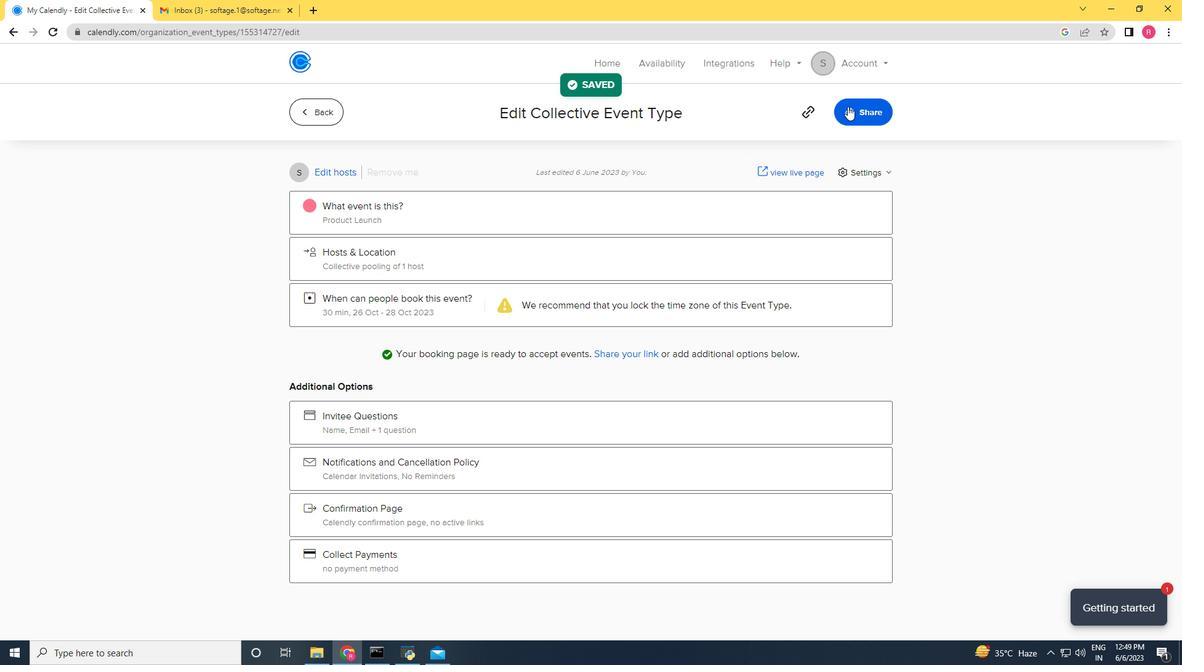 
Action: Mouse moved to (730, 229)
Screenshot: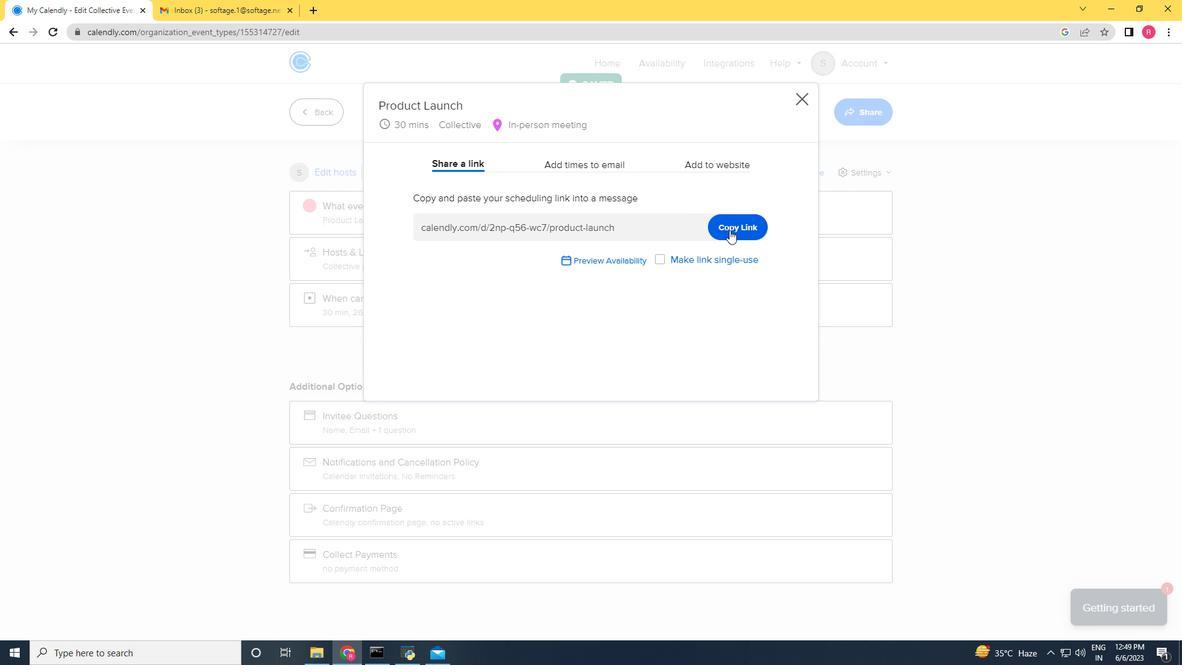 
Action: Mouse pressed left at (730, 230)
Screenshot: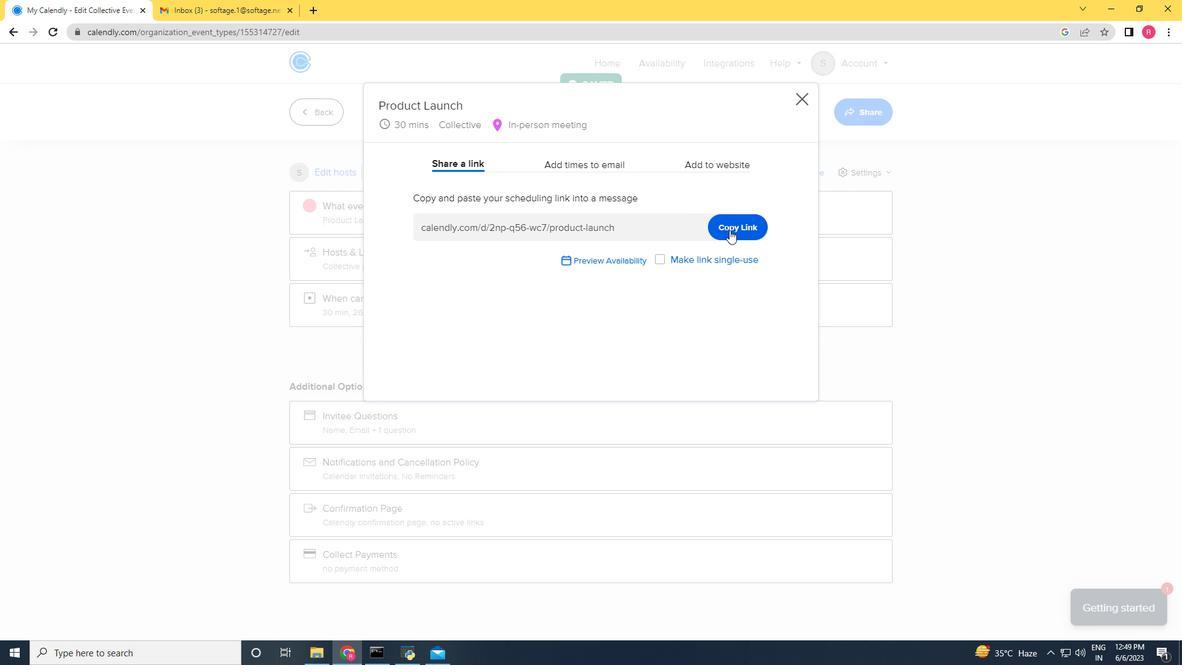 
Action: Mouse moved to (192, 4)
Screenshot: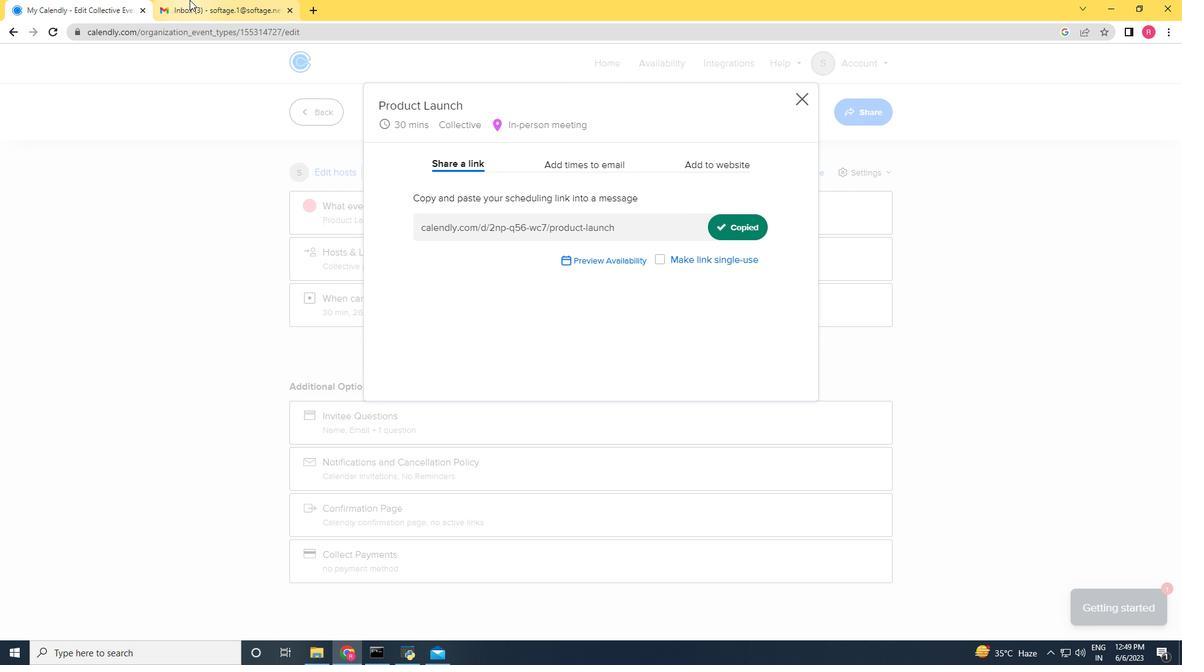 
Action: Mouse pressed left at (192, 4)
Screenshot: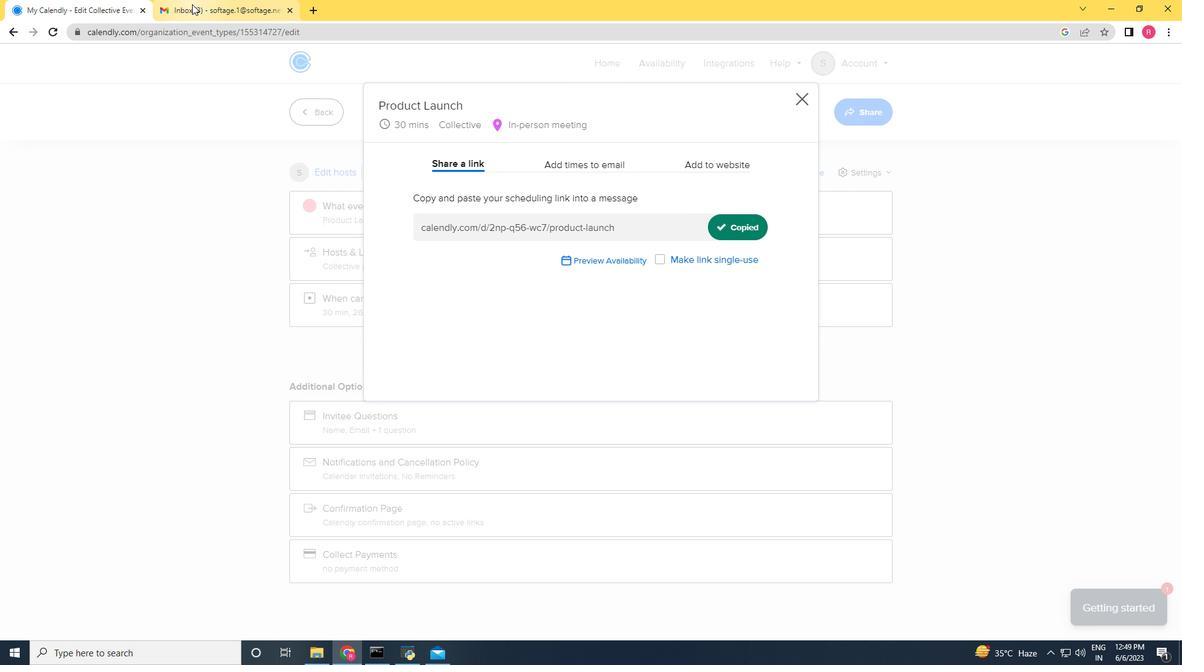 
Action: Mouse moved to (76, 107)
Screenshot: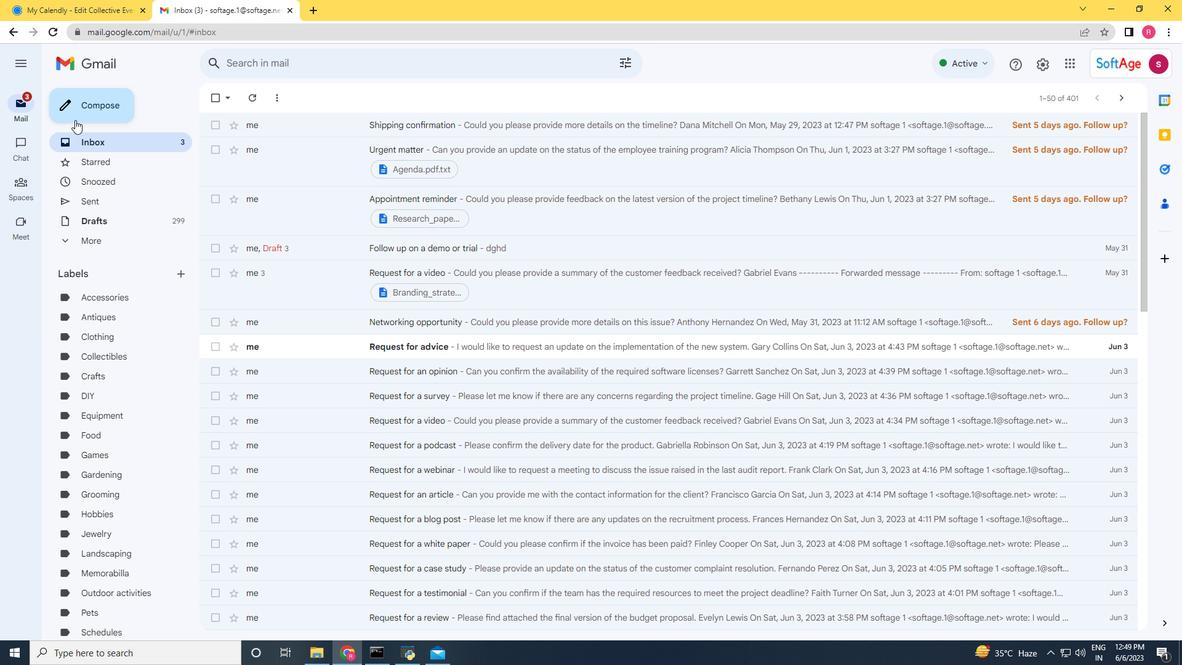 
Action: Mouse pressed left at (76, 107)
Screenshot: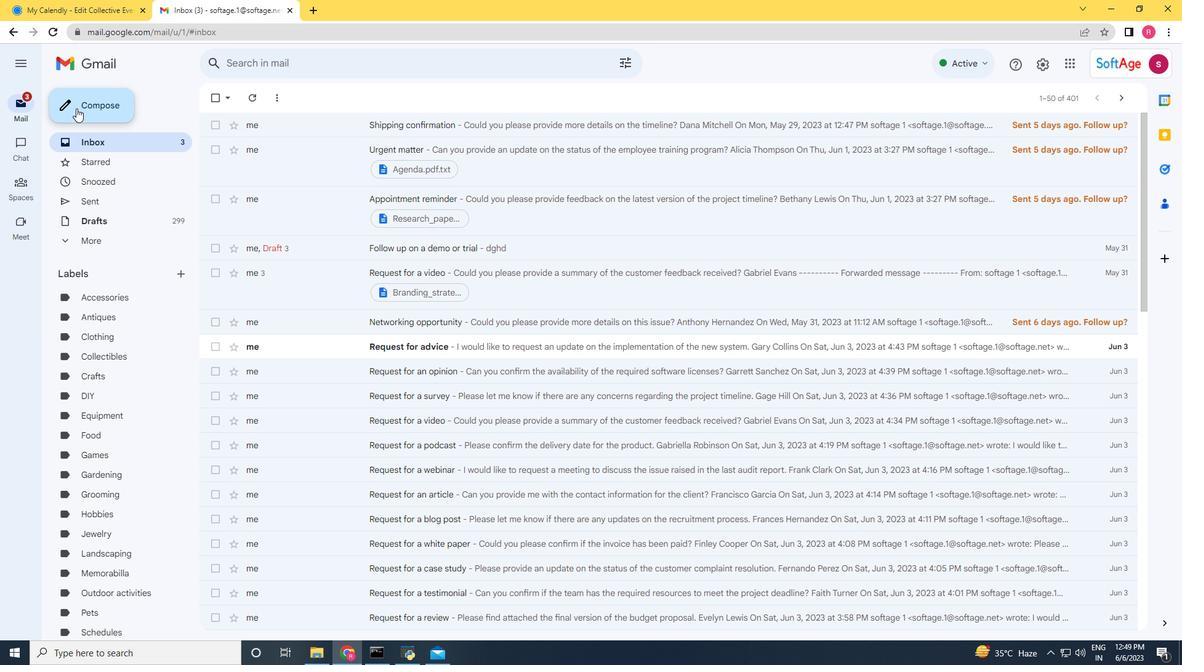 
Action: Mouse moved to (803, 366)
Screenshot: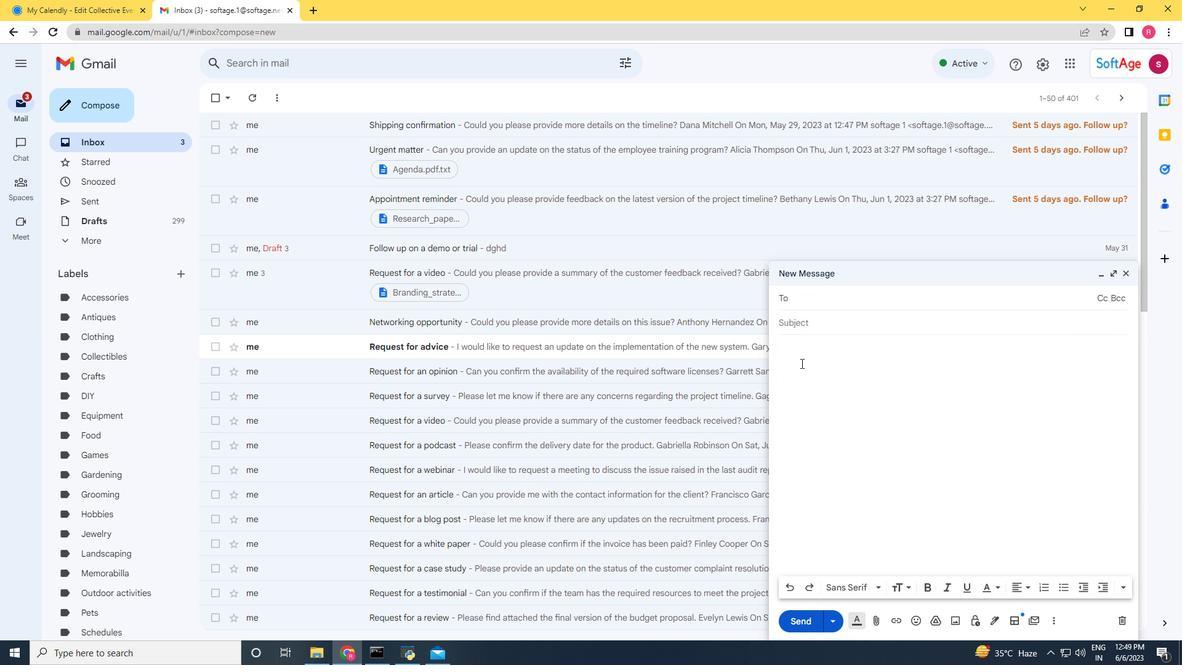 
Action: Mouse pressed left at (803, 366)
Screenshot: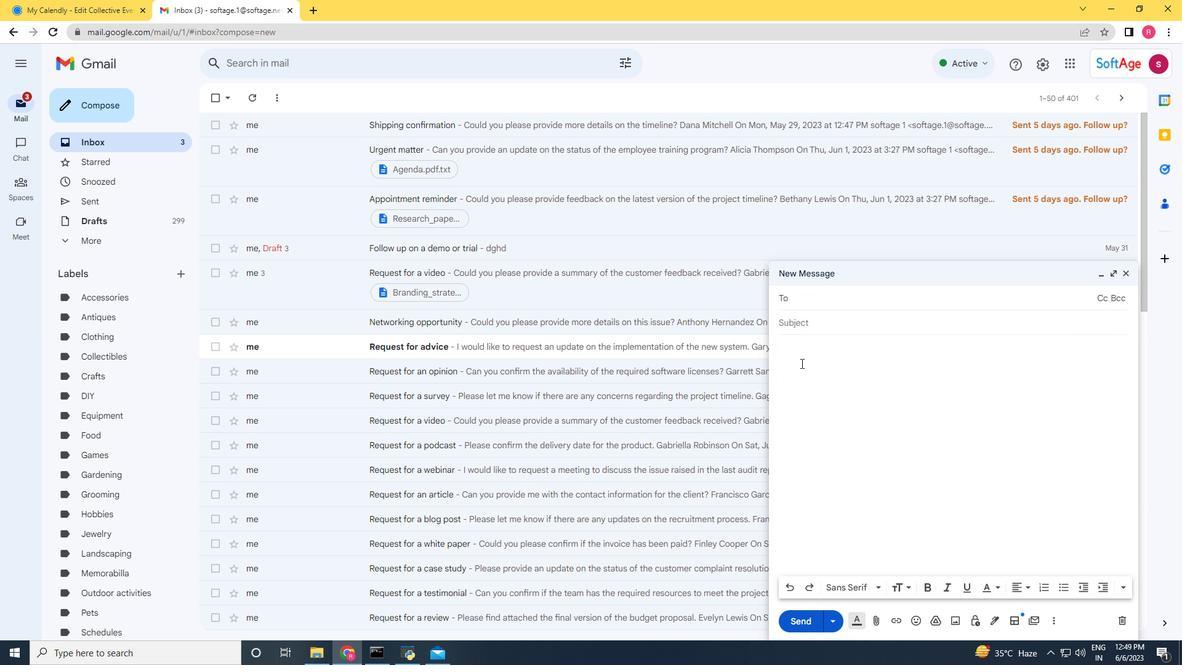 
Action: Mouse pressed right at (803, 366)
Screenshot: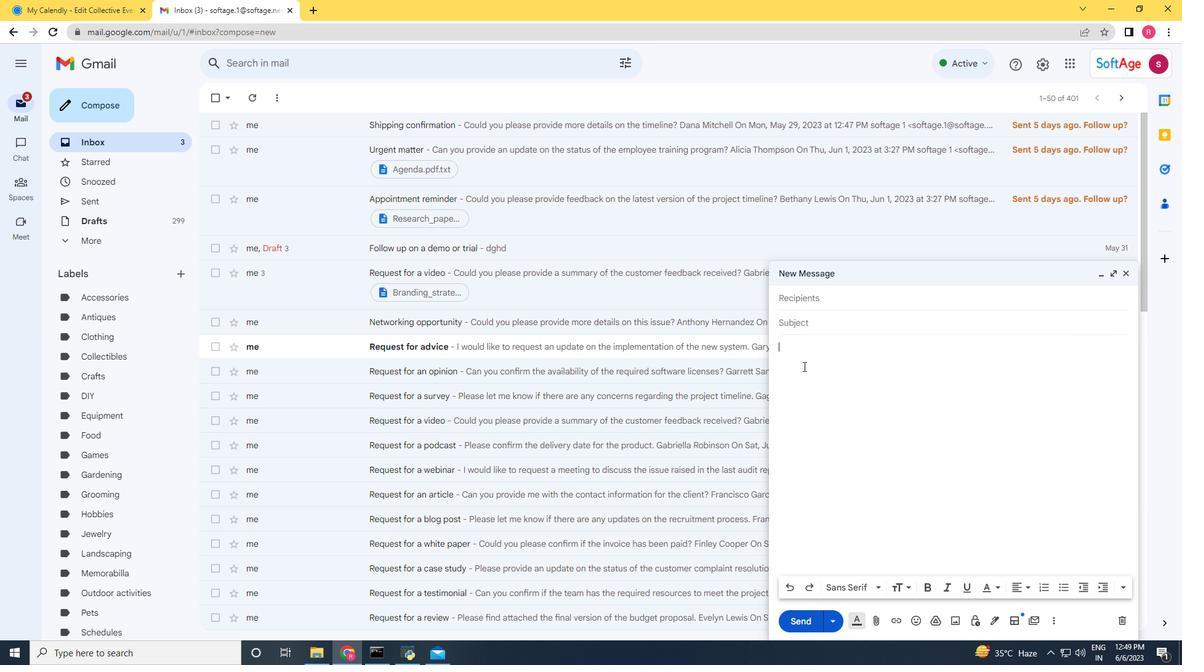 
Action: Mouse moved to (841, 462)
Screenshot: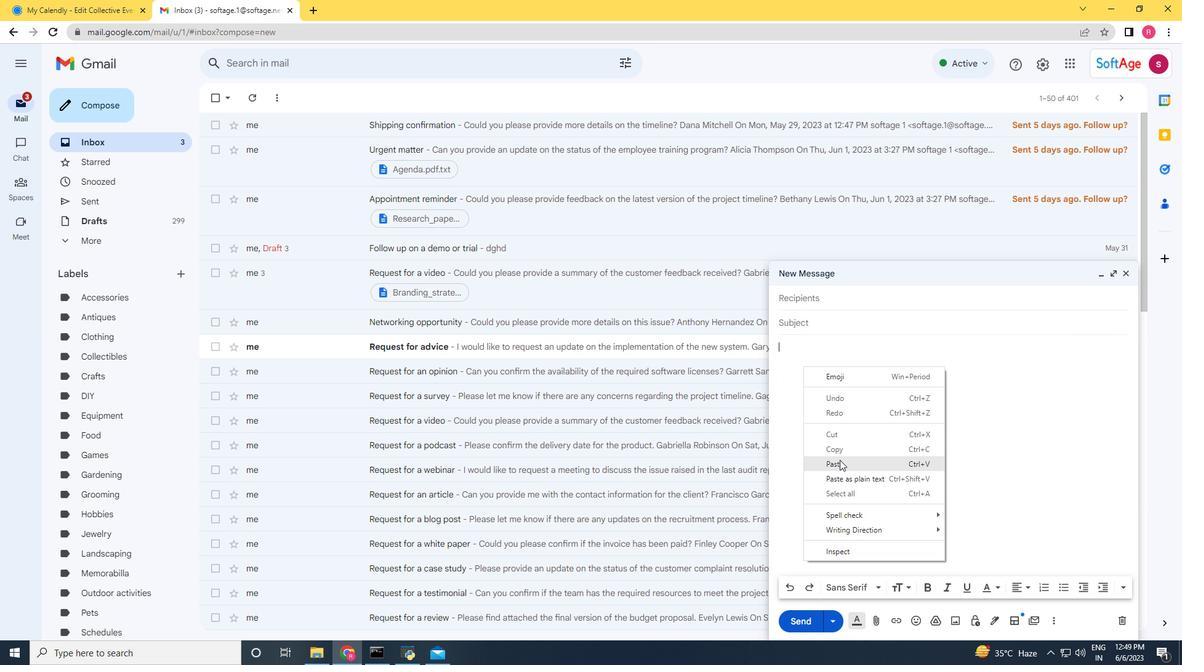 
Action: Mouse pressed left at (841, 462)
Screenshot: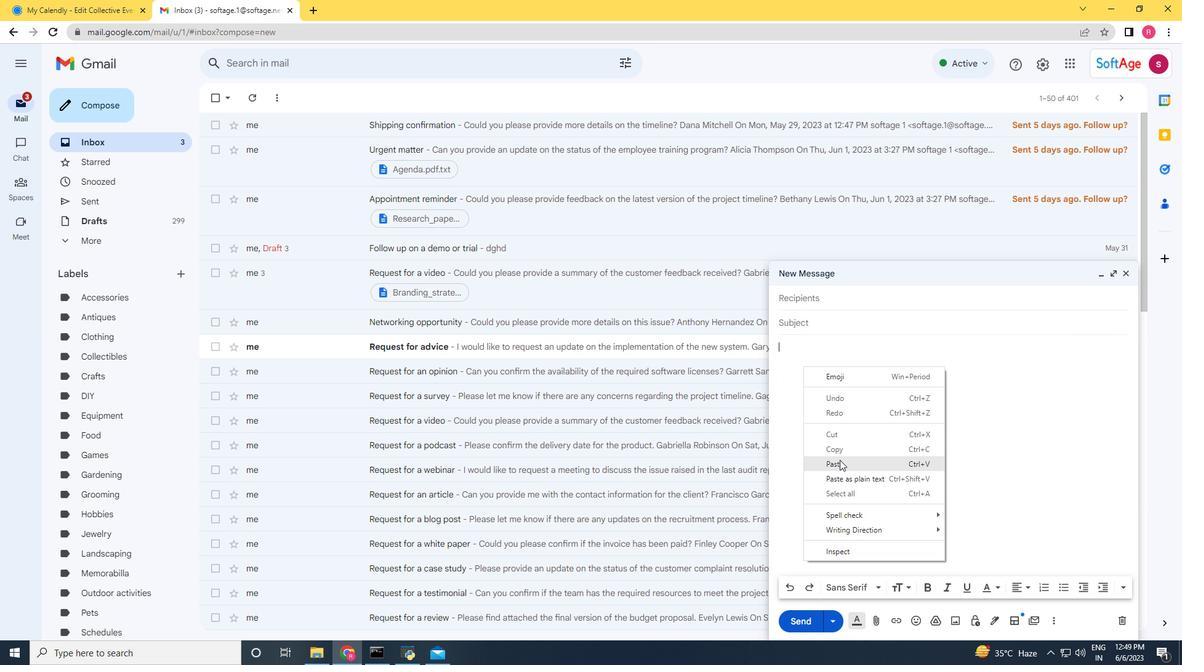 
Action: Mouse moved to (798, 297)
Screenshot: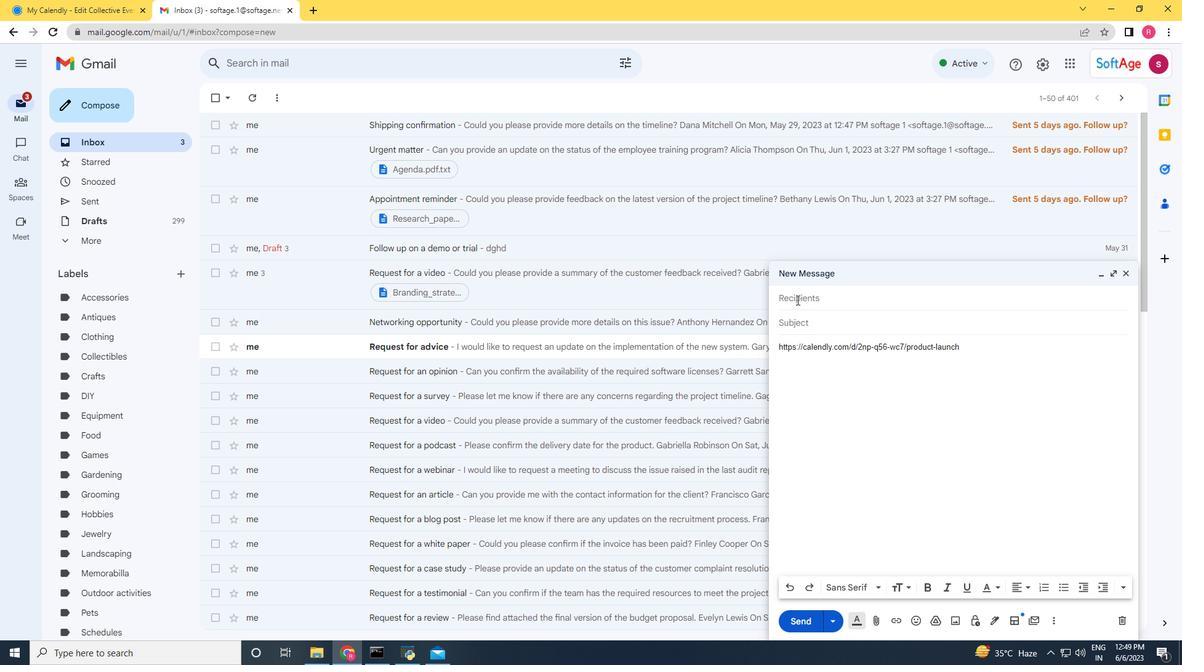 
Action: Mouse pressed left at (798, 297)
Screenshot: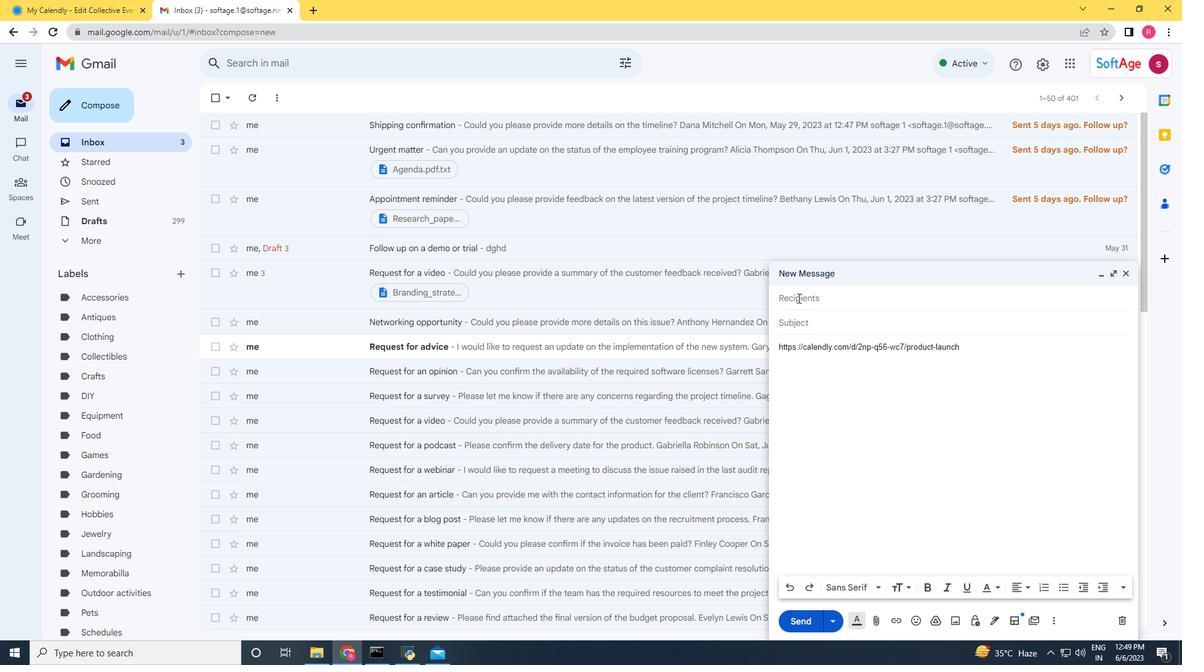 
Action: Mouse moved to (527, 317)
Screenshot: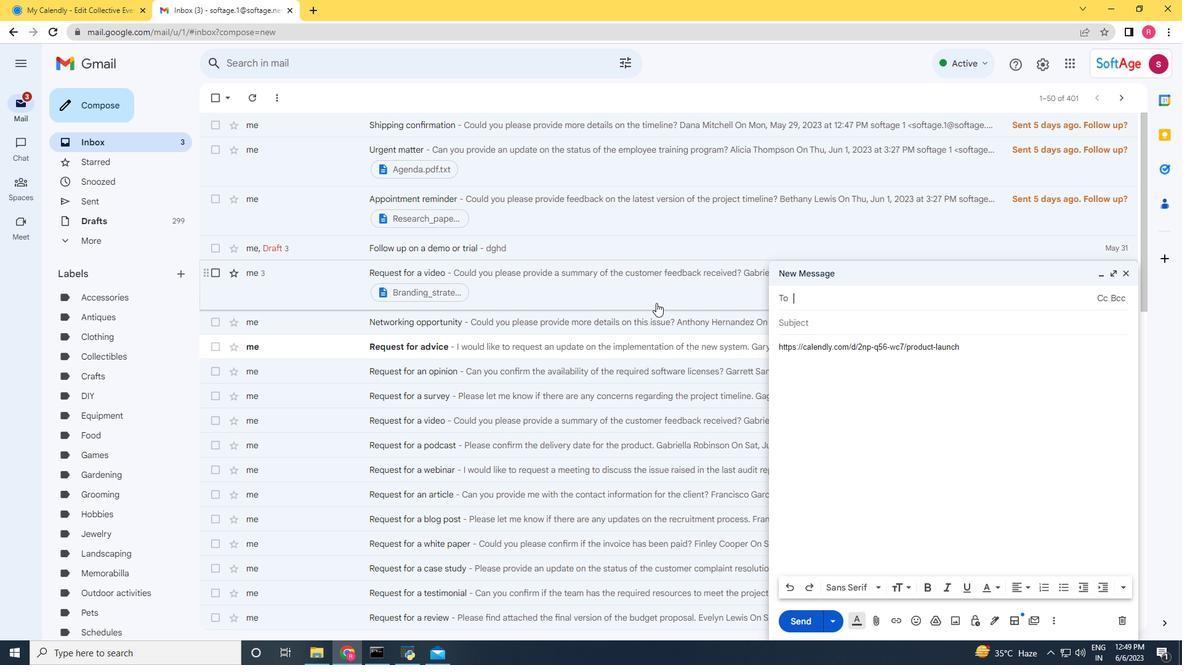 
Action: Key pressed softage.4<Key.shift>@softage.net
Screenshot: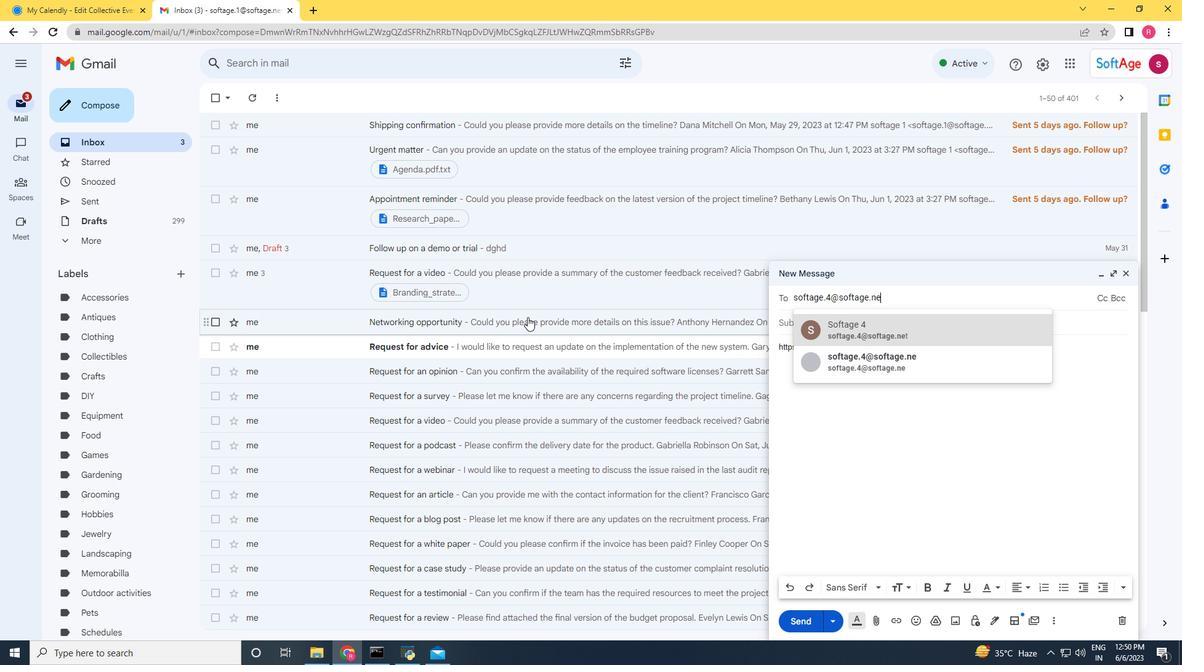 
Action: Mouse moved to (850, 331)
Screenshot: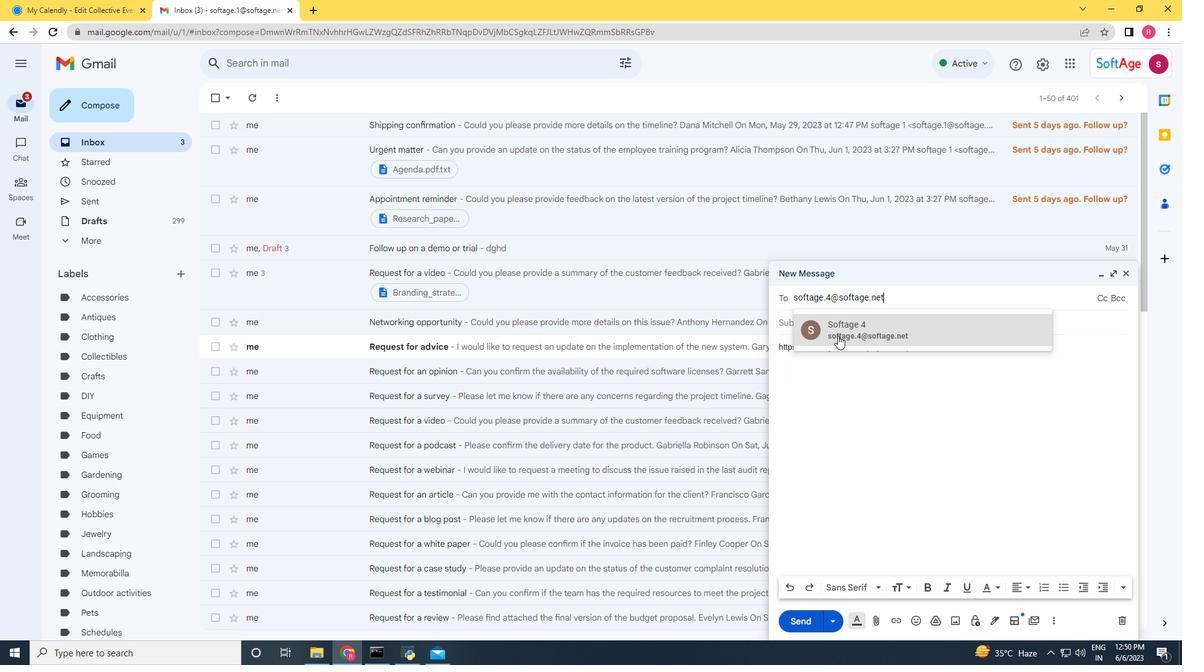 
Action: Mouse pressed left at (850, 331)
Screenshot: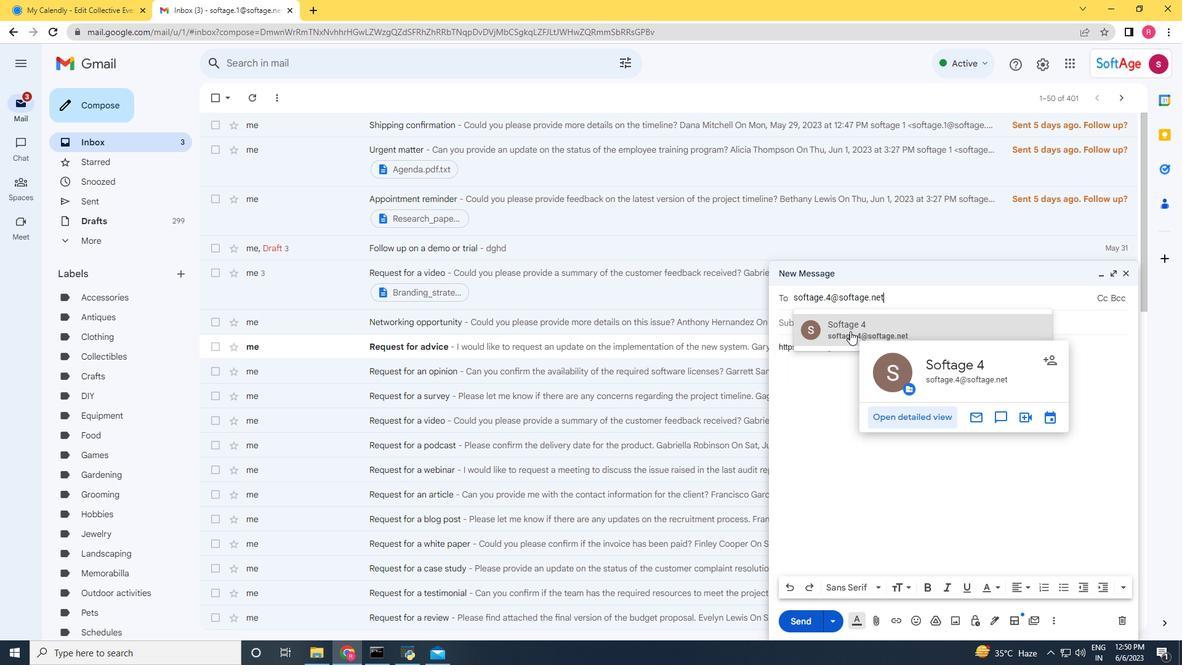 
Action: Mouse moved to (895, 473)
Screenshot: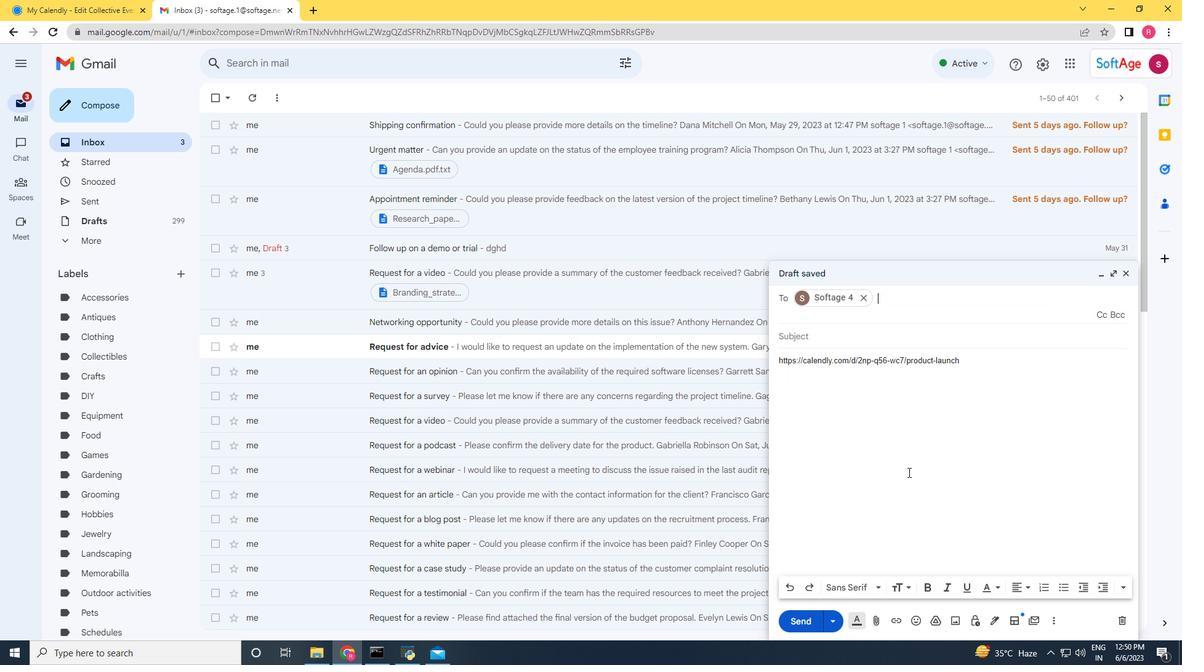 
Action: Key pressed s
Screenshot: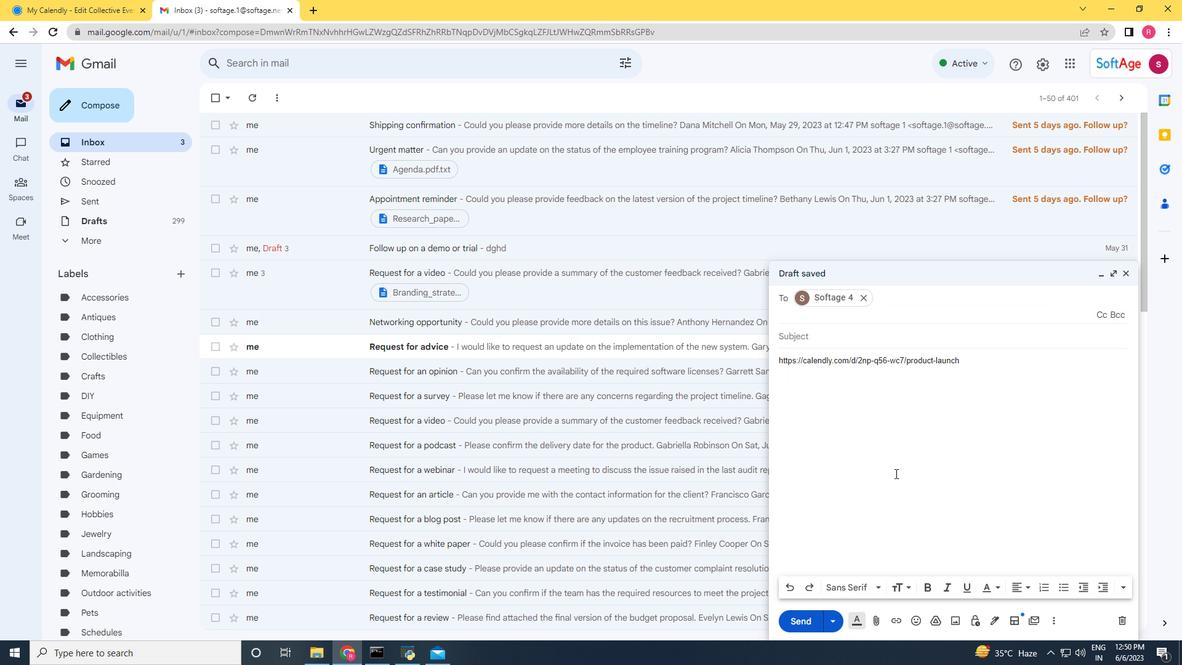 
Action: Mouse moved to (894, 472)
Screenshot: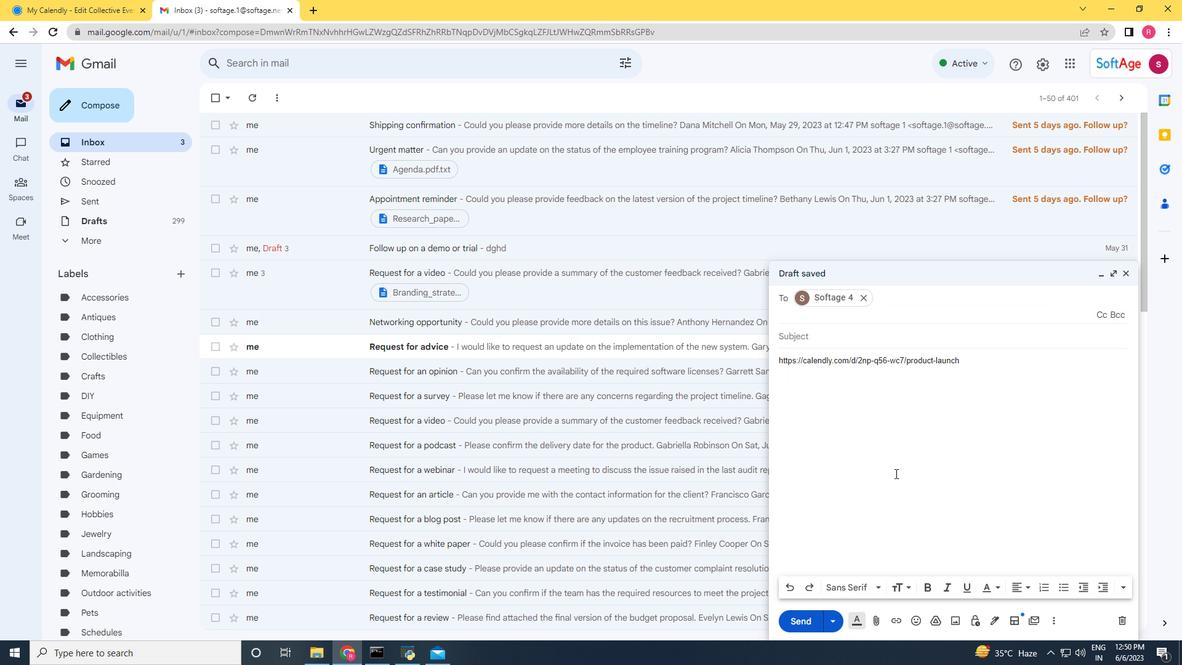 
Action: Key pressed o
Screenshot: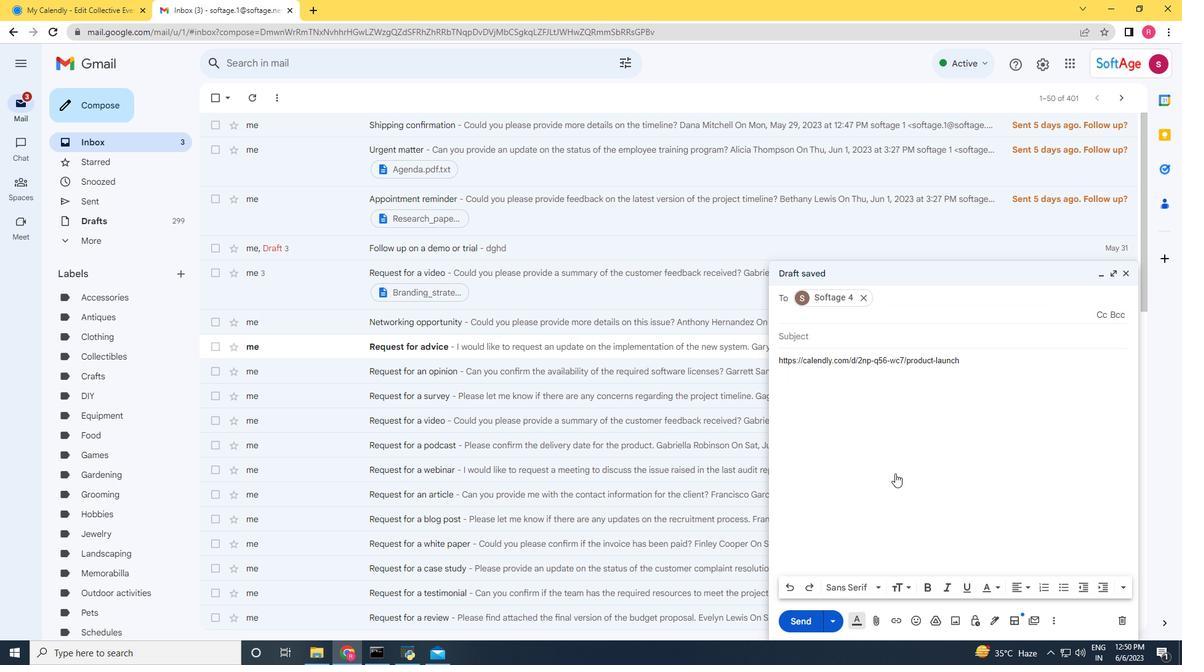 
Action: Mouse moved to (894, 472)
Screenshot: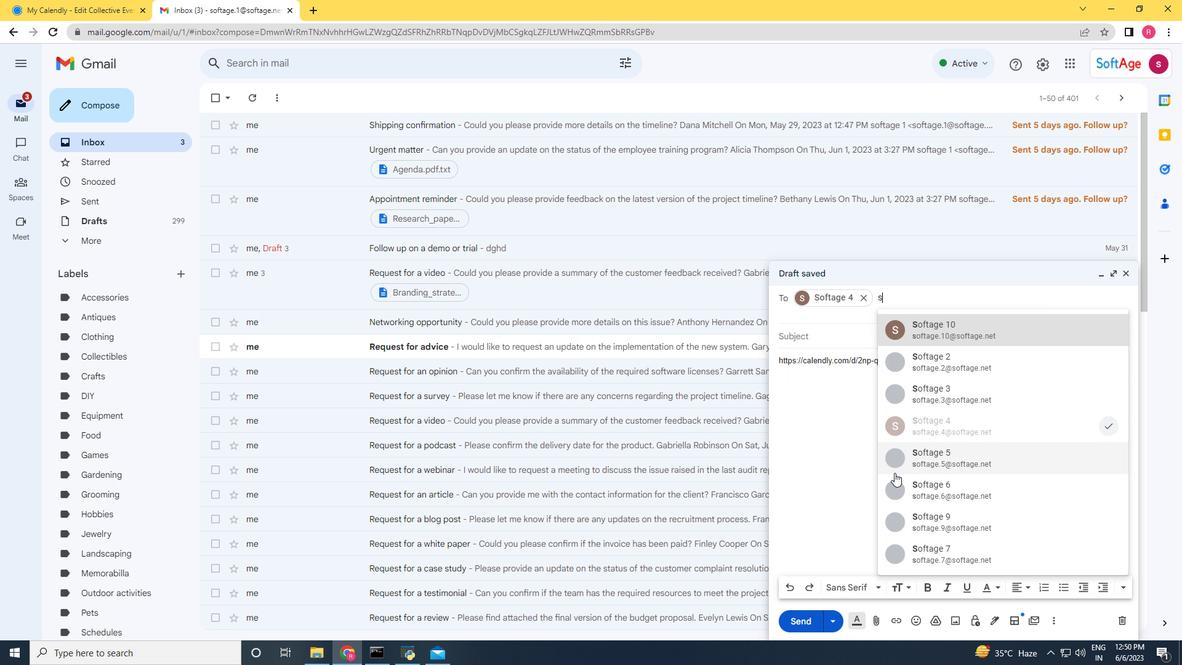 
Action: Key pressed ftage.5<Key.shift>@softage.nbet
Screenshot: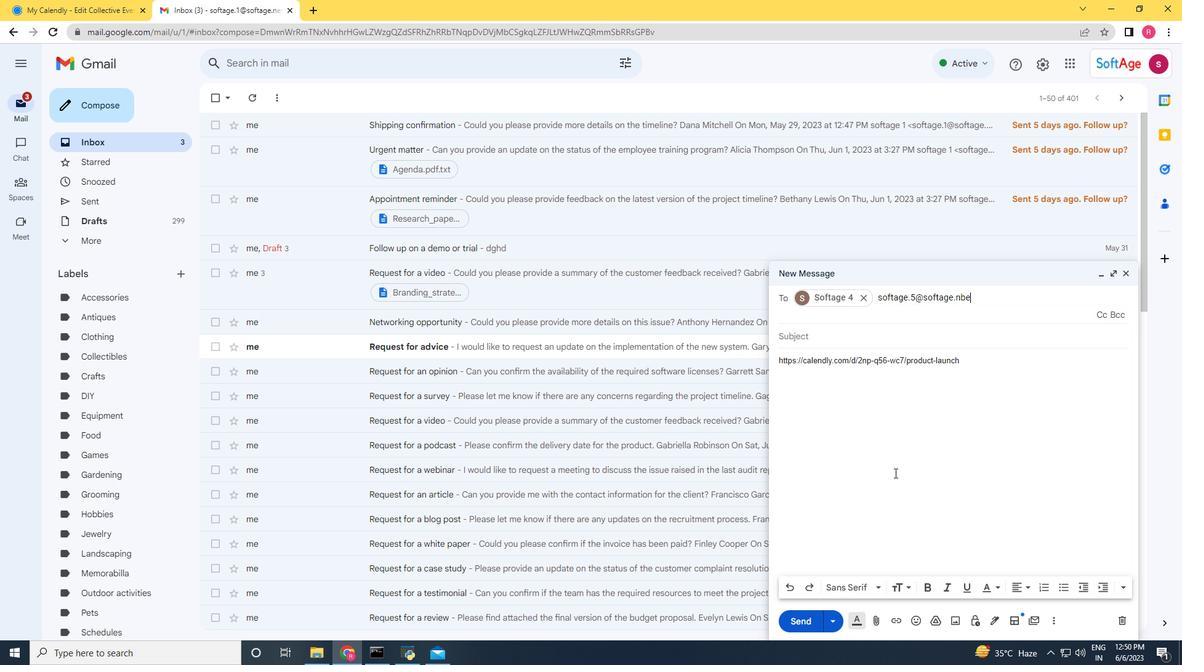 
Action: Mouse moved to (903, 458)
Screenshot: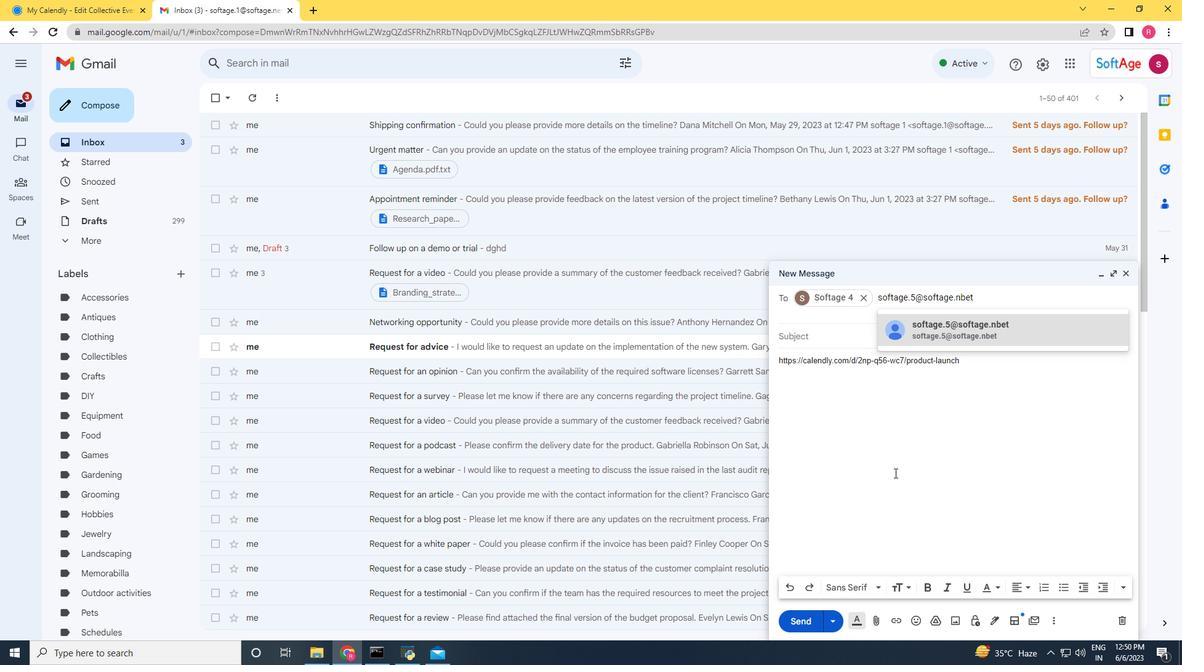 
Action: Key pressed <Key.backspace><Key.backspace><Key.backspace>
Screenshot: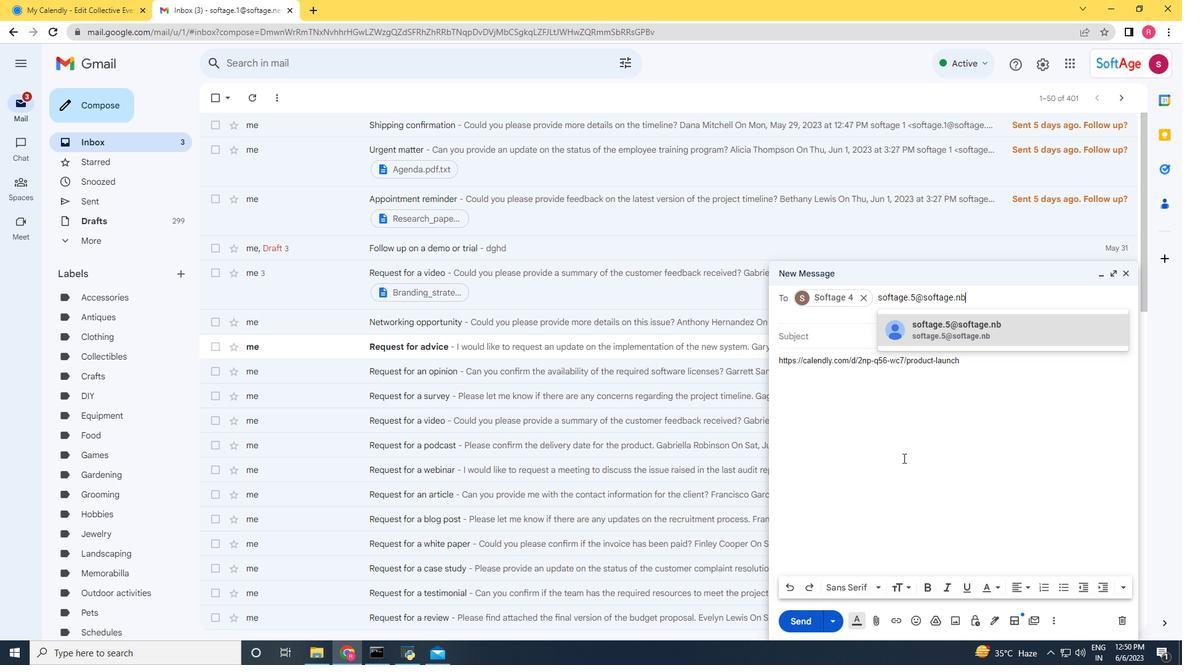 
Action: Mouse moved to (903, 457)
Screenshot: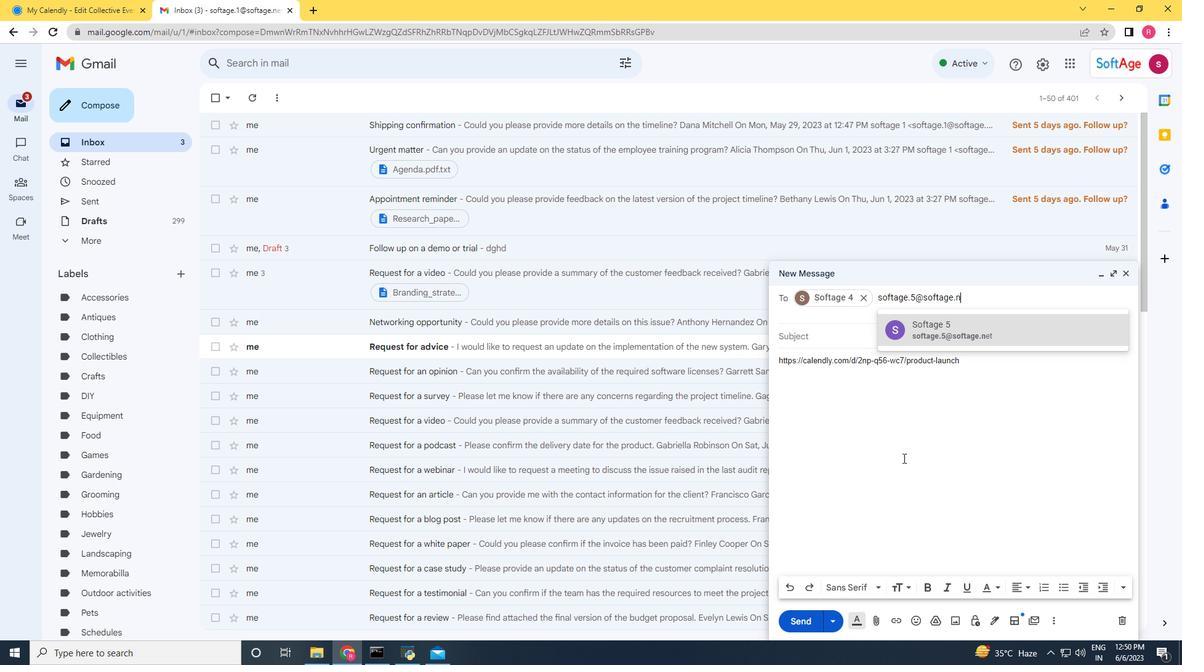
Action: Key pressed et
Screenshot: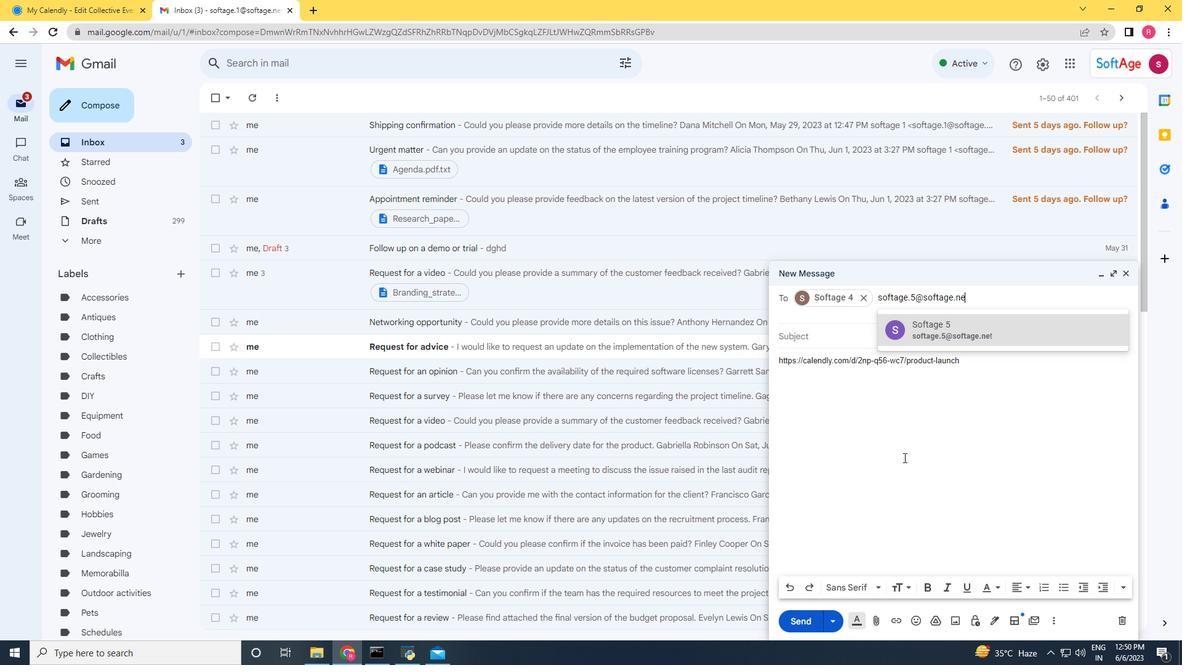 
Action: Mouse moved to (937, 333)
Screenshot: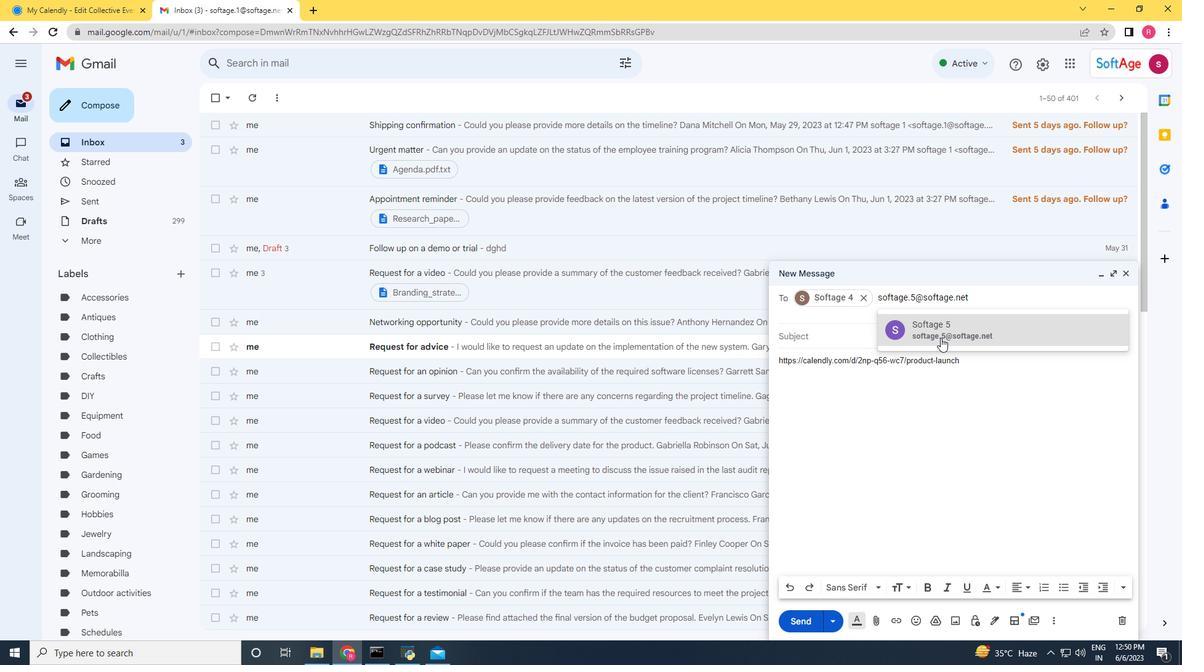 
Action: Mouse pressed left at (937, 333)
Screenshot: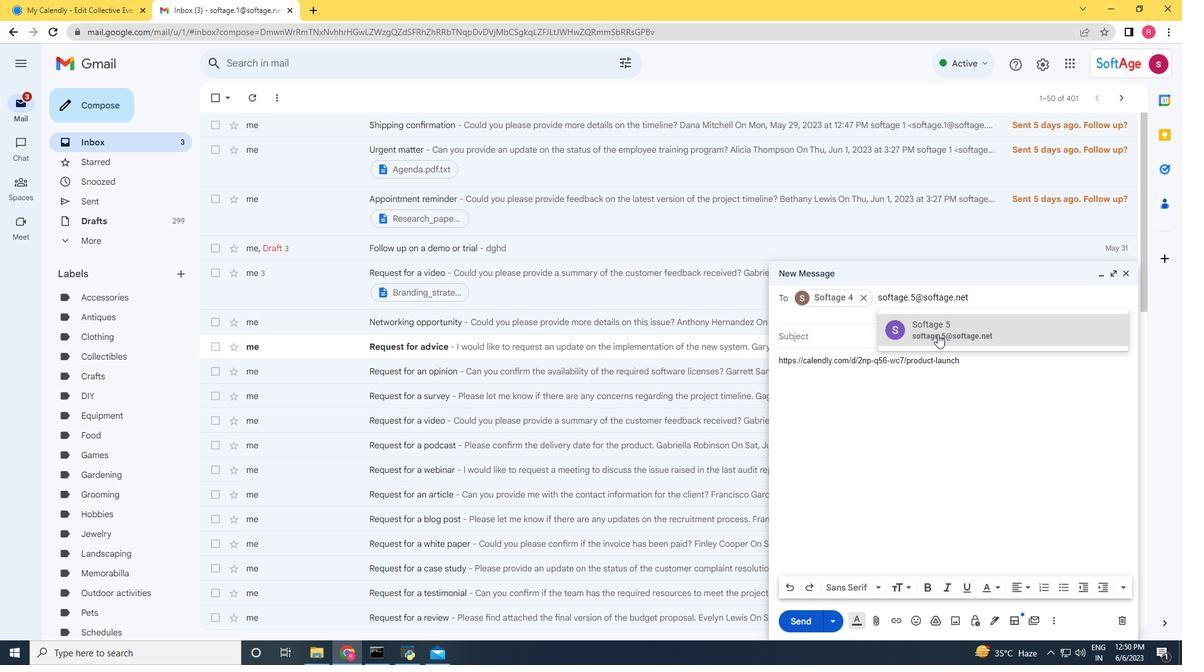 
Action: Mouse moved to (802, 623)
Screenshot: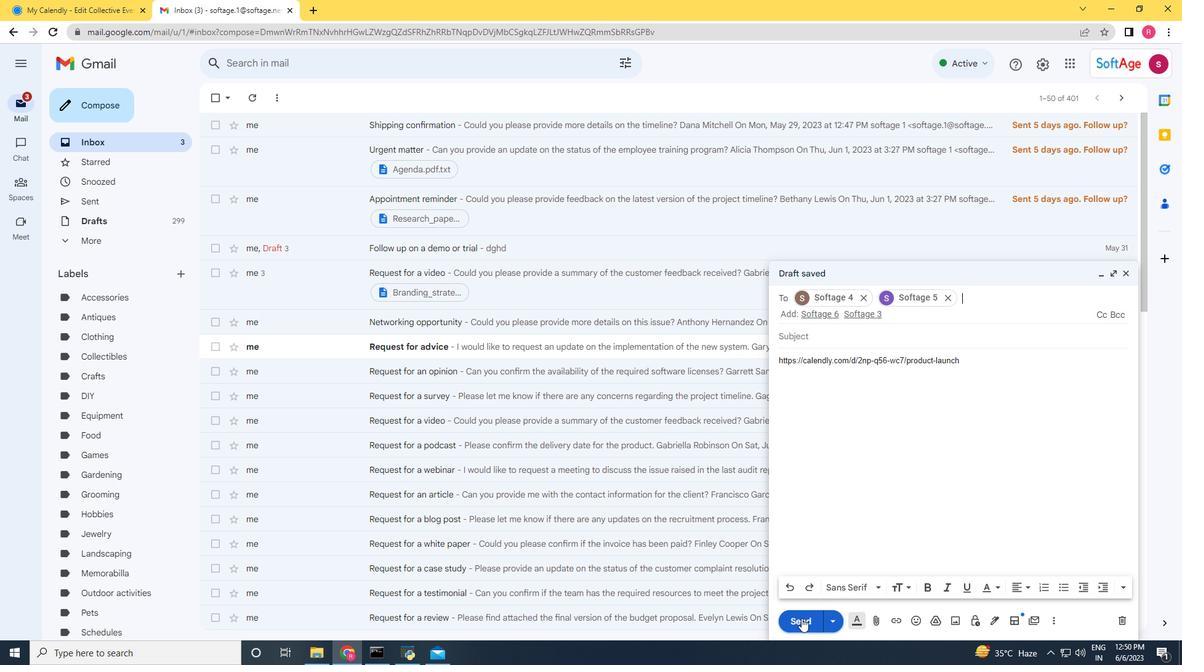 
Action: Mouse pressed left at (802, 623)
Screenshot: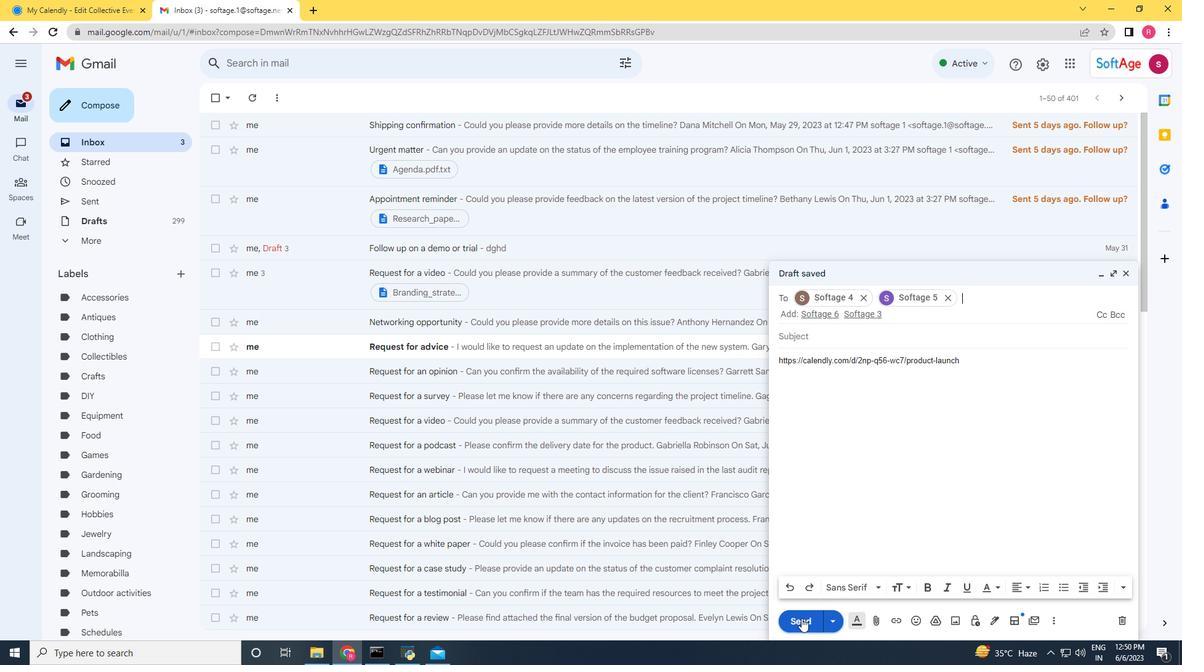 
Action: Mouse moved to (208, 611)
Screenshot: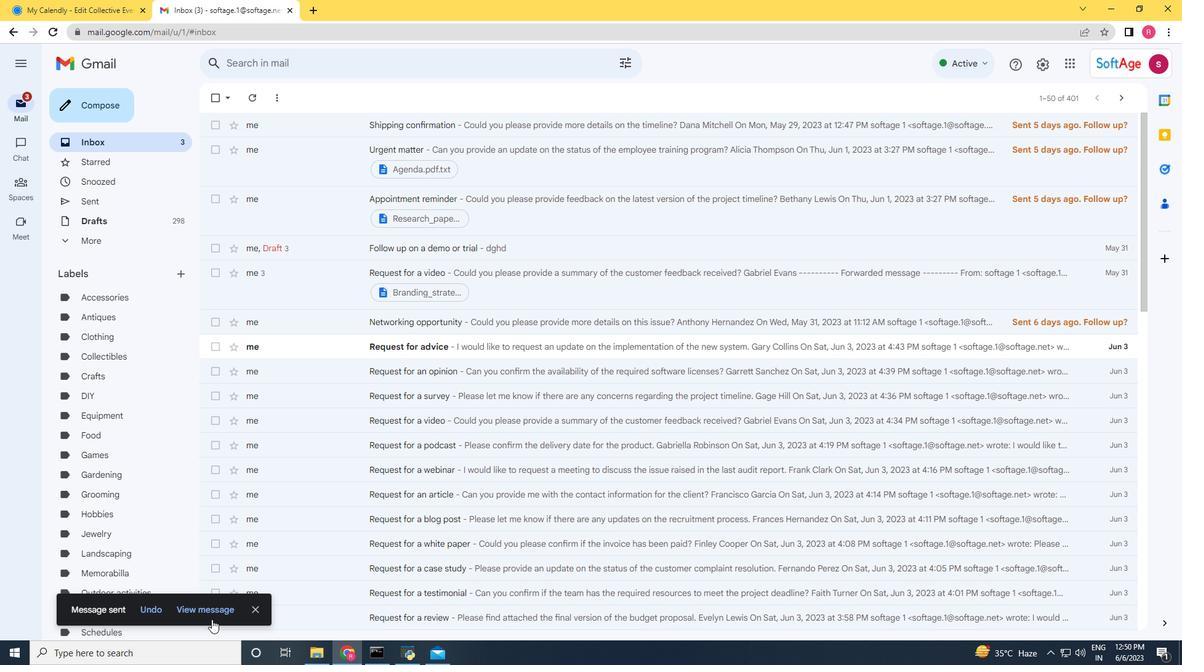 
Action: Mouse pressed left at (208, 611)
Screenshot: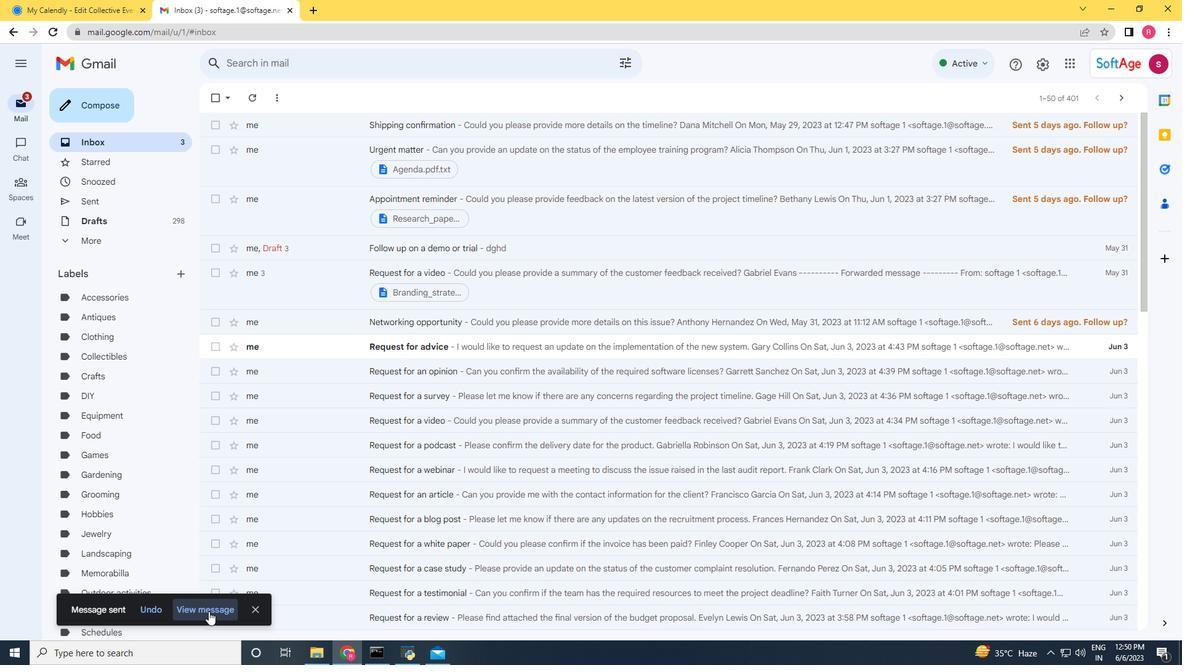 
Action: Mouse moved to (210, 611)
Screenshot: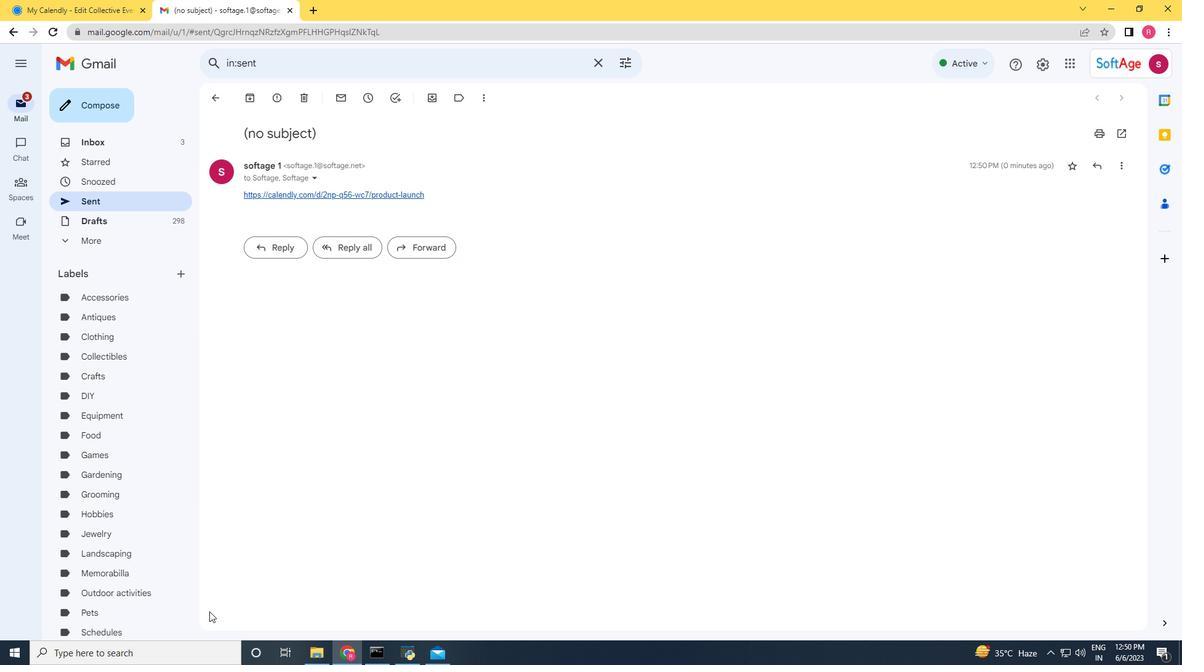
